 Task: Look for space in Deinze, Belgium from 2nd June, 2023 to 15th June, 2023 for 2 adults and 1 pet in price range Rs.10000 to Rs.15000. Place can be entire place with 1  bedroom having 1 bed and 1 bathroom. Property type can be house, flat, guest house, hotel. Amenities needed are: heating. Booking option can be shelf check-in. Required host language is English.
Action: Mouse moved to (468, 89)
Screenshot: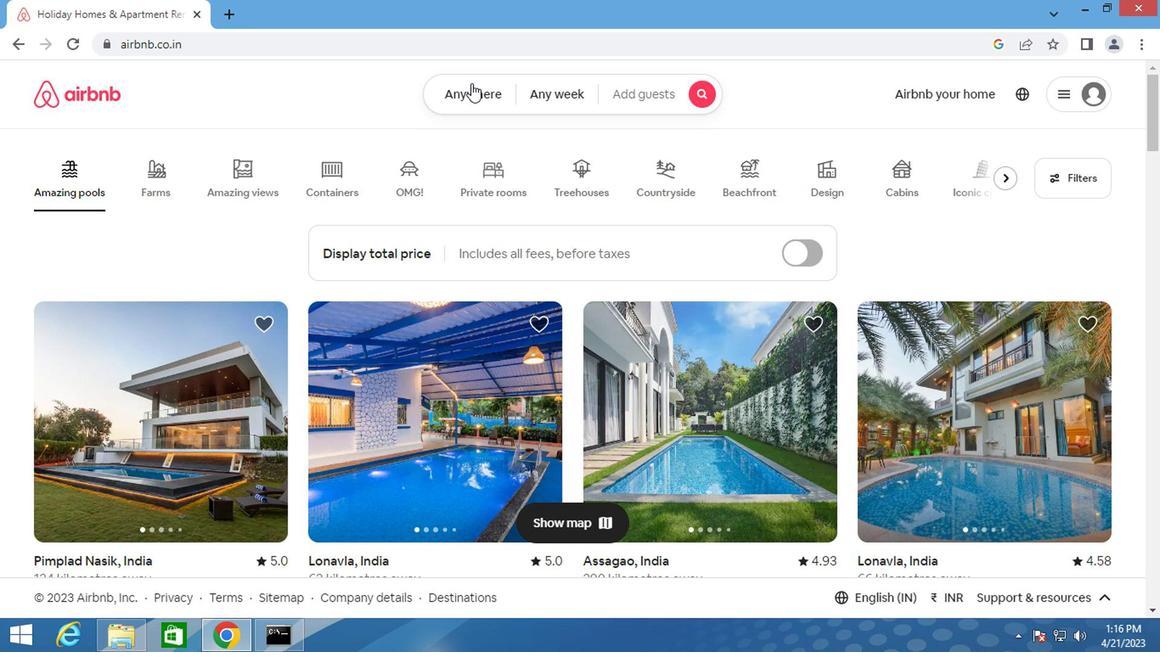 
Action: Mouse pressed left at (468, 89)
Screenshot: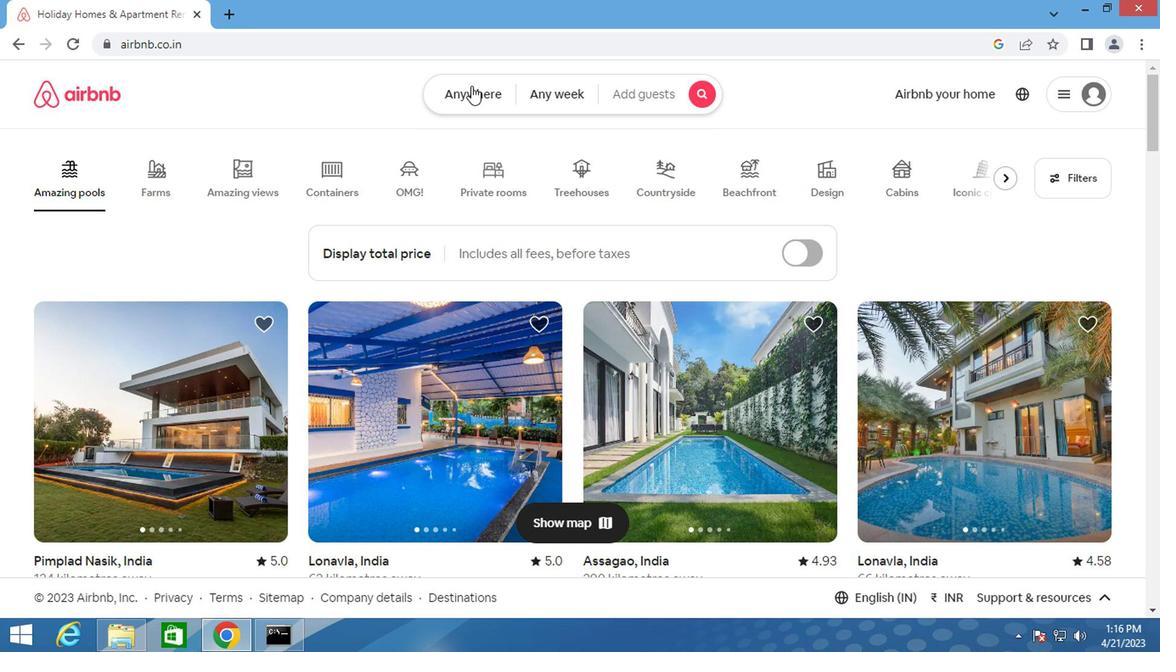 
Action: Mouse moved to (303, 155)
Screenshot: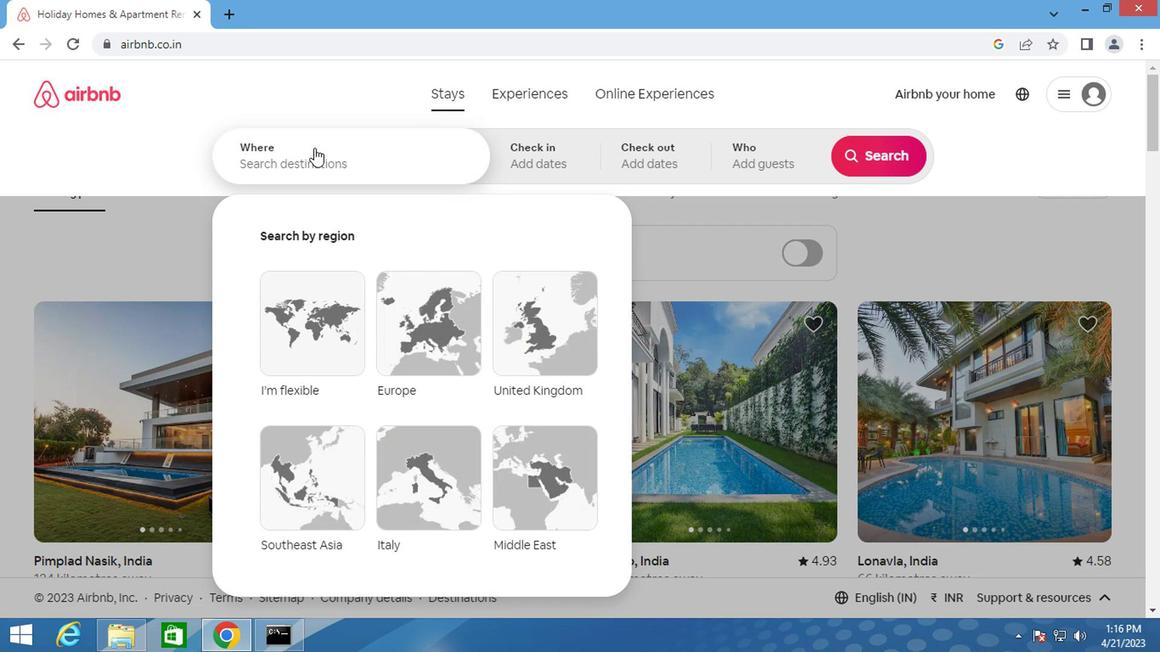 
Action: Mouse pressed left at (303, 155)
Screenshot: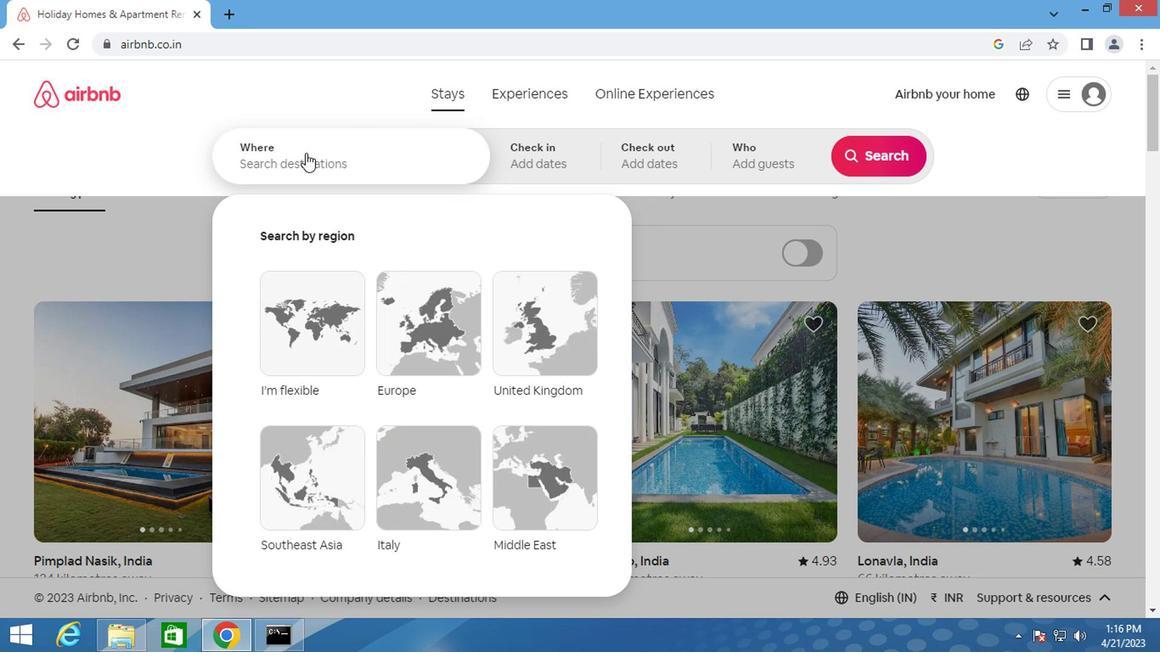 
Action: Mouse moved to (304, 155)
Screenshot: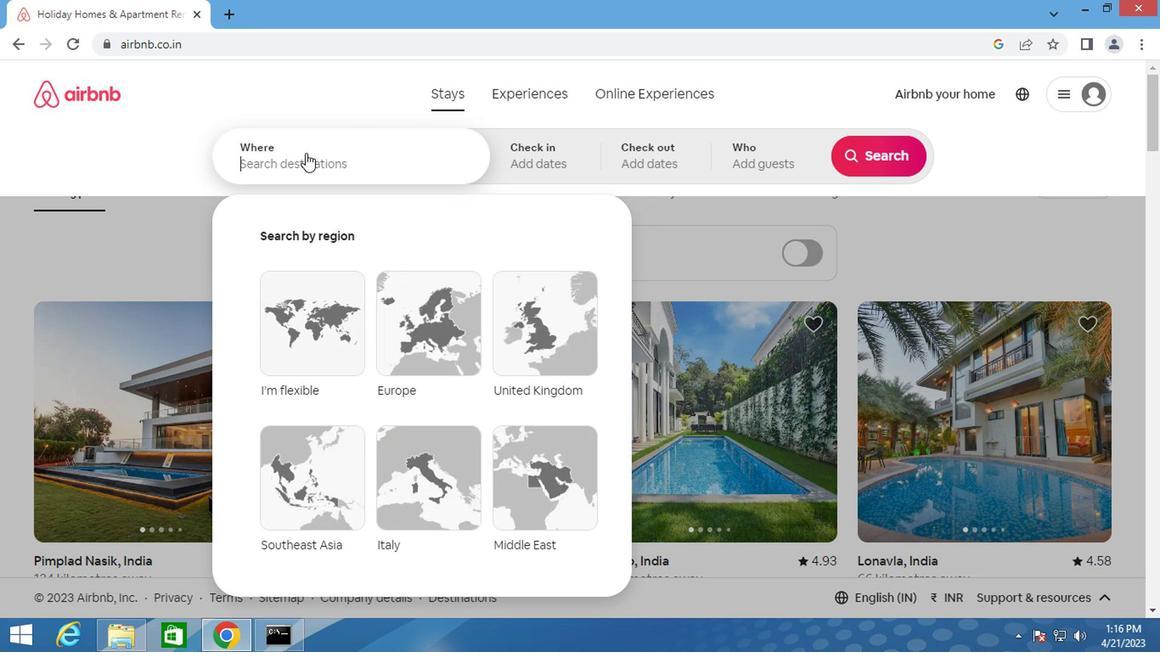 
Action: Key pressed <Key.shift>DEINZW<Key.backspace>E,<Key.shift>BELGIUM<Key.enter>
Screenshot: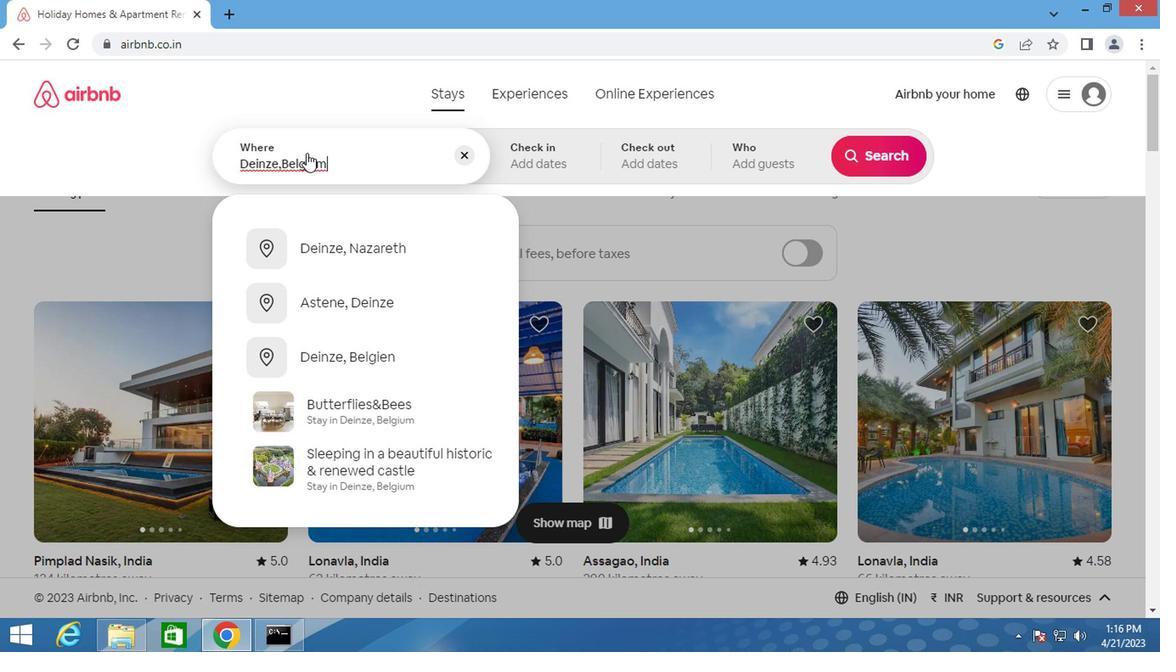 
Action: Mouse moved to (862, 286)
Screenshot: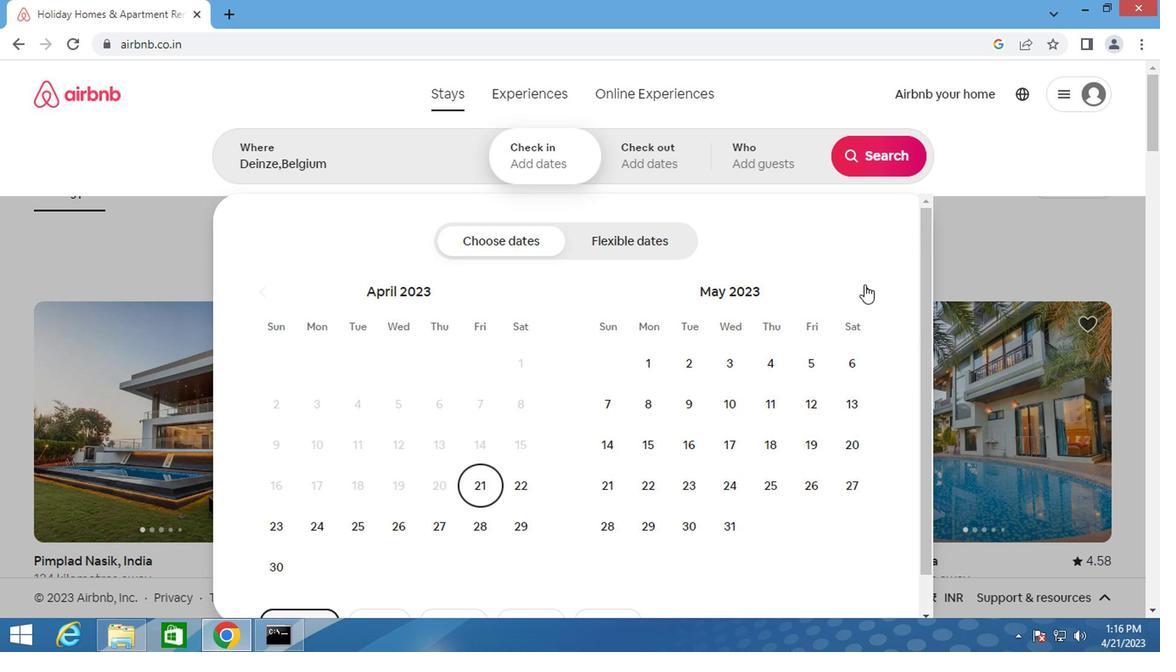 
Action: Mouse pressed left at (862, 286)
Screenshot: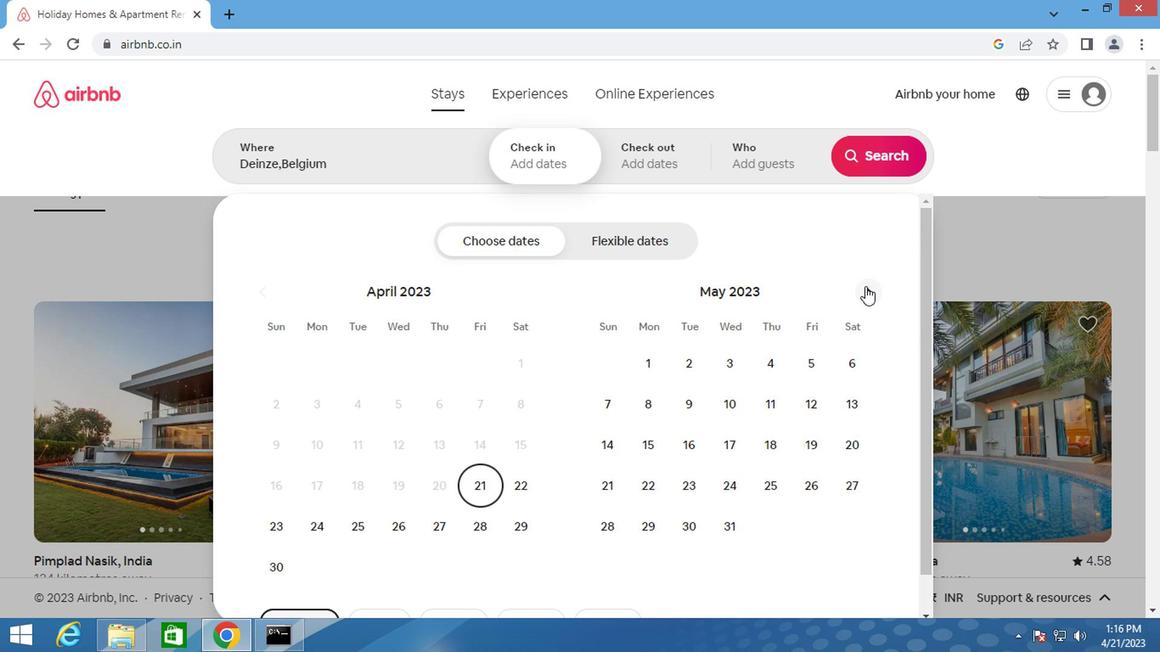 
Action: Mouse moved to (808, 367)
Screenshot: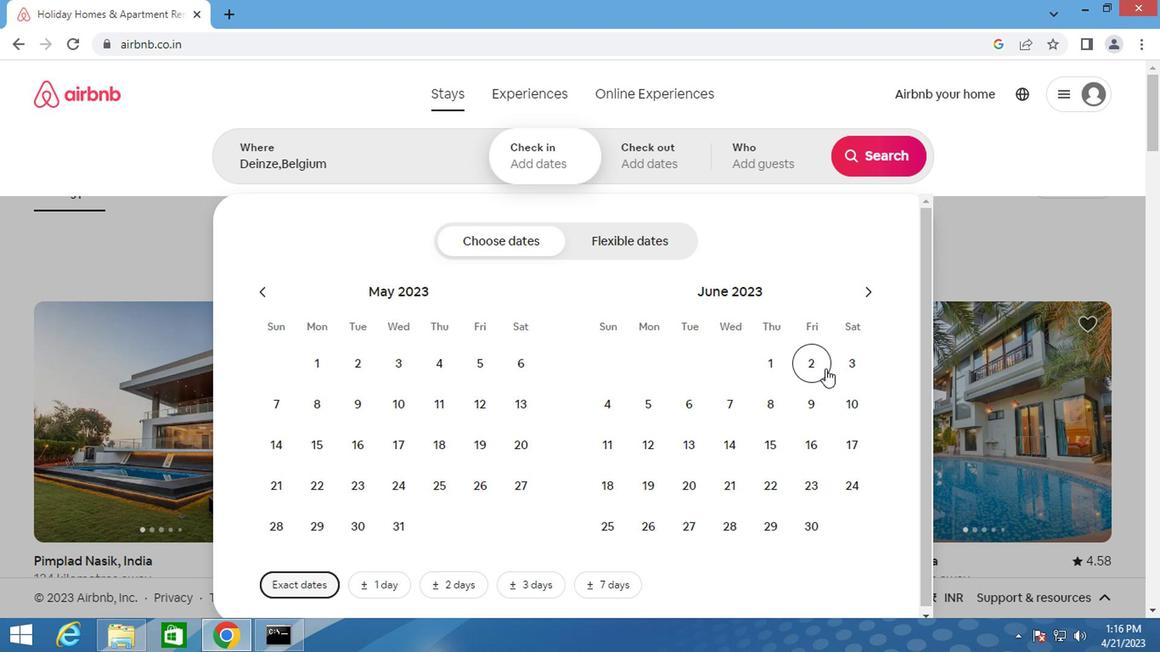 
Action: Mouse pressed left at (808, 367)
Screenshot: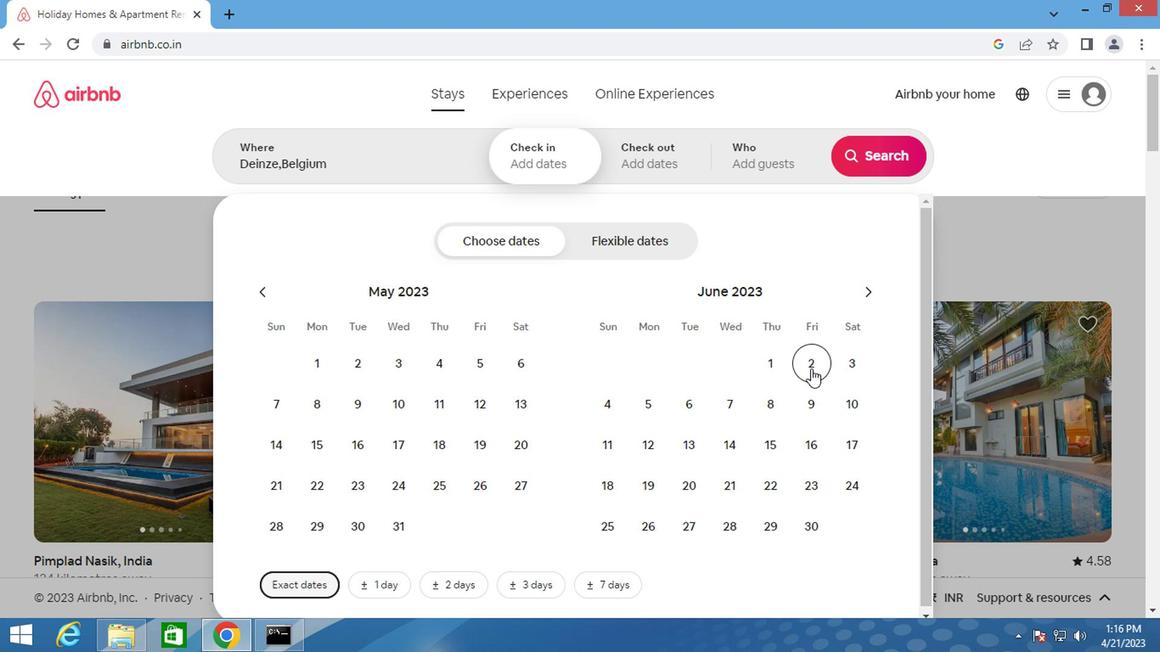 
Action: Mouse moved to (772, 432)
Screenshot: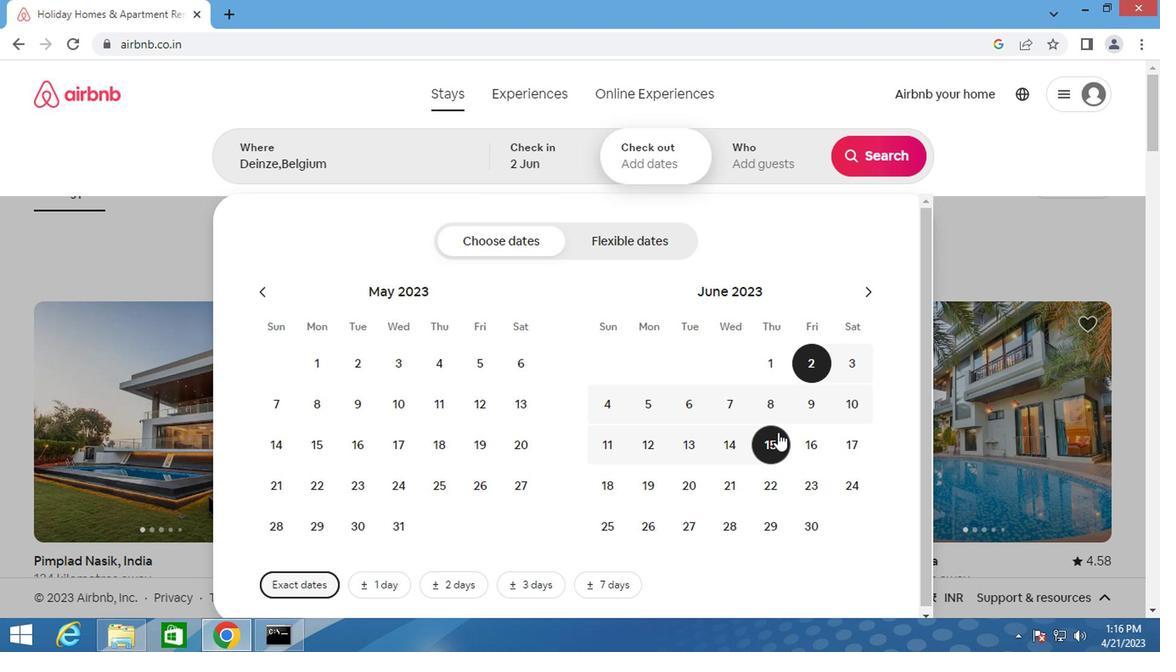 
Action: Mouse pressed left at (772, 432)
Screenshot: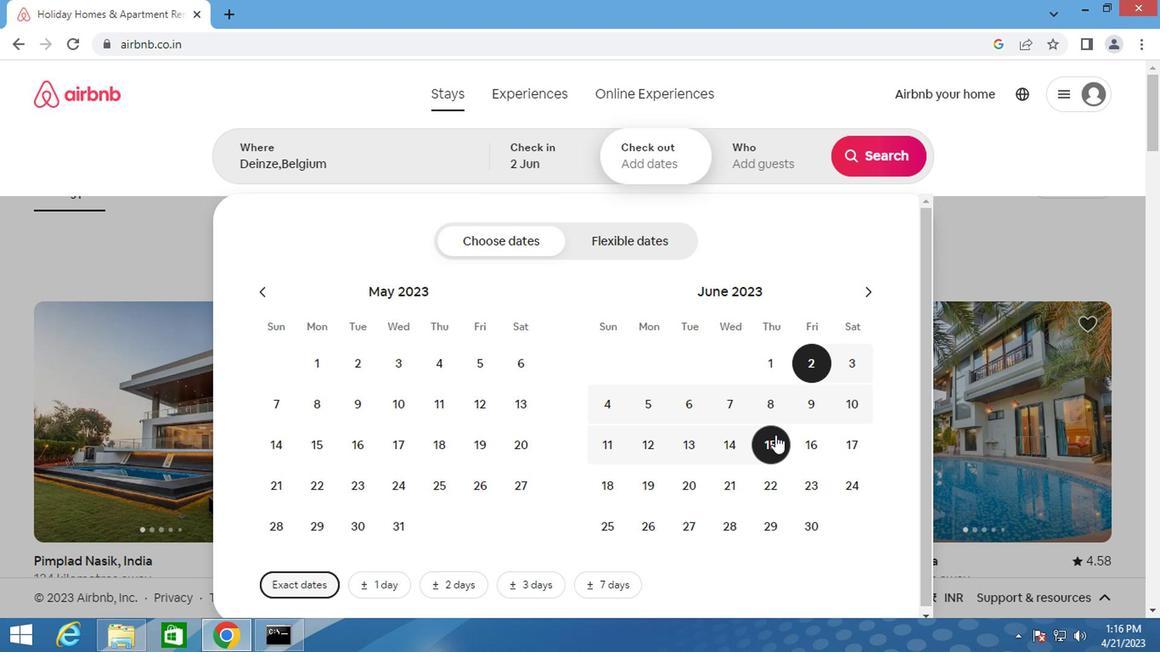 
Action: Mouse moved to (748, 166)
Screenshot: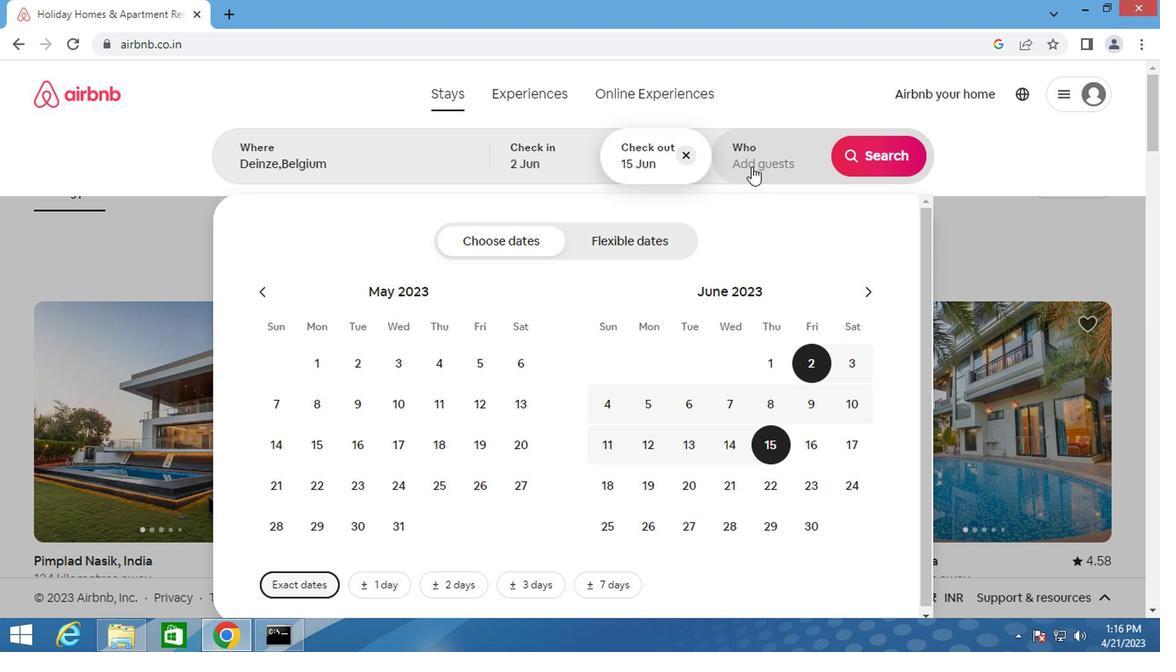 
Action: Mouse pressed left at (748, 166)
Screenshot: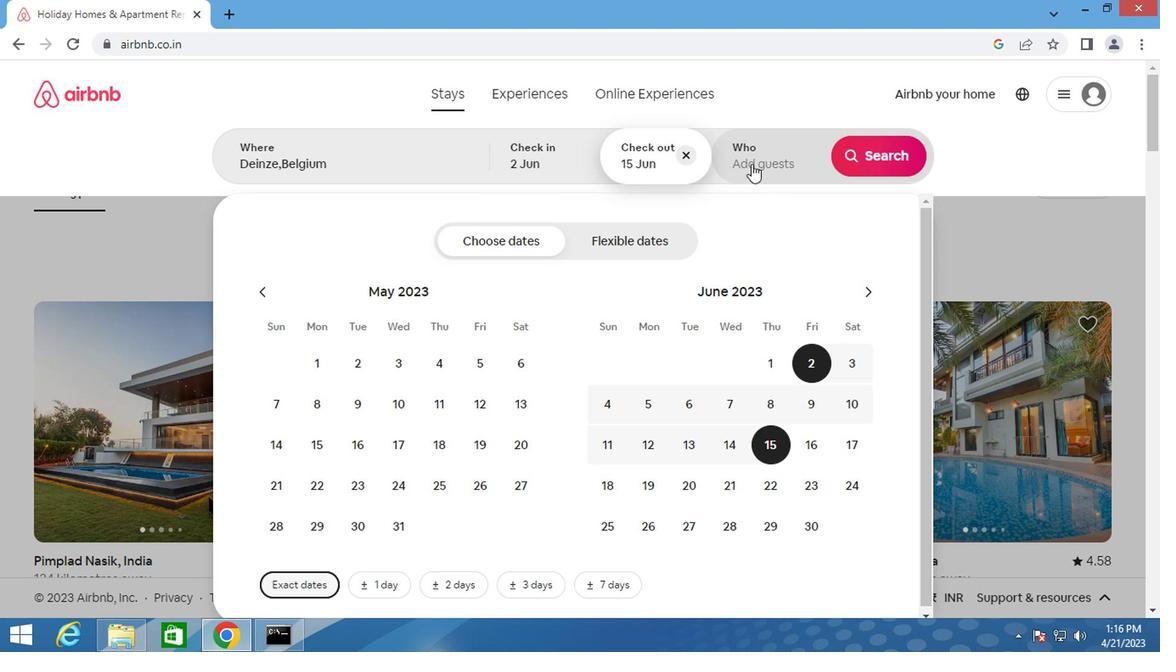 
Action: Mouse moved to (882, 245)
Screenshot: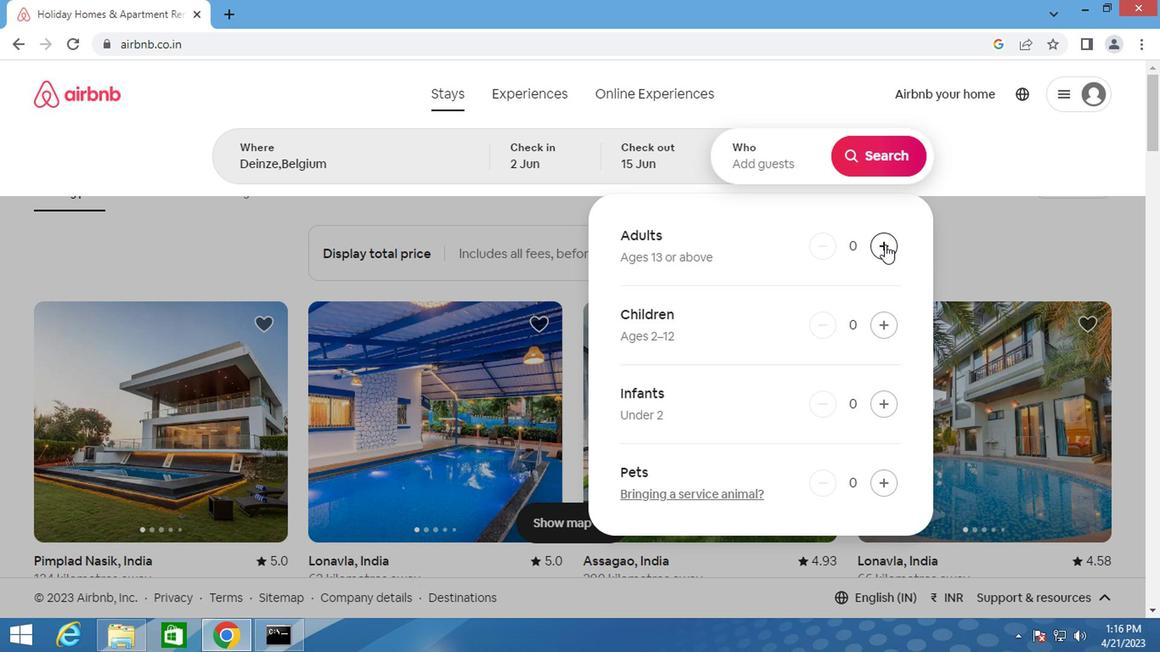 
Action: Mouse pressed left at (882, 245)
Screenshot: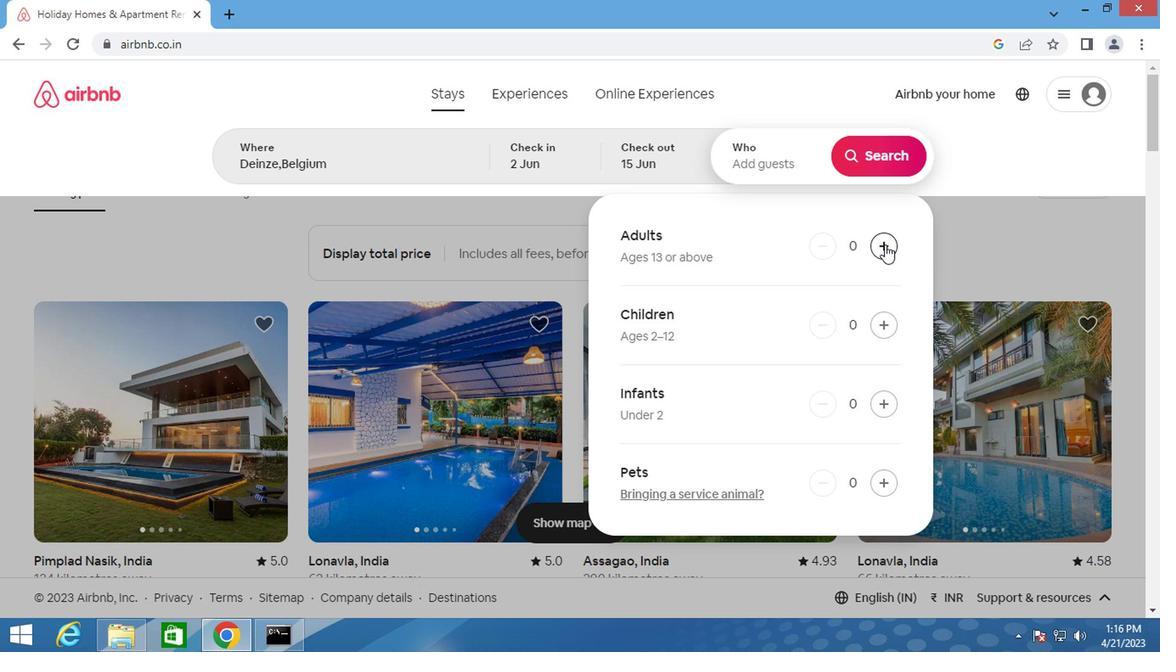 
Action: Mouse pressed left at (882, 245)
Screenshot: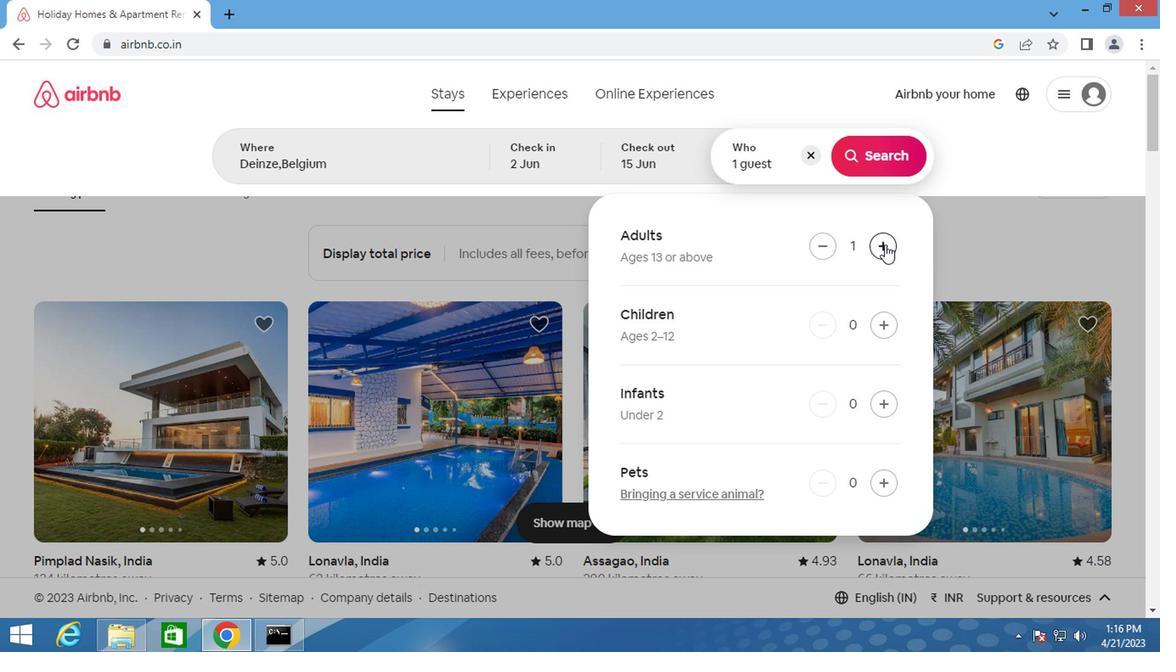 
Action: Mouse moved to (880, 475)
Screenshot: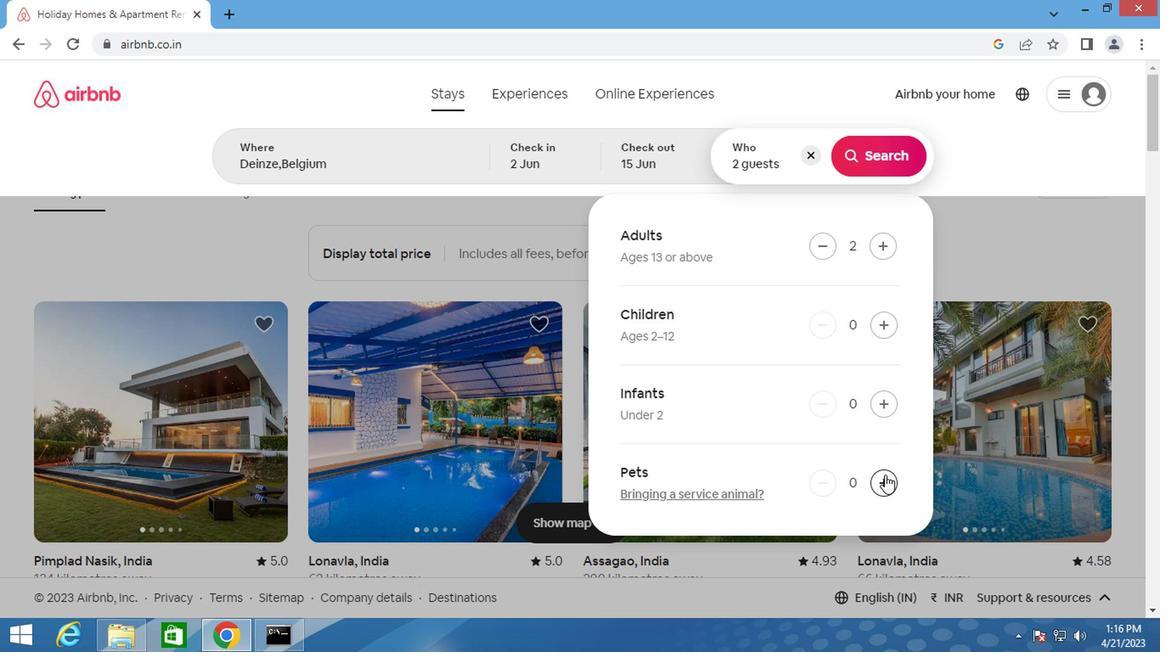 
Action: Mouse pressed left at (880, 475)
Screenshot: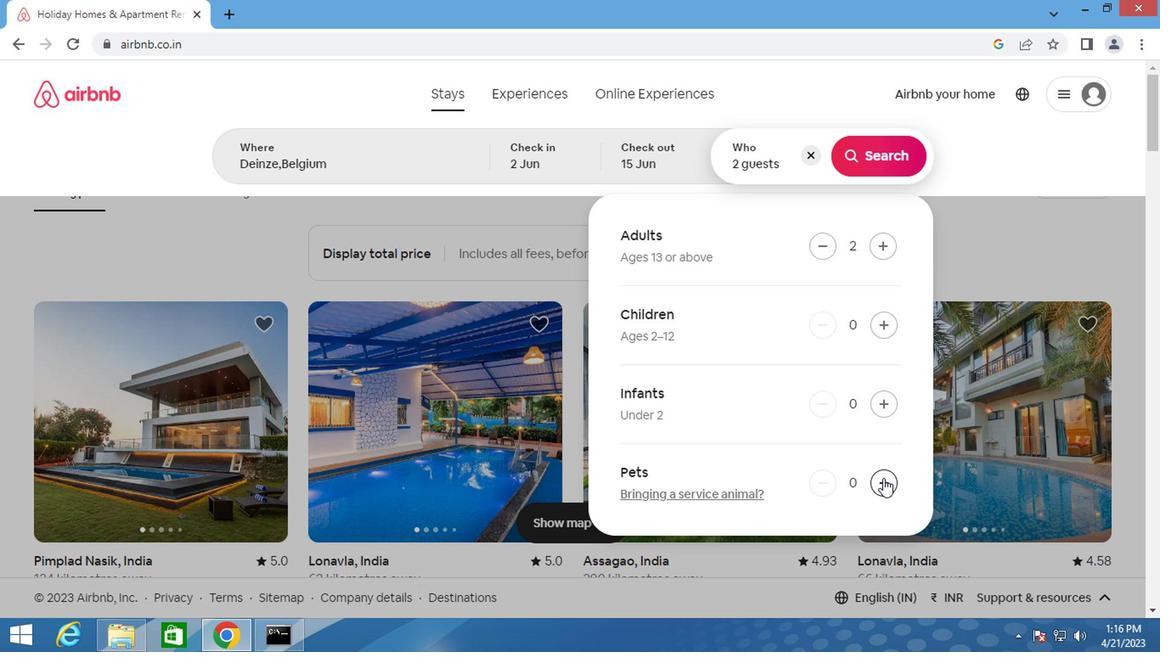 
Action: Mouse moved to (887, 163)
Screenshot: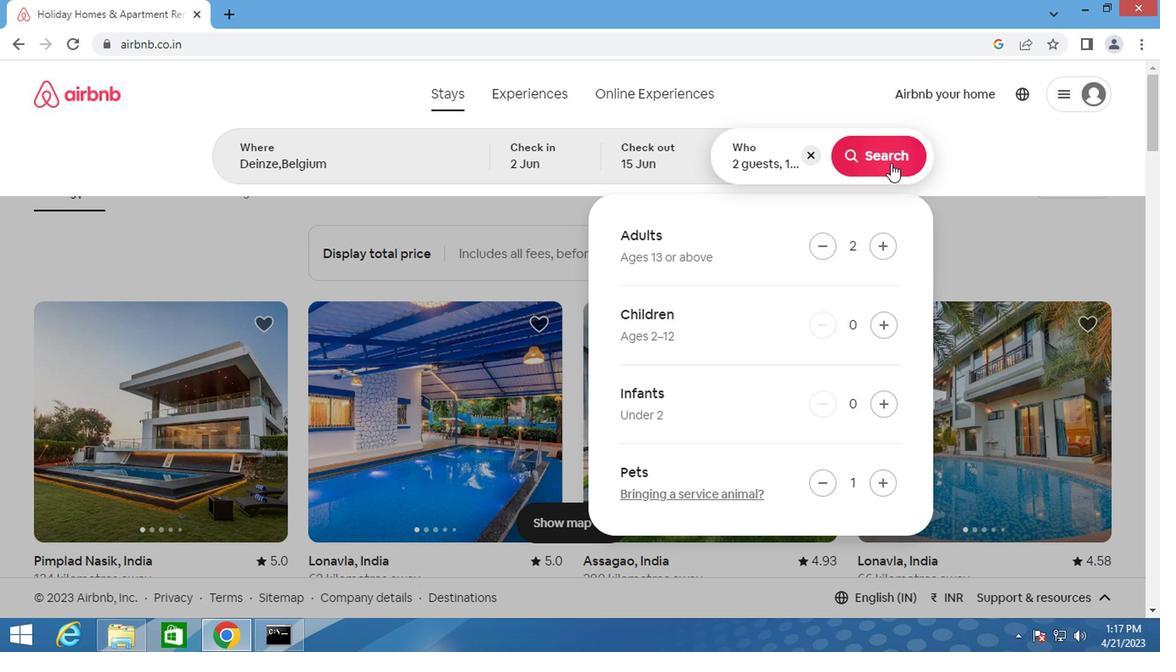 
Action: Mouse pressed left at (887, 163)
Screenshot: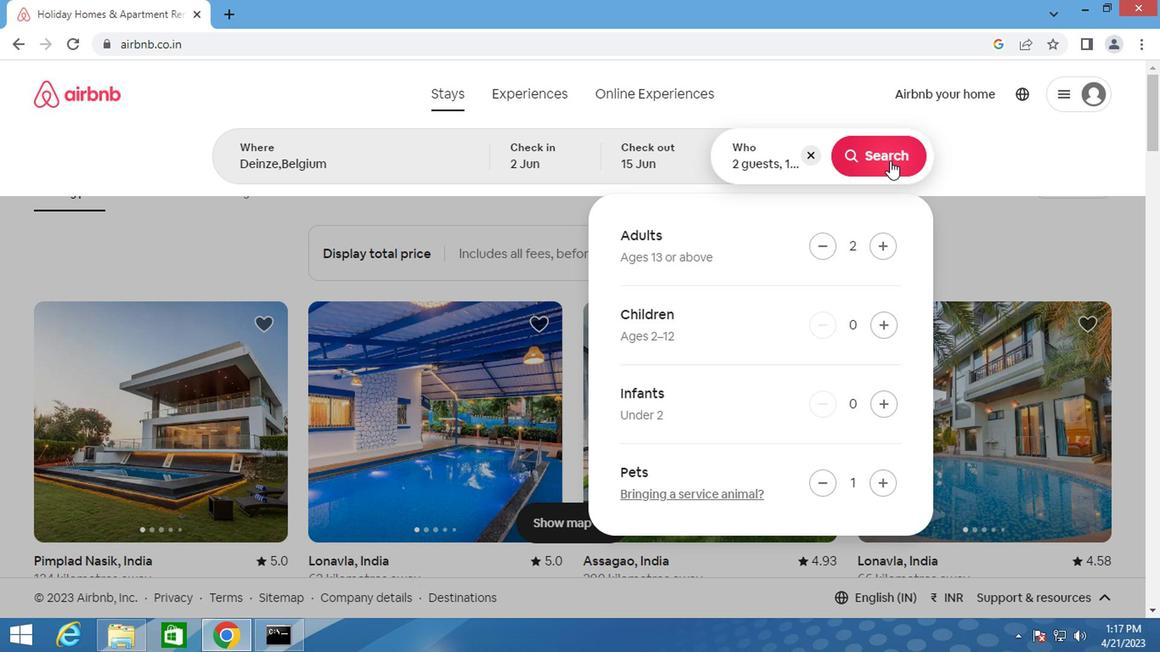 
Action: Mouse moved to (1095, 164)
Screenshot: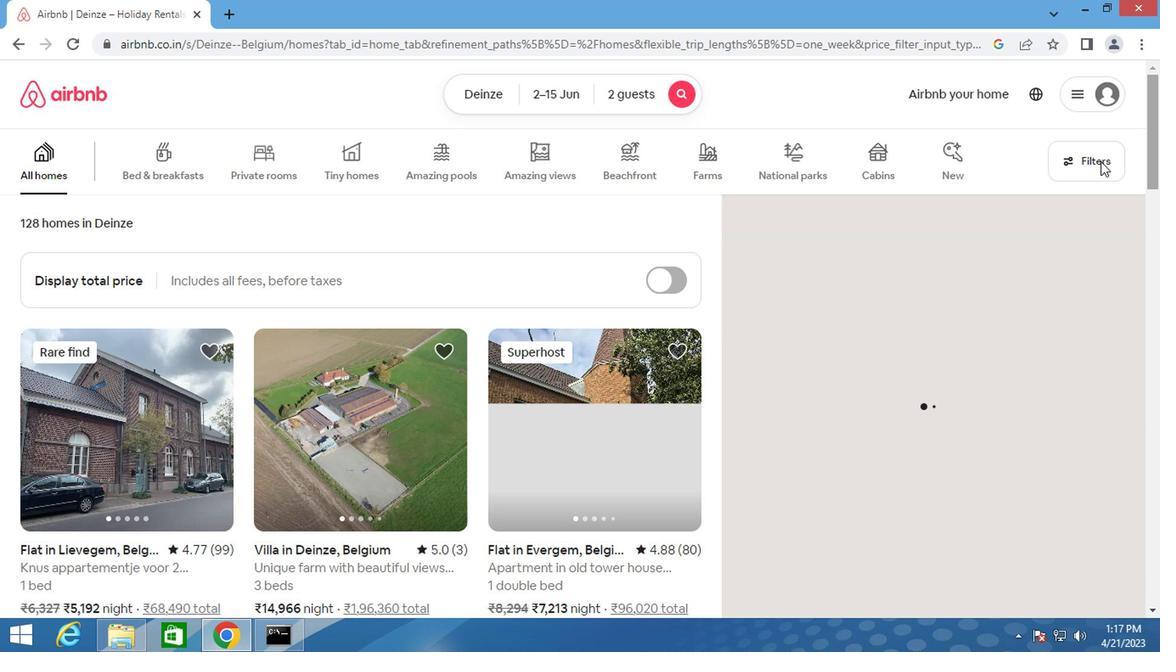 
Action: Mouse pressed left at (1095, 164)
Screenshot: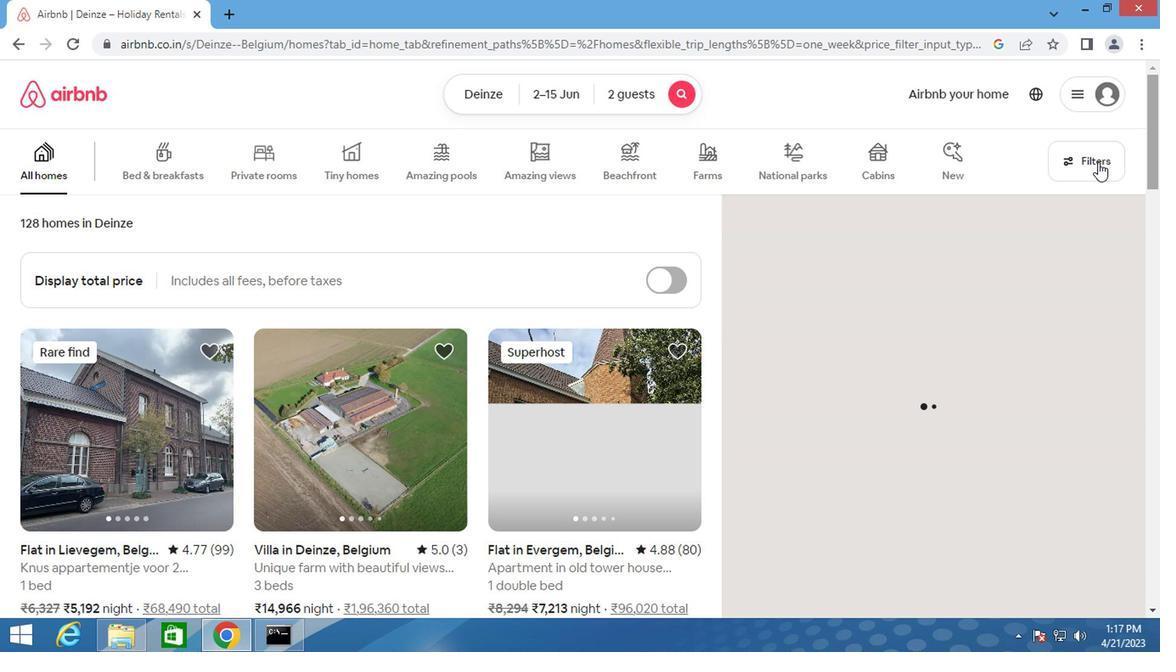 
Action: Mouse moved to (325, 376)
Screenshot: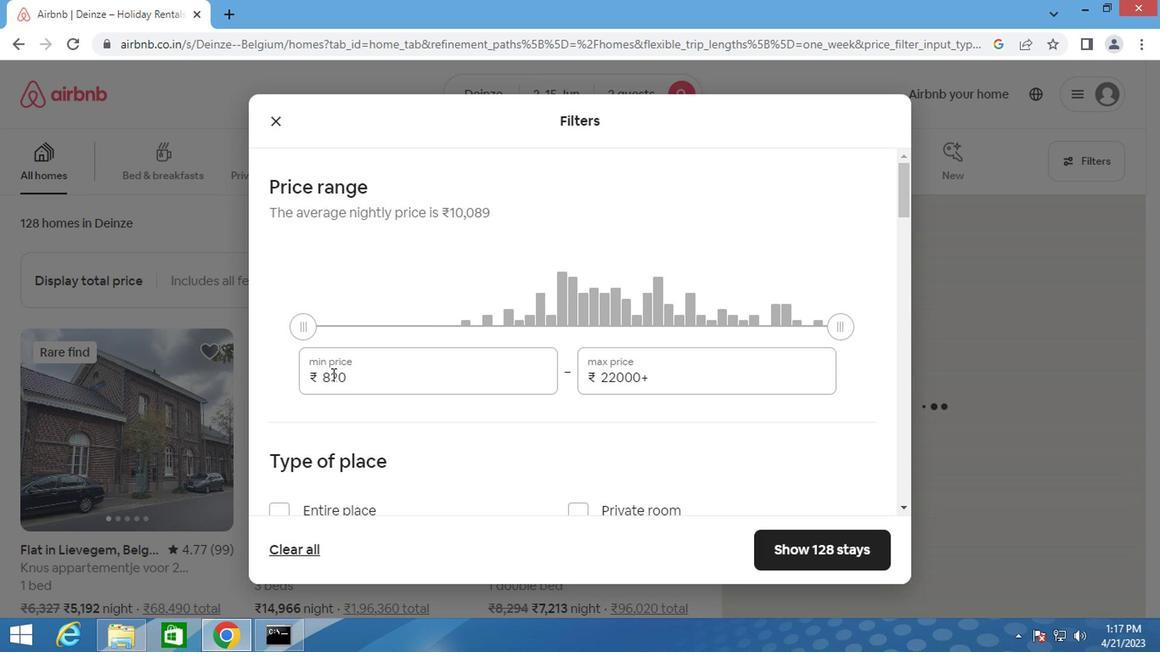 
Action: Mouse pressed left at (325, 376)
Screenshot: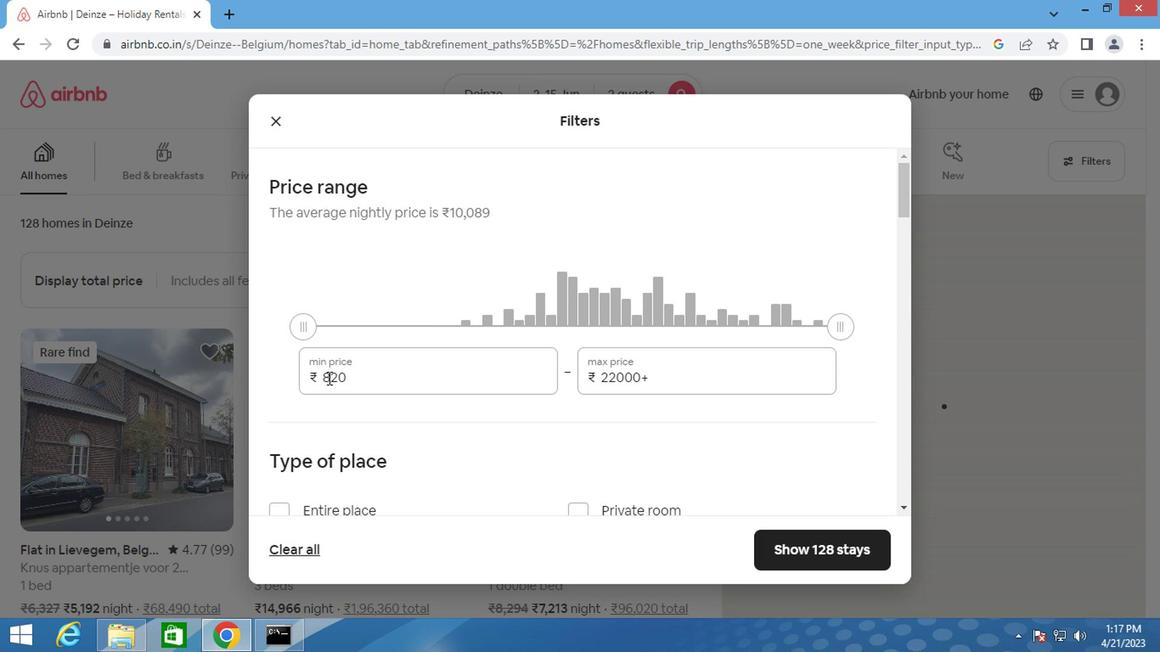 
Action: Mouse pressed left at (325, 376)
Screenshot: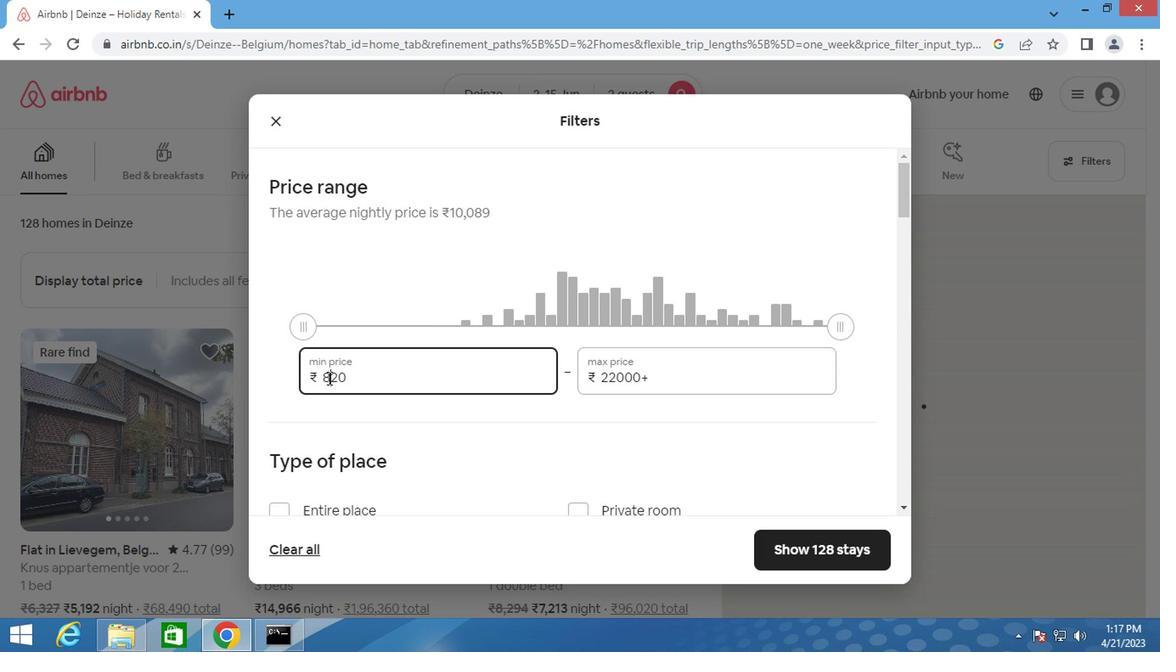 
Action: Mouse moved to (336, 358)
Screenshot: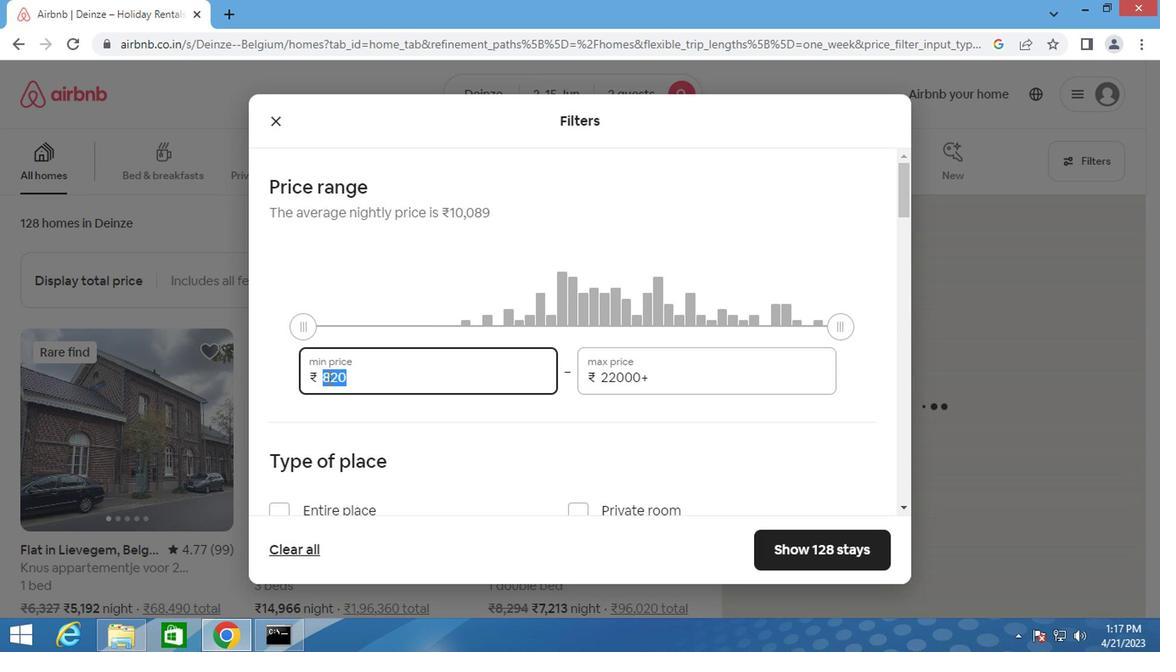 
Action: Key pressed <Key.backspace>10000
Screenshot: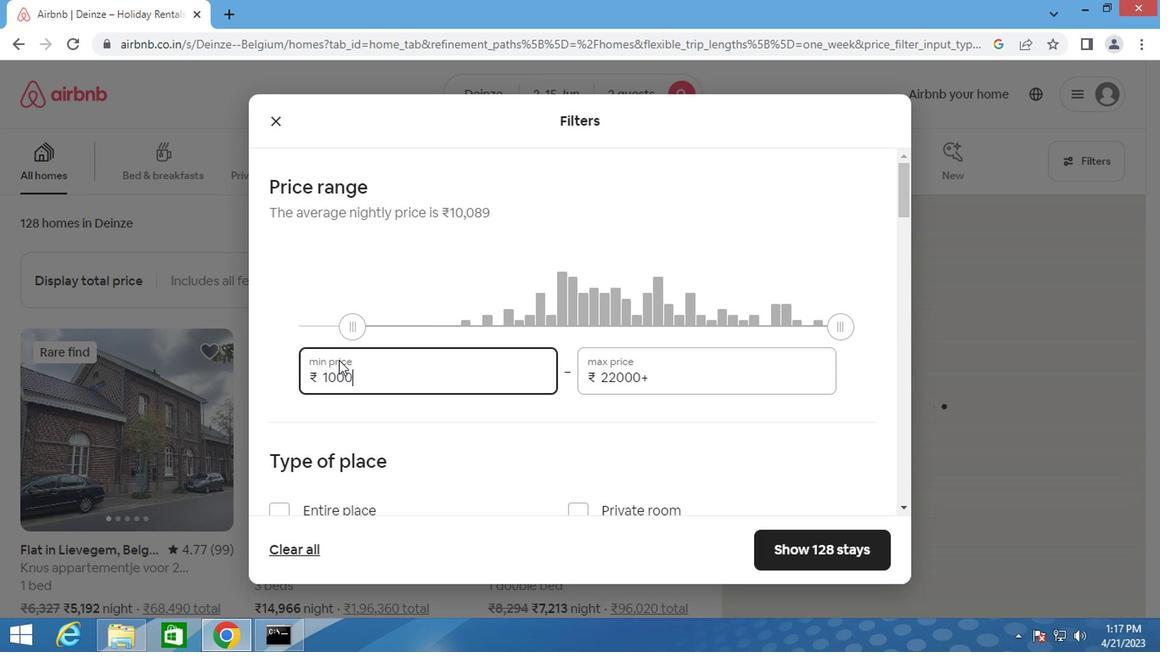 
Action: Mouse moved to (622, 373)
Screenshot: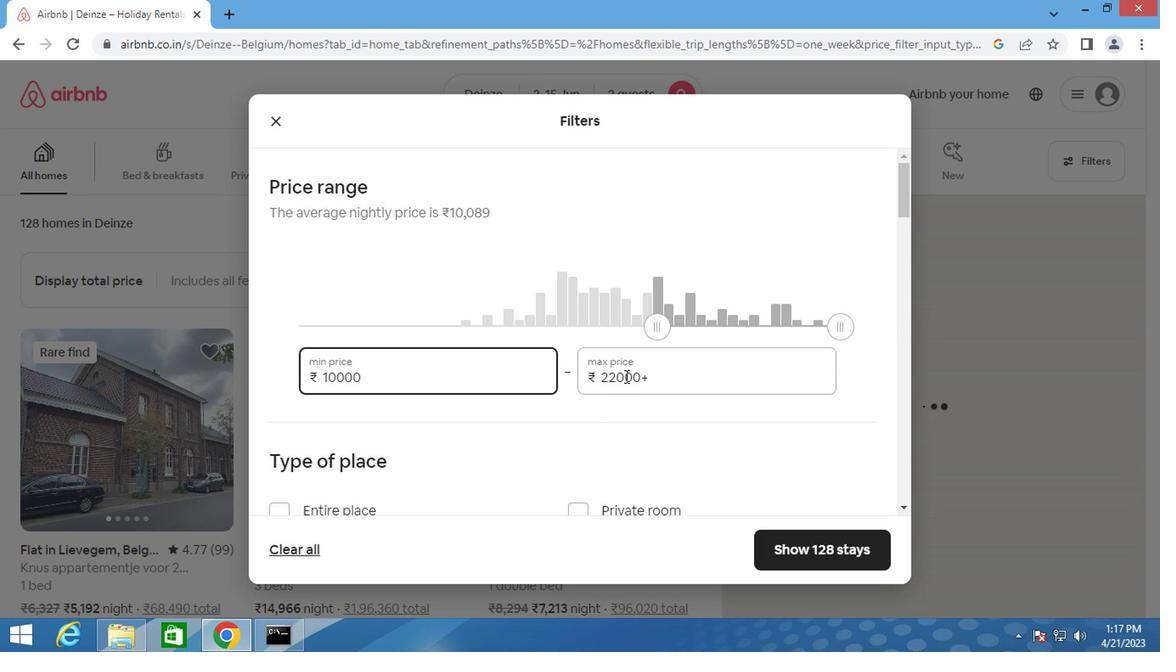 
Action: Mouse pressed left at (622, 373)
Screenshot: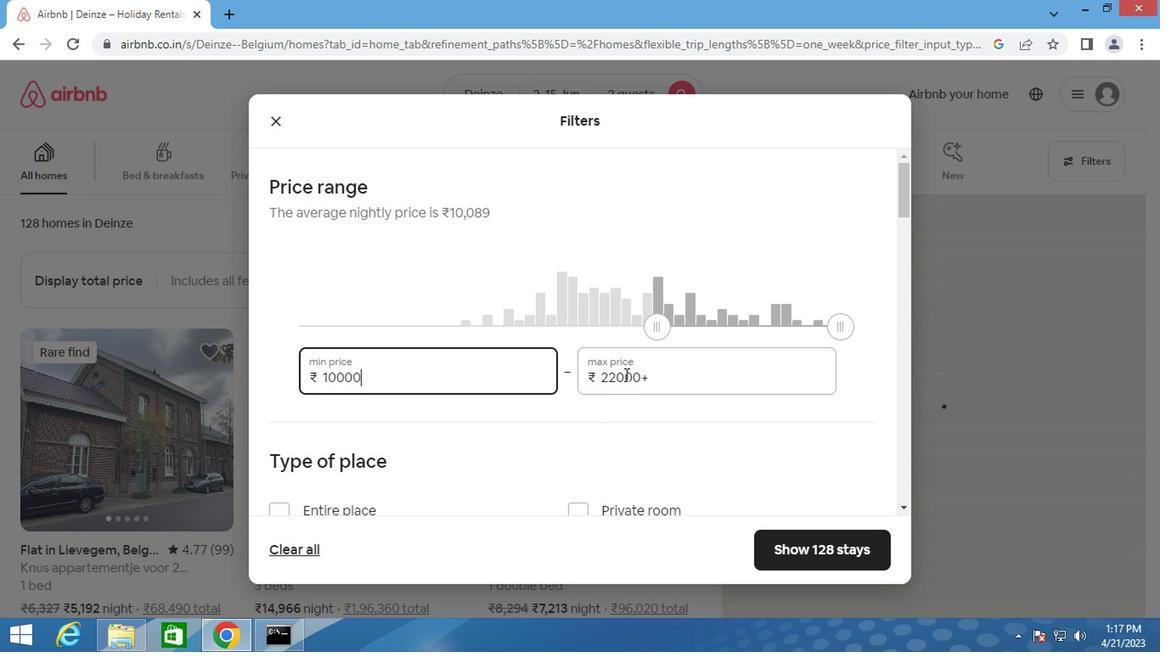 
Action: Mouse pressed left at (622, 373)
Screenshot: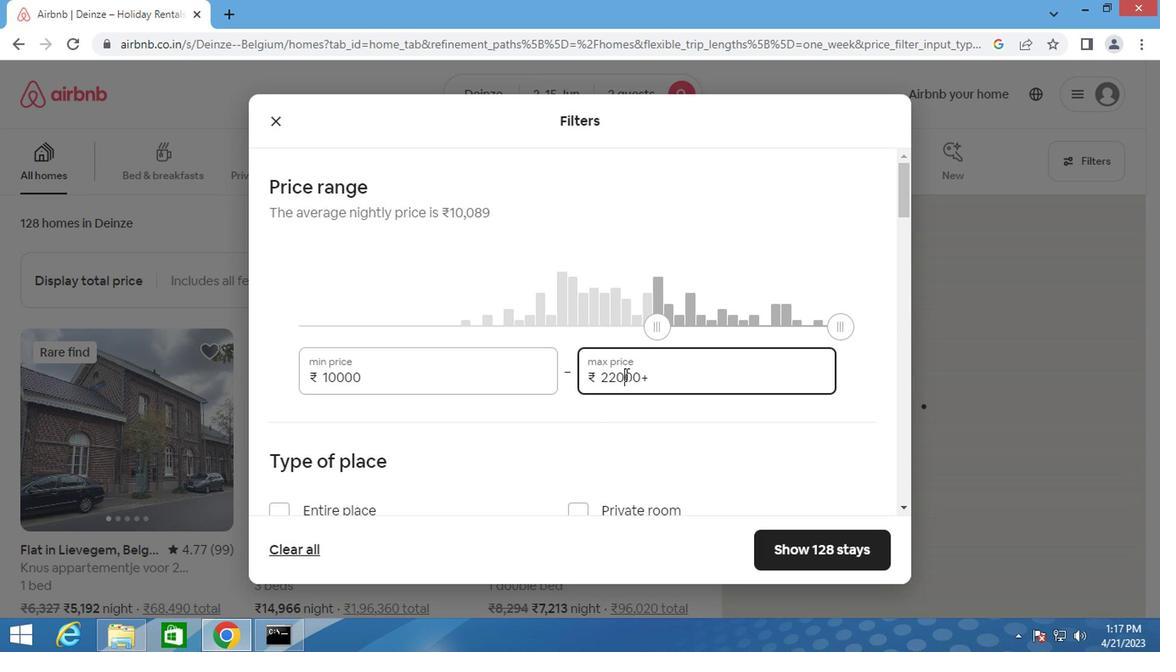 
Action: Mouse moved to (624, 370)
Screenshot: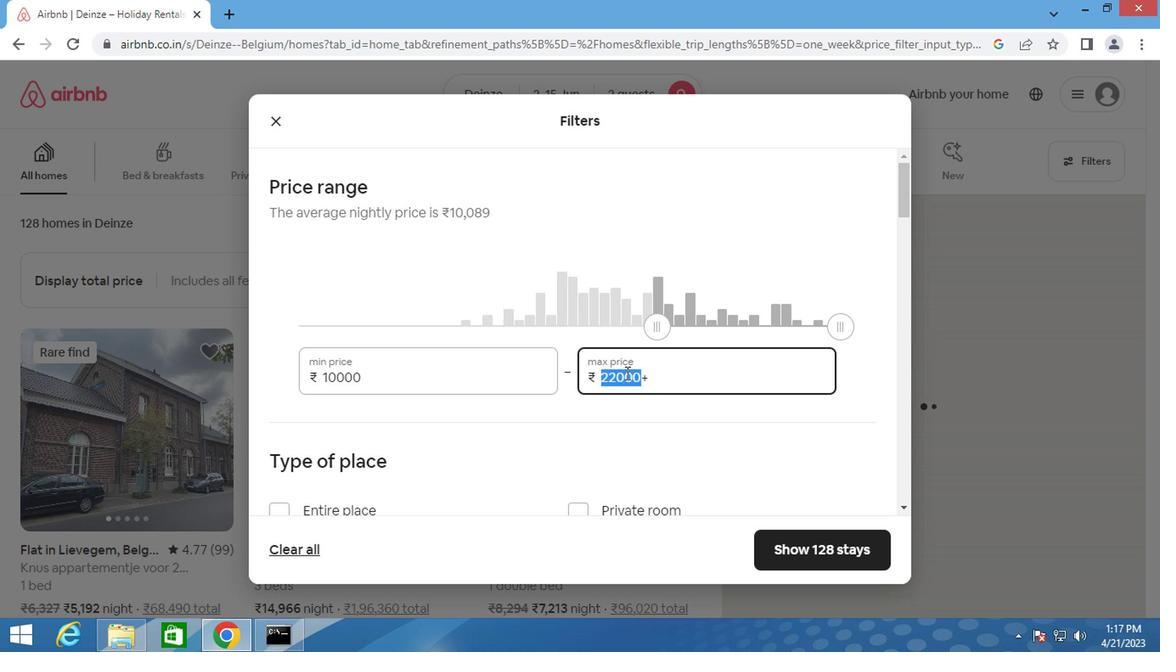 
Action: Key pressed <Key.backspace>15000
Screenshot: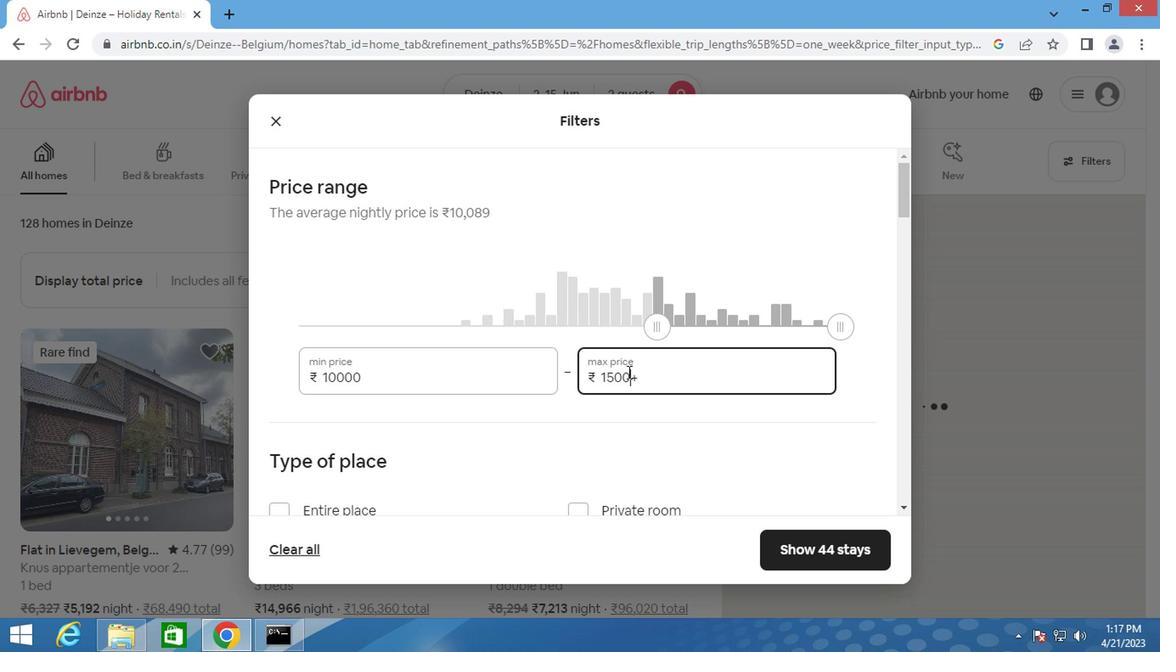 
Action: Mouse moved to (540, 409)
Screenshot: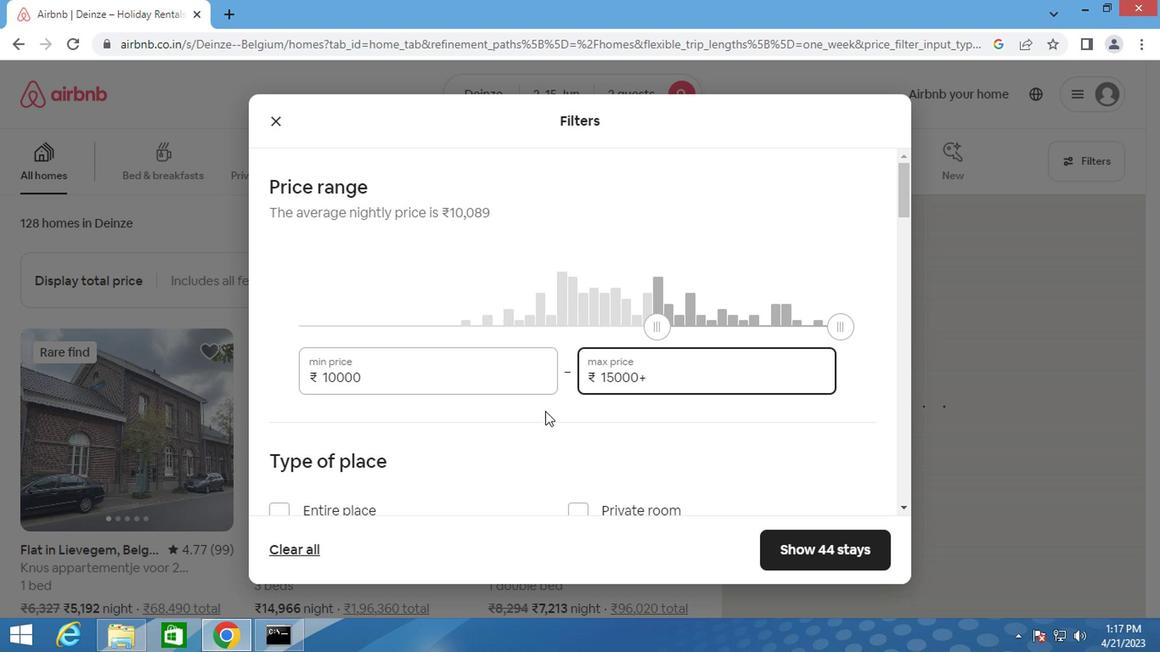 
Action: Mouse scrolled (540, 409) with delta (0, 0)
Screenshot: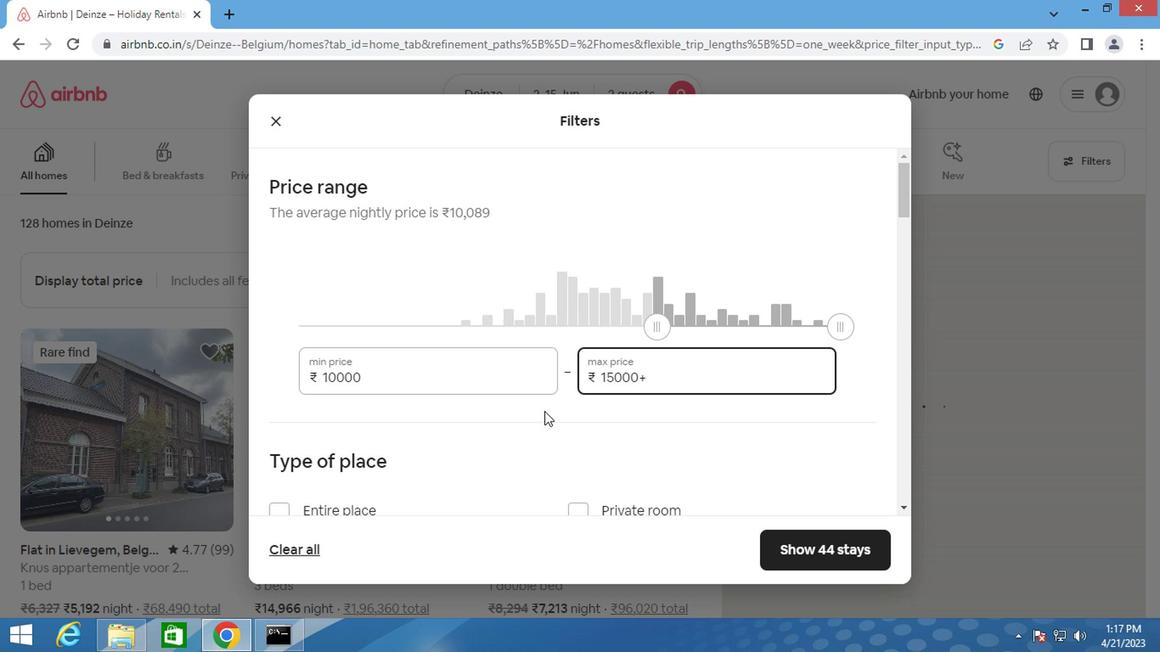 
Action: Mouse scrolled (540, 409) with delta (0, 0)
Screenshot: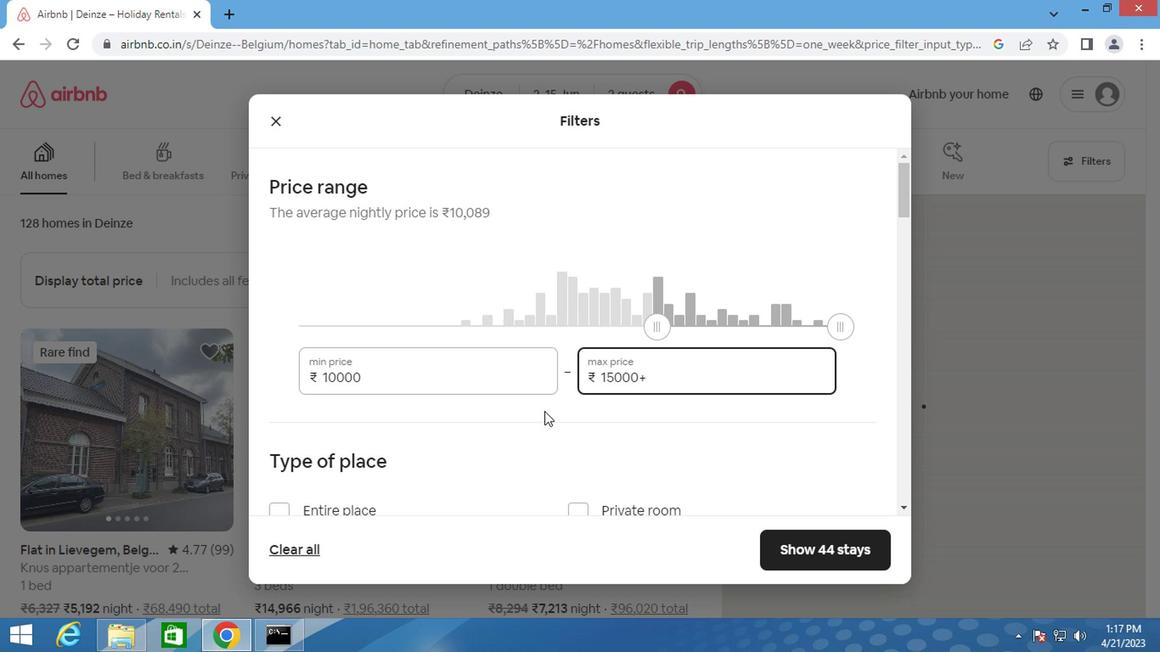 
Action: Mouse scrolled (540, 409) with delta (0, 0)
Screenshot: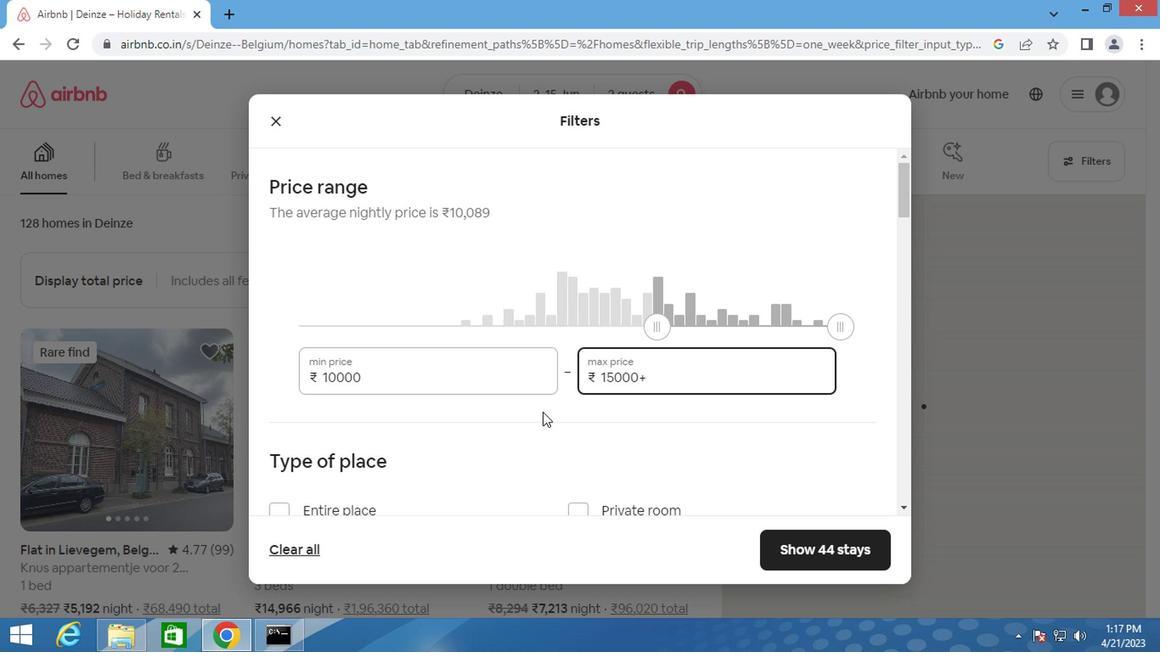 
Action: Mouse moved to (271, 255)
Screenshot: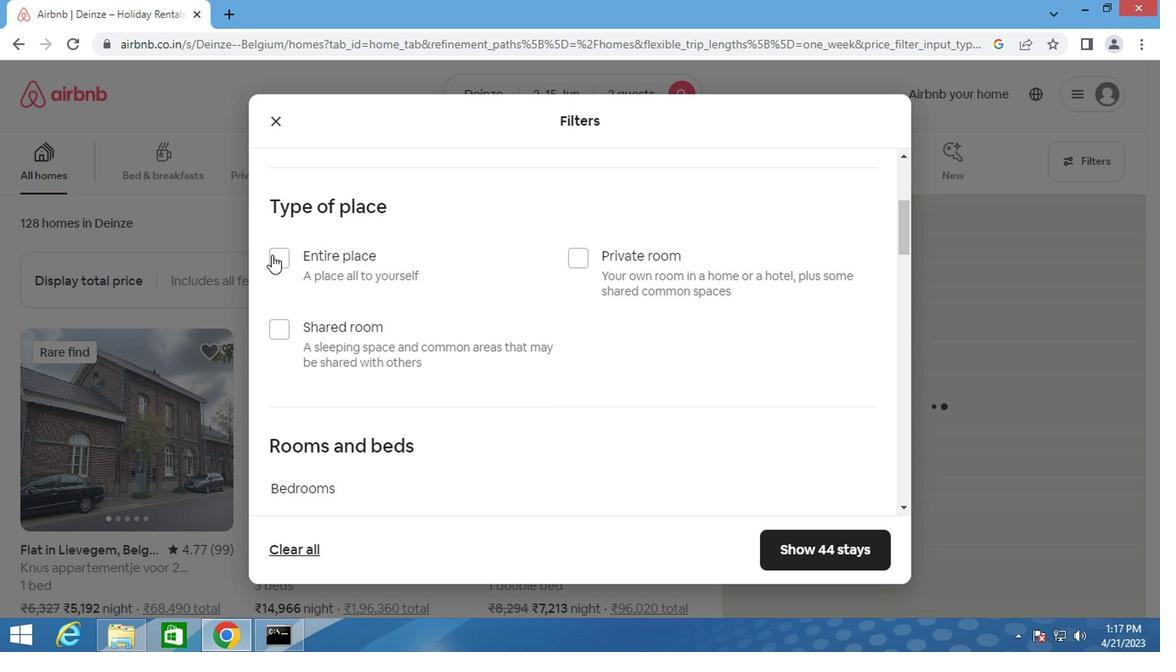
Action: Mouse pressed left at (271, 255)
Screenshot: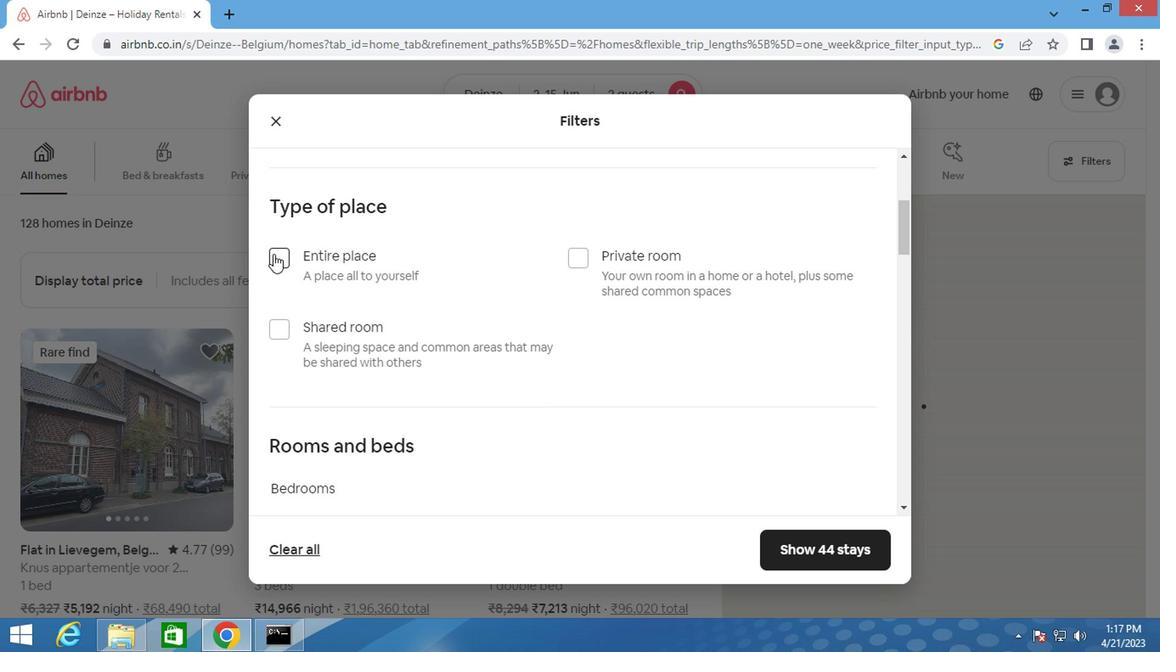 
Action: Mouse moved to (386, 264)
Screenshot: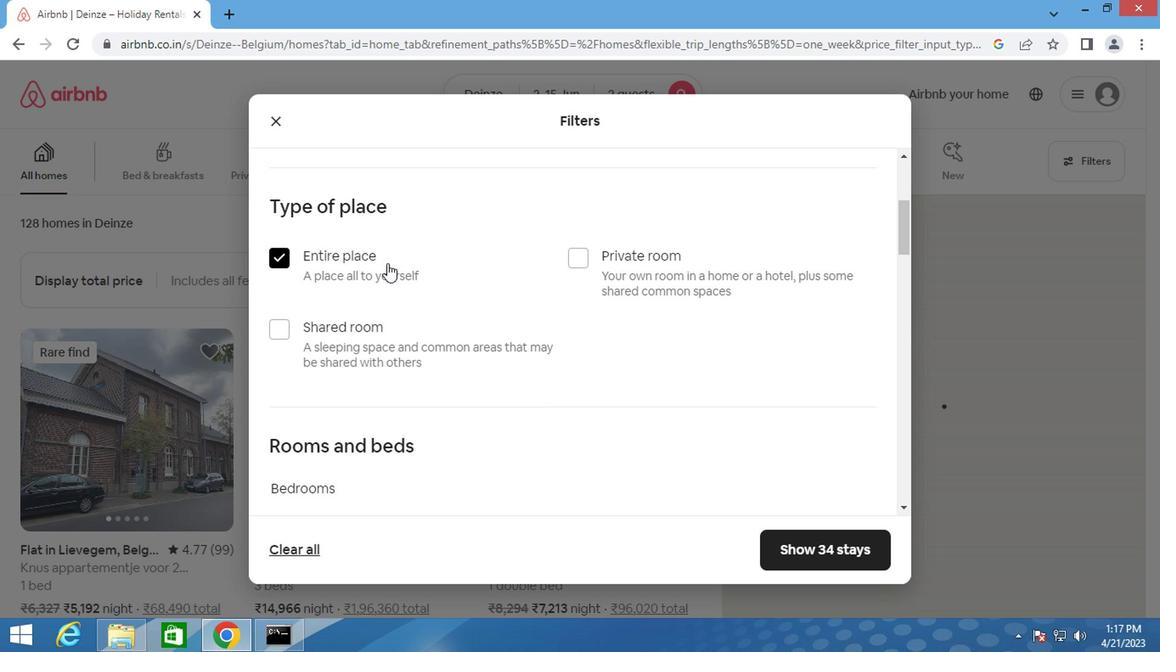 
Action: Mouse scrolled (386, 264) with delta (0, 0)
Screenshot: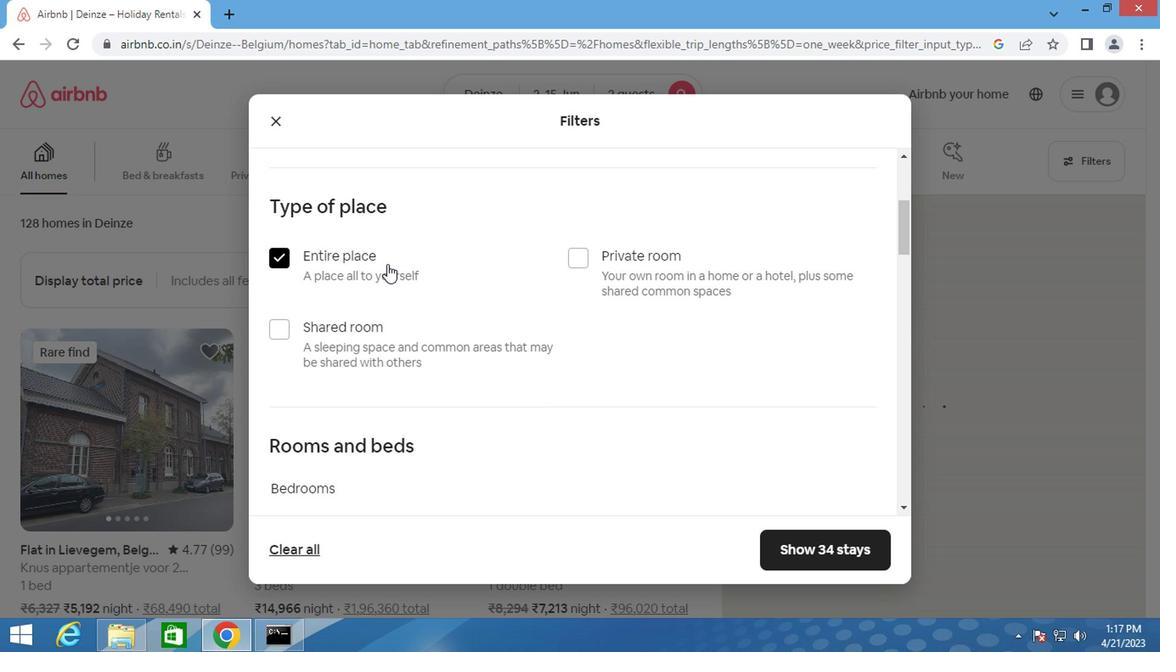 
Action: Mouse moved to (386, 265)
Screenshot: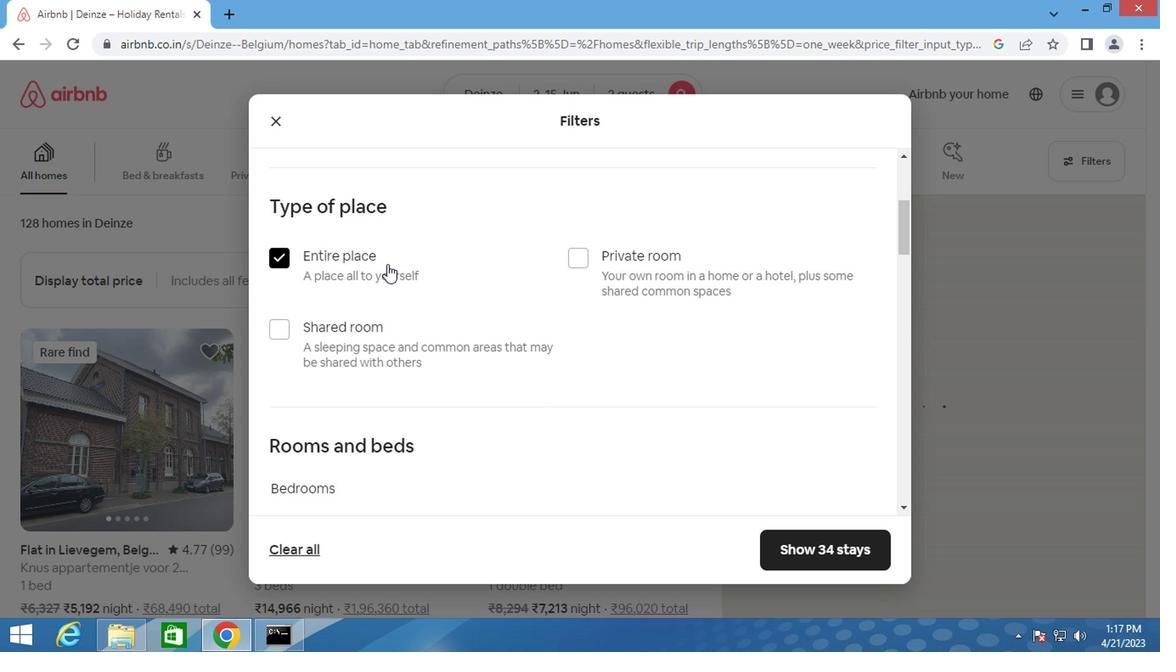 
Action: Mouse scrolled (386, 264) with delta (0, -1)
Screenshot: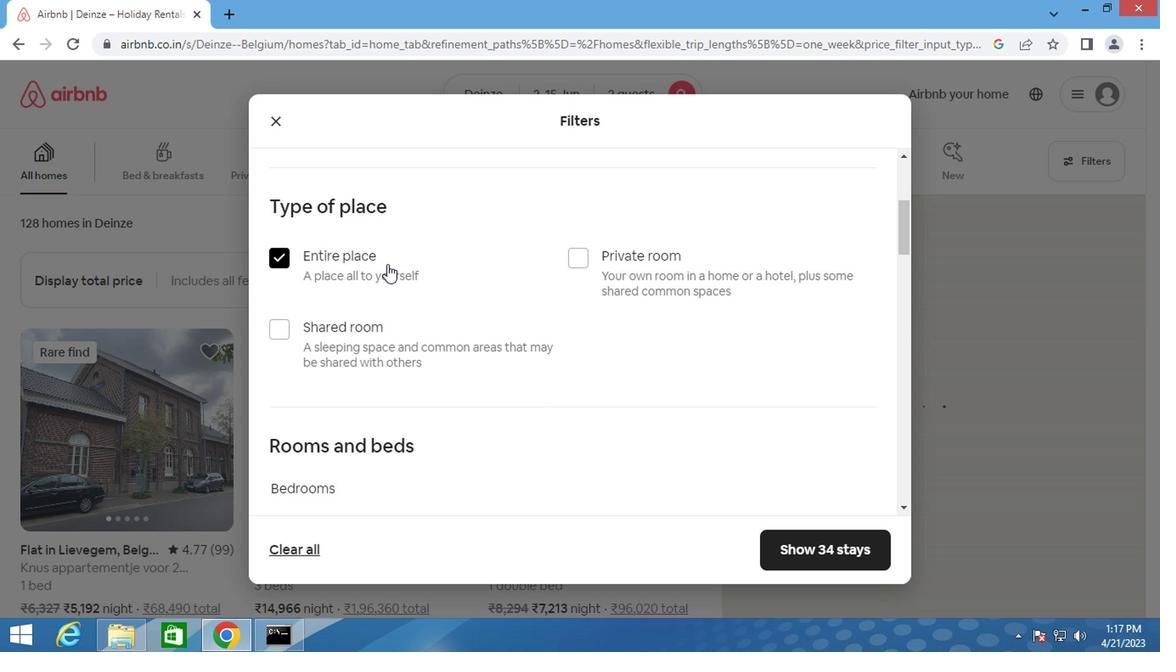 
Action: Mouse scrolled (386, 264) with delta (0, -1)
Screenshot: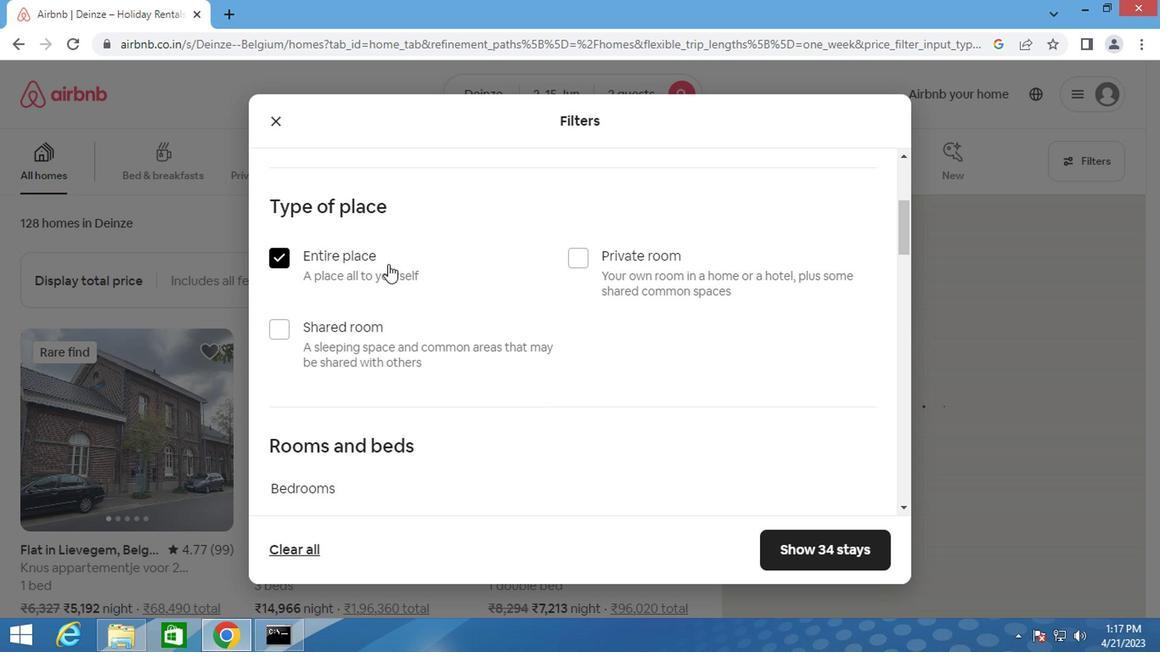
Action: Mouse moved to (357, 274)
Screenshot: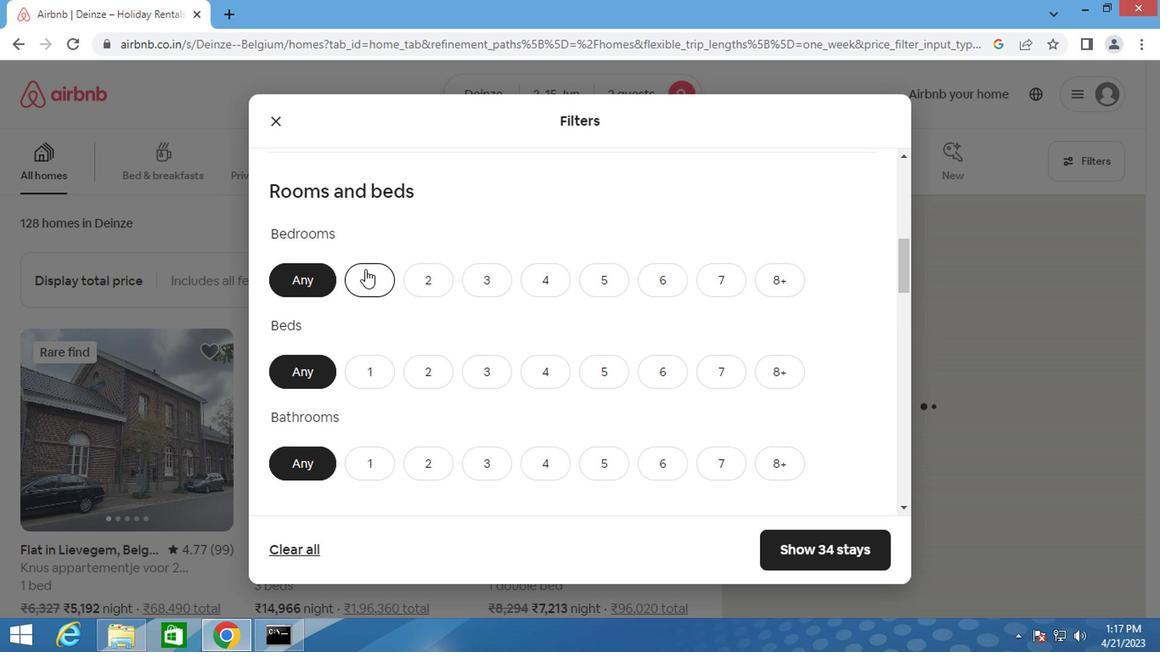 
Action: Mouse pressed left at (357, 274)
Screenshot: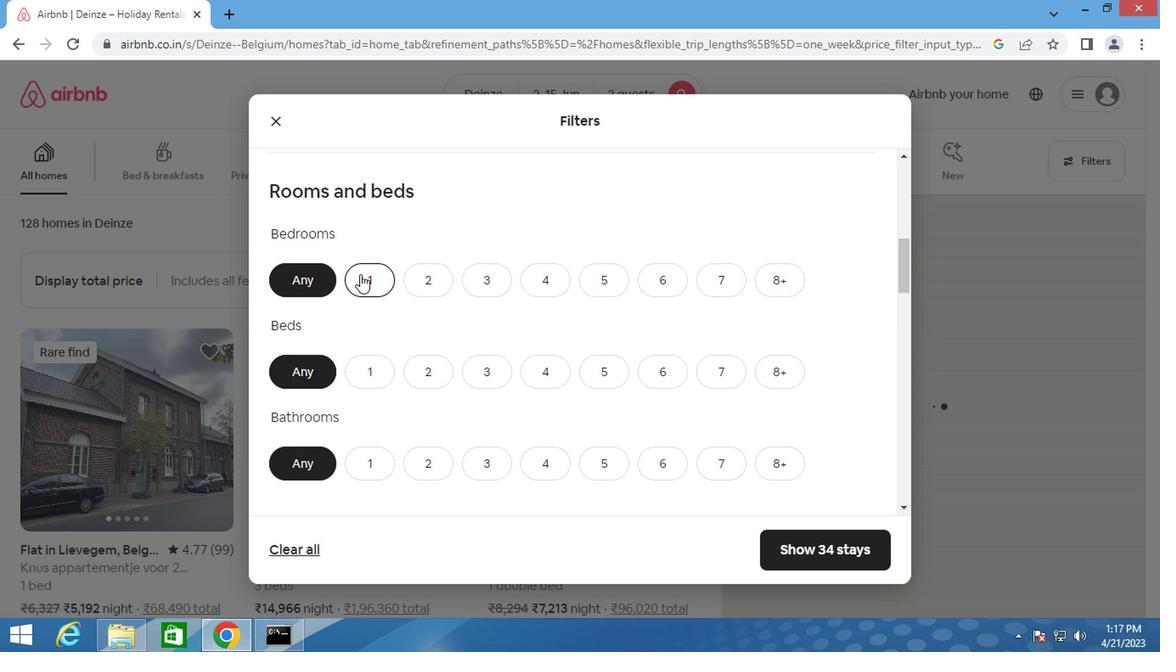 
Action: Mouse moved to (353, 361)
Screenshot: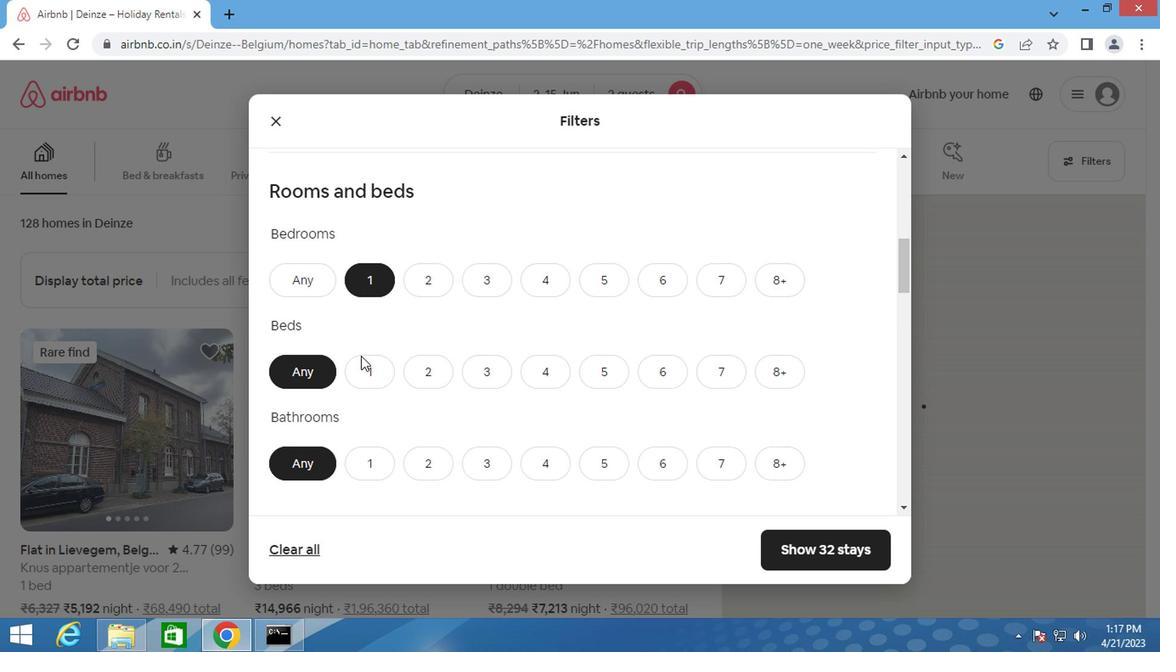 
Action: Mouse pressed left at (353, 361)
Screenshot: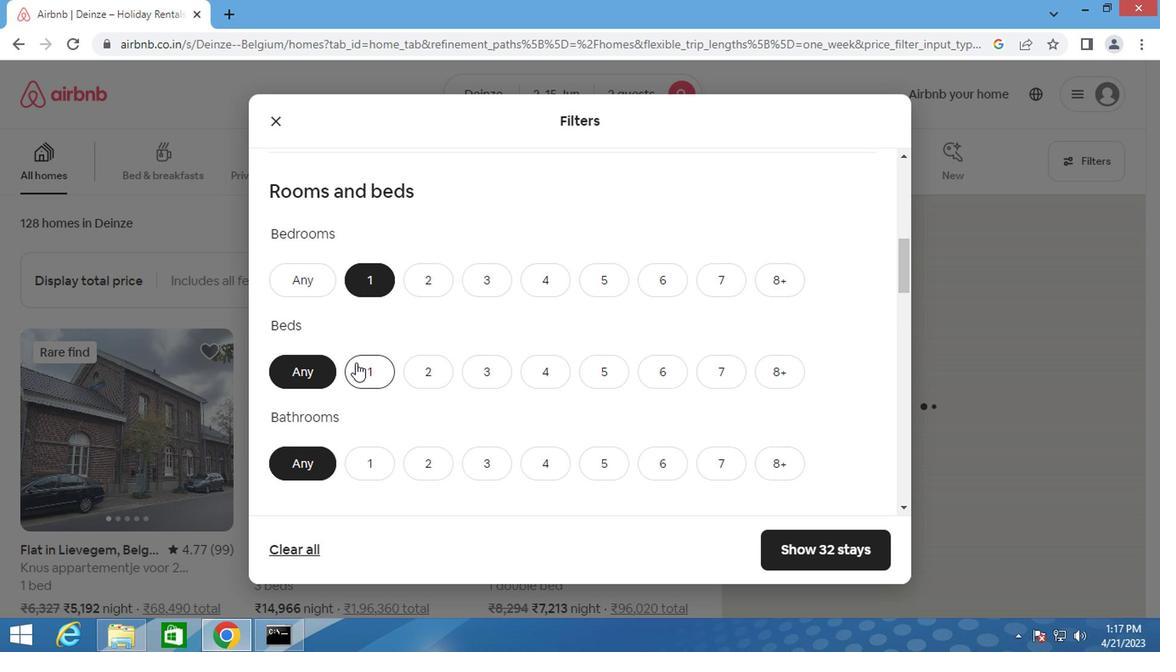 
Action: Mouse moved to (358, 449)
Screenshot: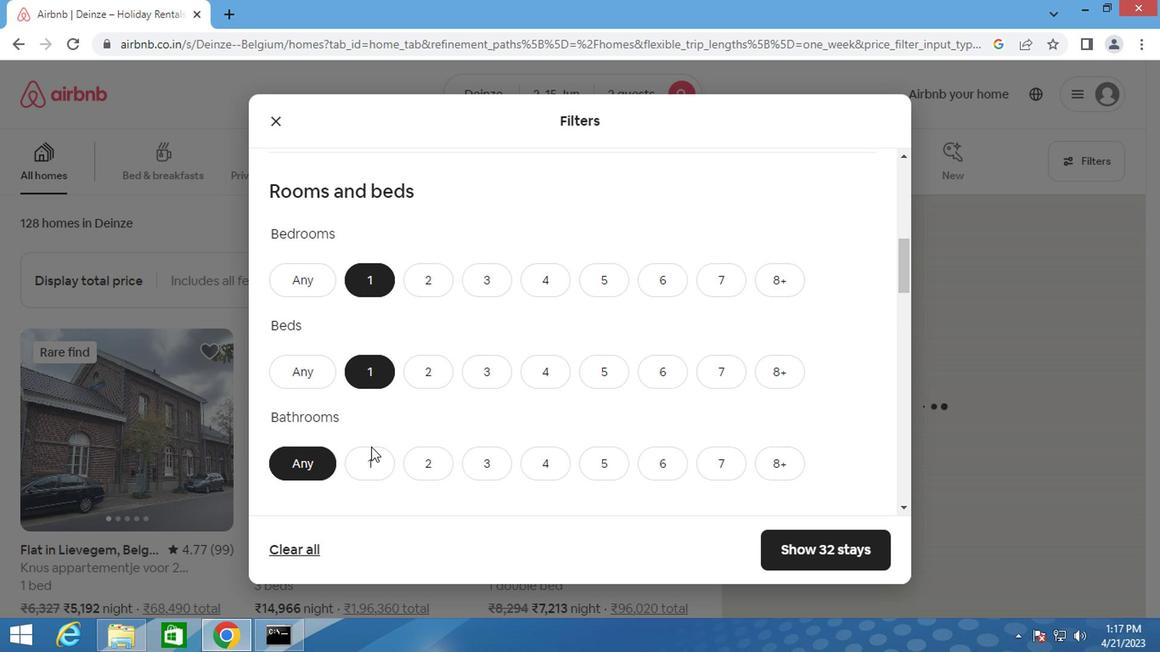 
Action: Mouse pressed left at (358, 449)
Screenshot: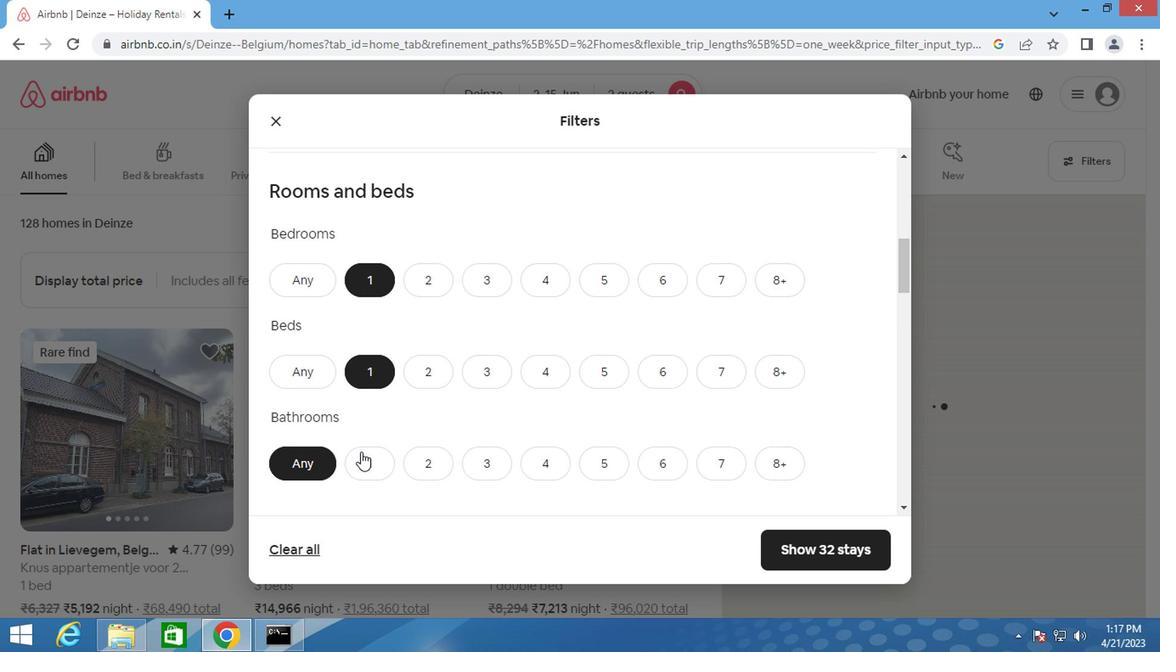 
Action: Mouse moved to (392, 400)
Screenshot: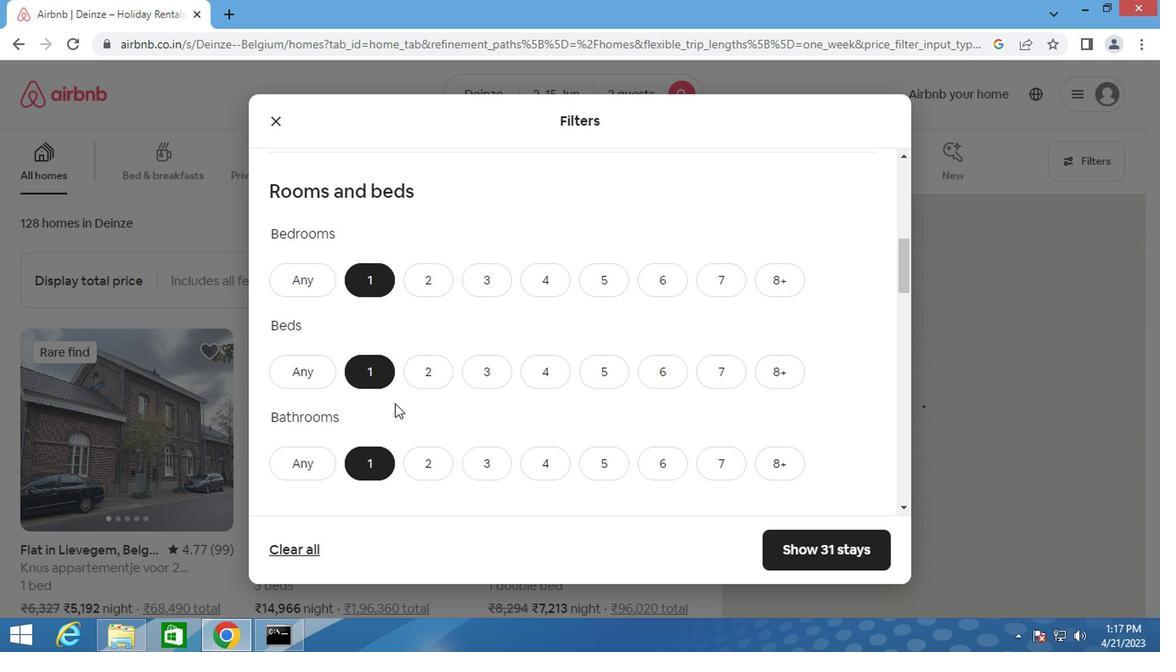 
Action: Mouse scrolled (392, 400) with delta (0, 0)
Screenshot: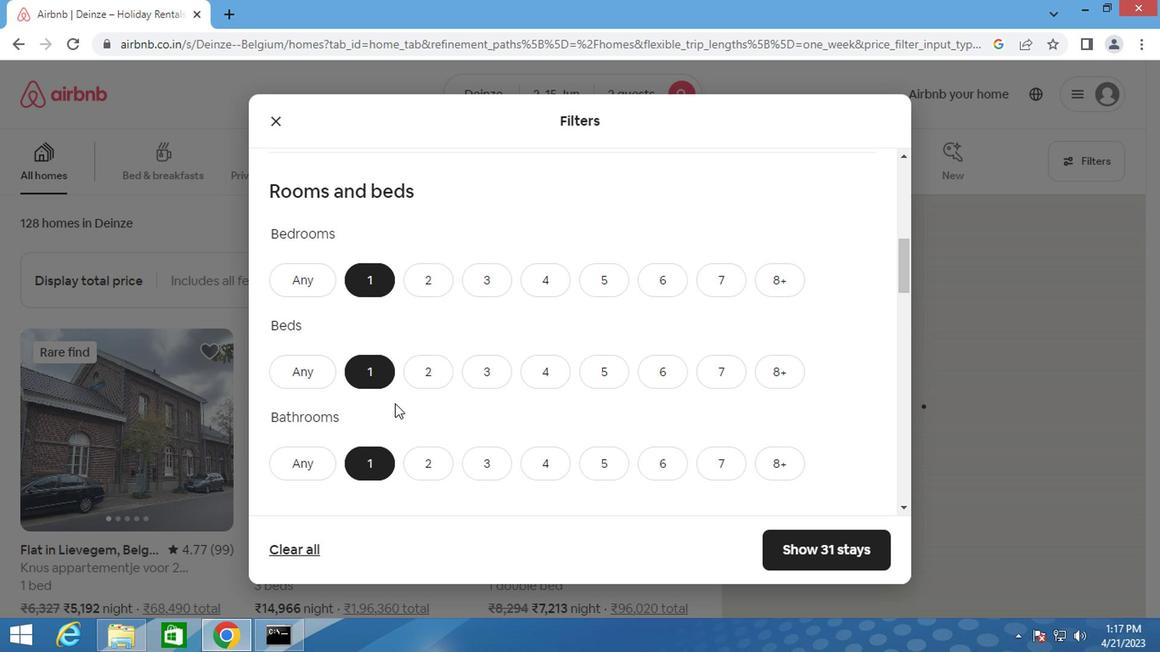 
Action: Mouse scrolled (392, 400) with delta (0, 0)
Screenshot: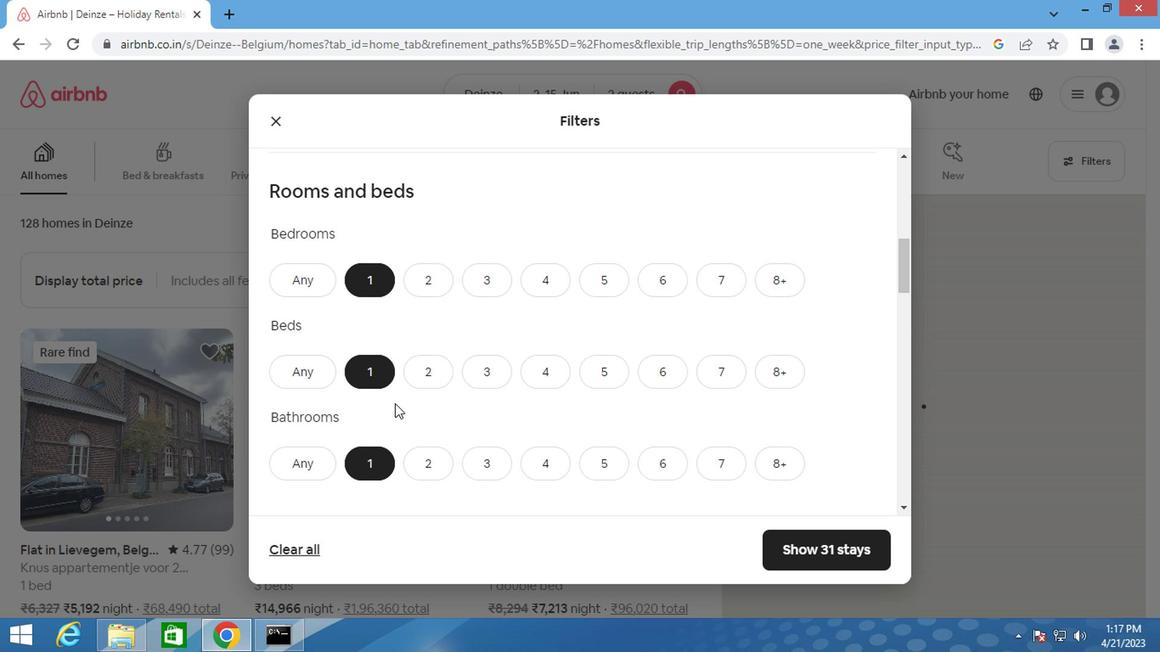 
Action: Mouse scrolled (392, 400) with delta (0, 0)
Screenshot: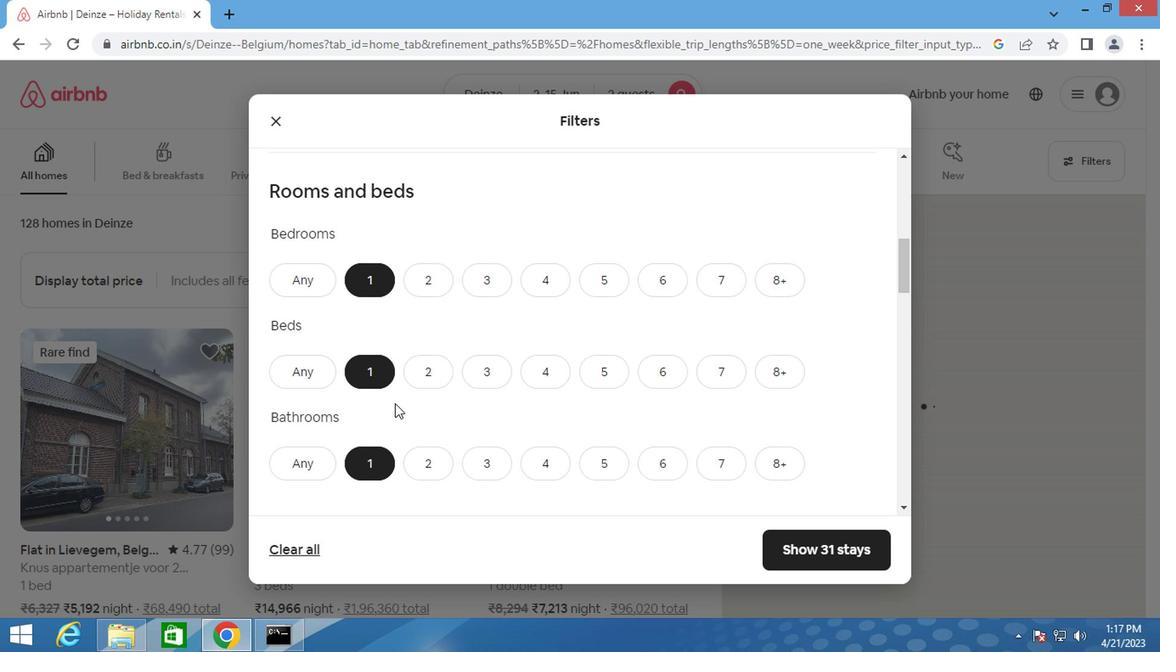 
Action: Mouse moved to (360, 420)
Screenshot: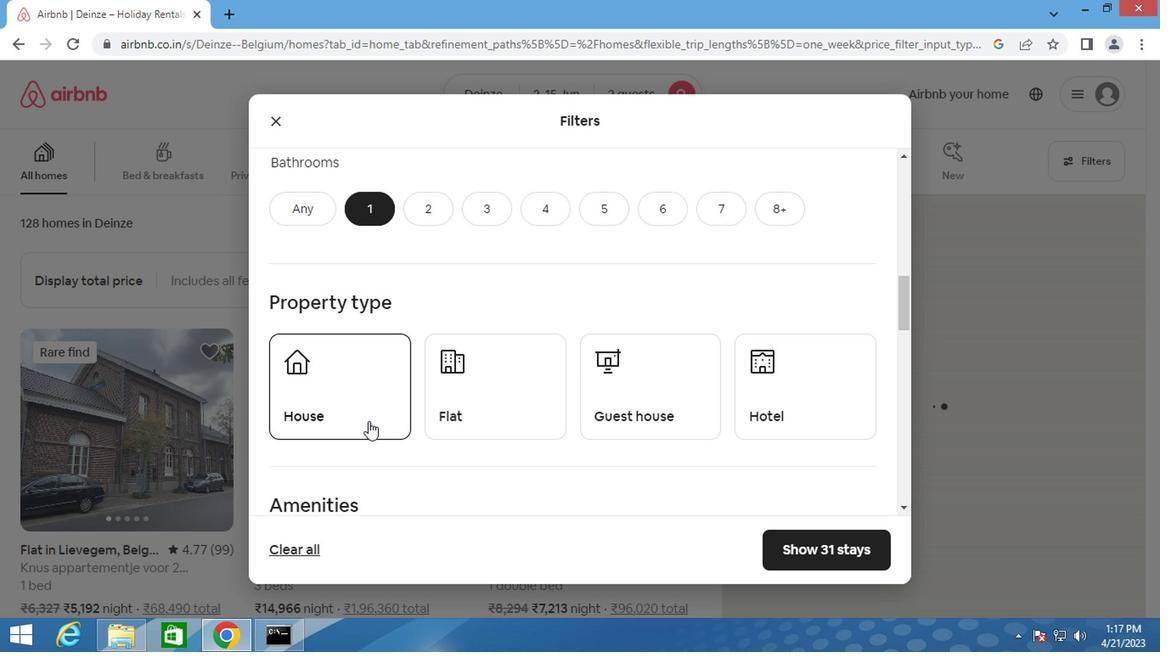 
Action: Mouse pressed left at (360, 420)
Screenshot: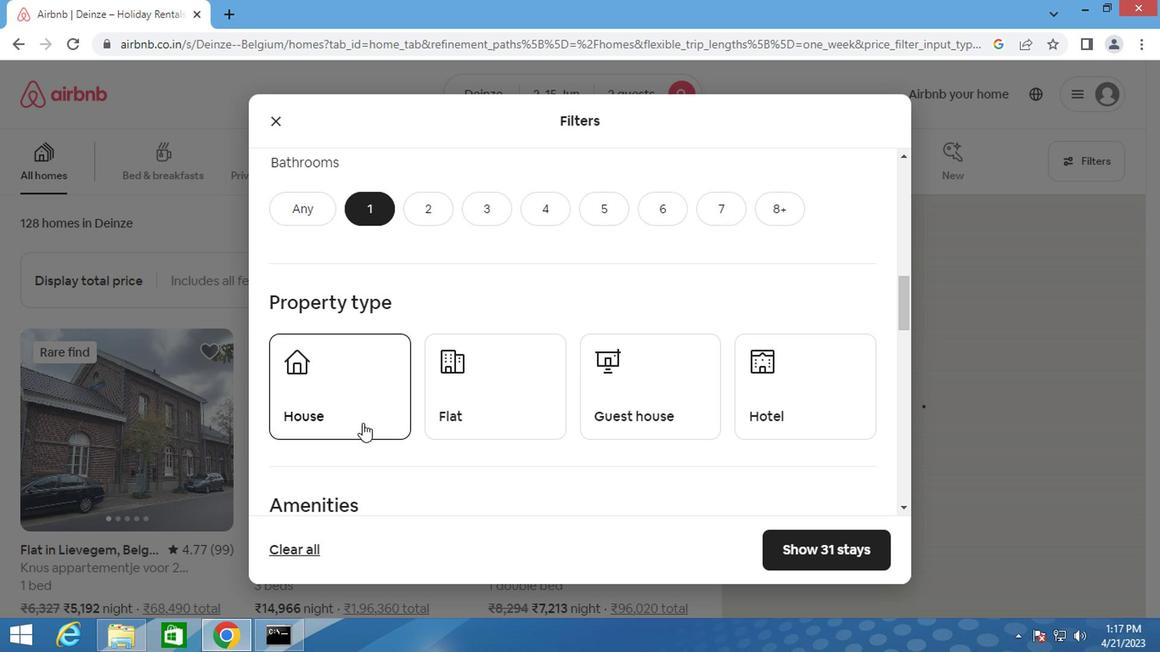
Action: Mouse moved to (485, 397)
Screenshot: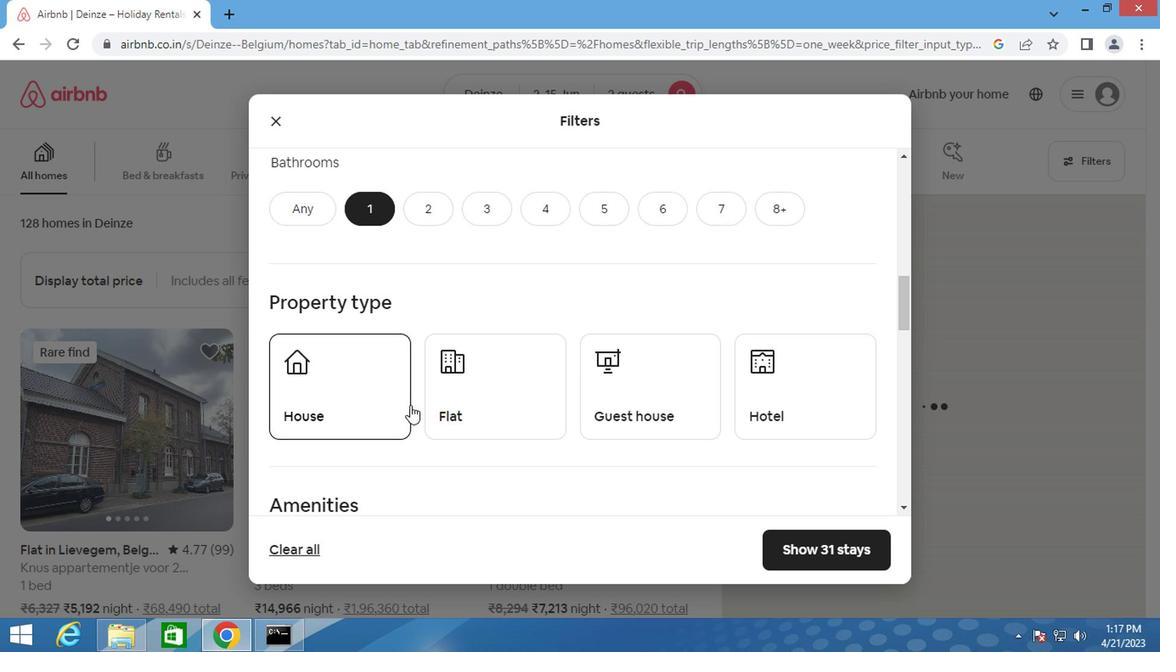 
Action: Mouse pressed left at (485, 397)
Screenshot: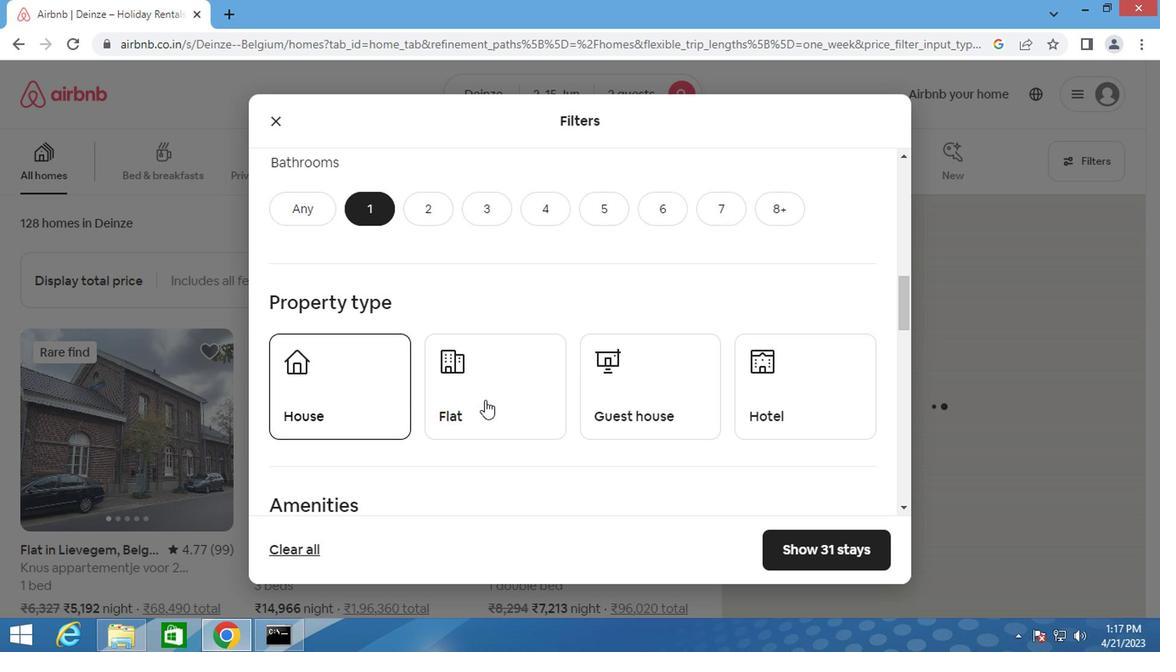 
Action: Mouse moved to (598, 396)
Screenshot: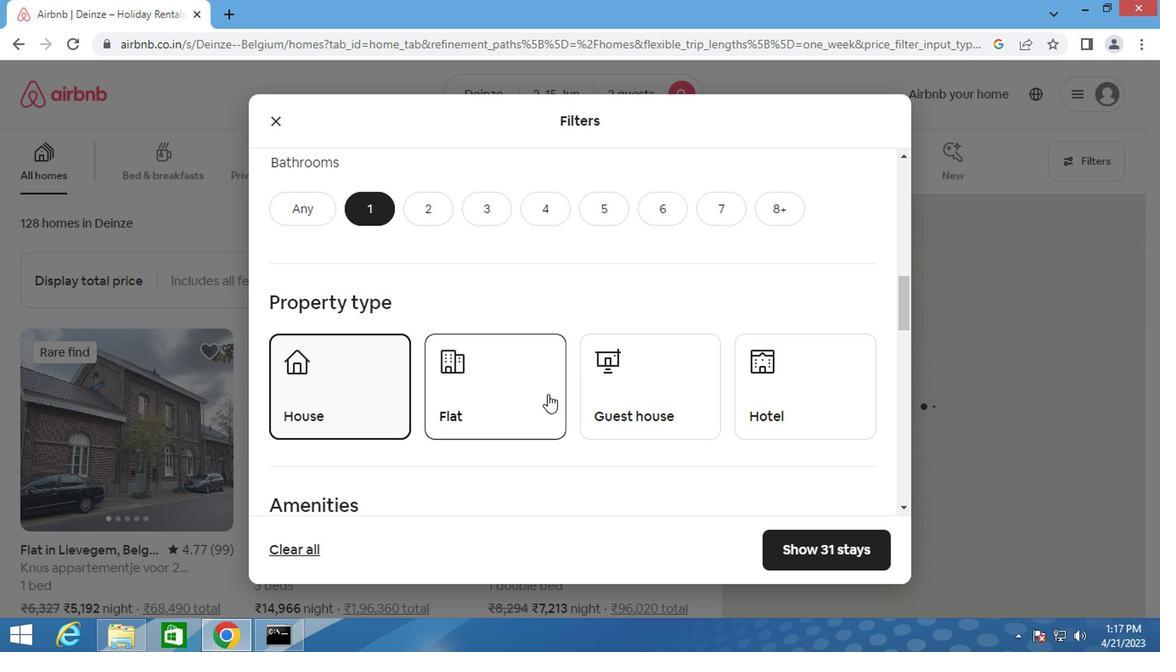 
Action: Mouse pressed left at (598, 396)
Screenshot: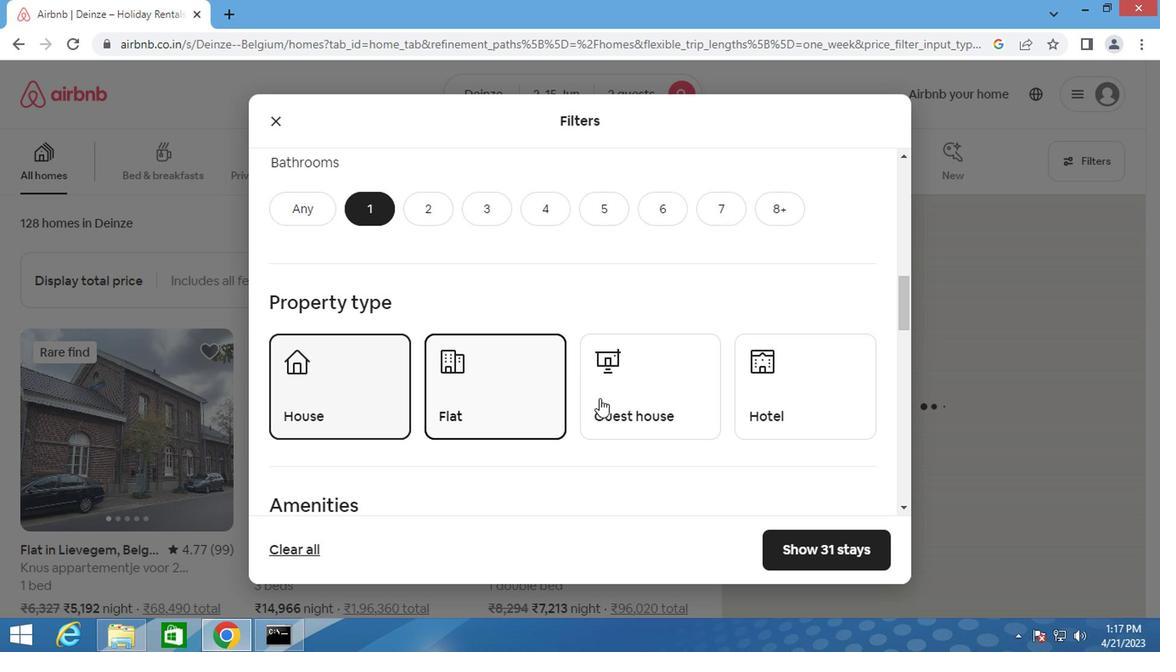 
Action: Mouse moved to (740, 400)
Screenshot: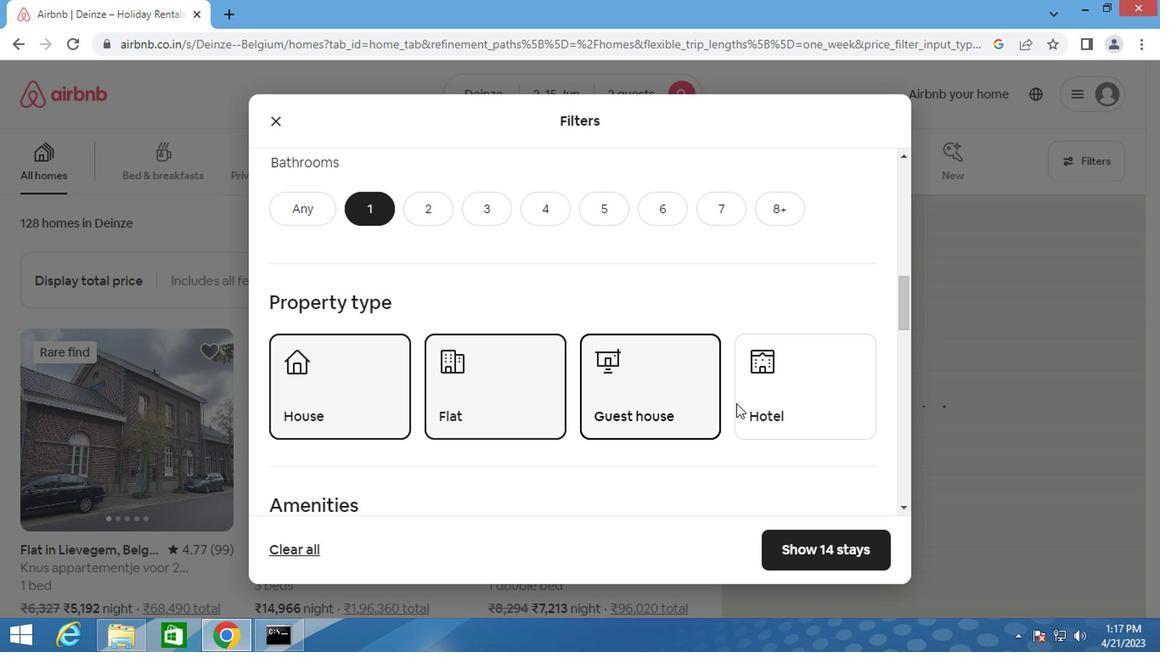 
Action: Mouse pressed left at (740, 400)
Screenshot: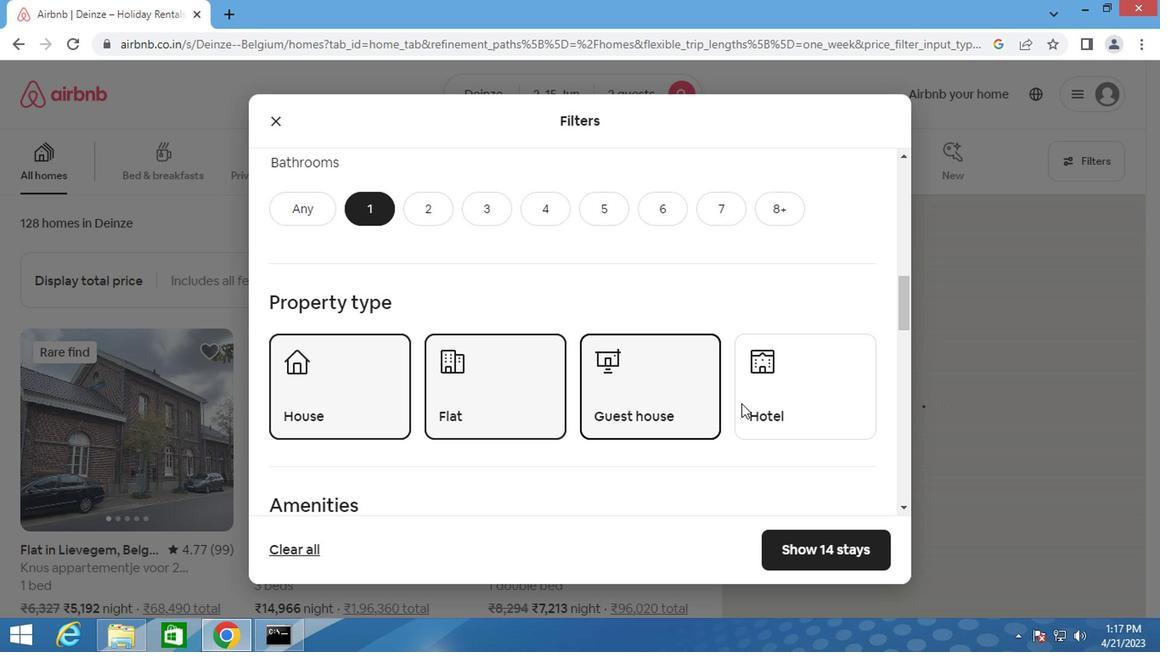 
Action: Mouse moved to (582, 406)
Screenshot: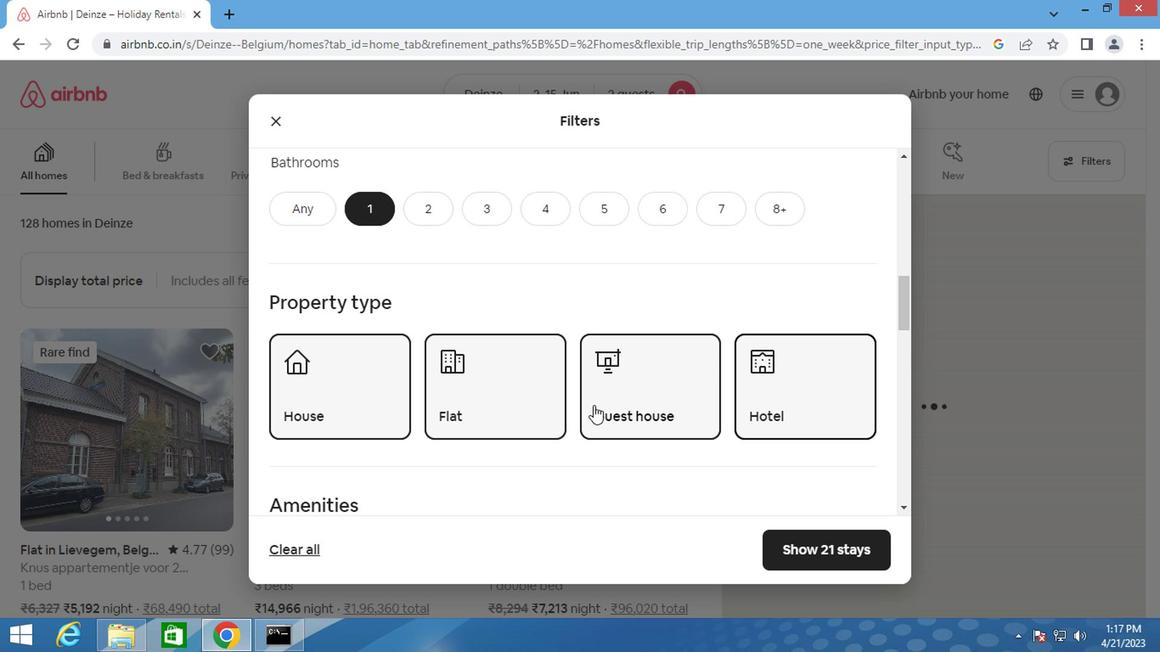 
Action: Mouse scrolled (582, 405) with delta (0, -1)
Screenshot: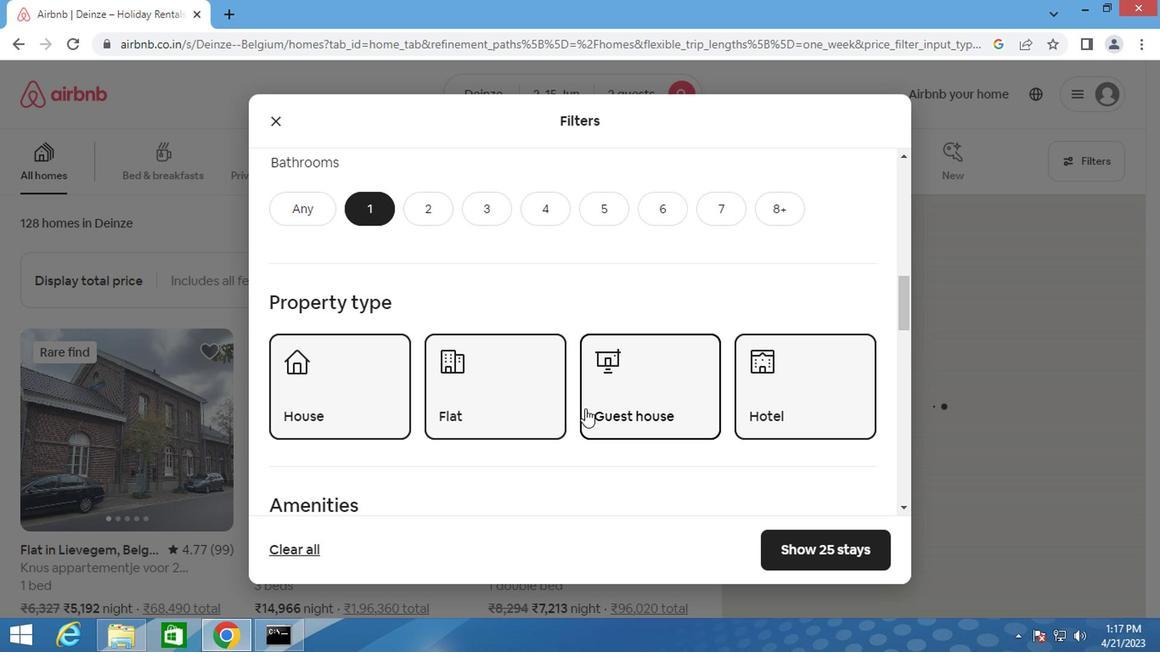 
Action: Mouse scrolled (582, 405) with delta (0, -1)
Screenshot: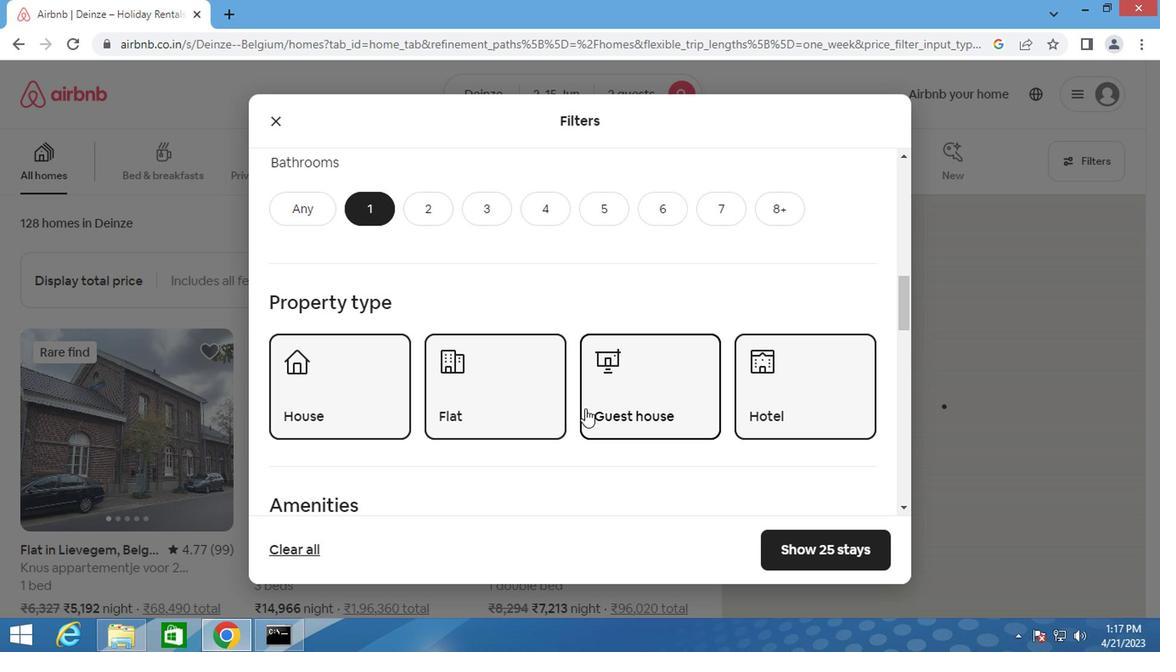 
Action: Mouse scrolled (582, 405) with delta (0, -1)
Screenshot: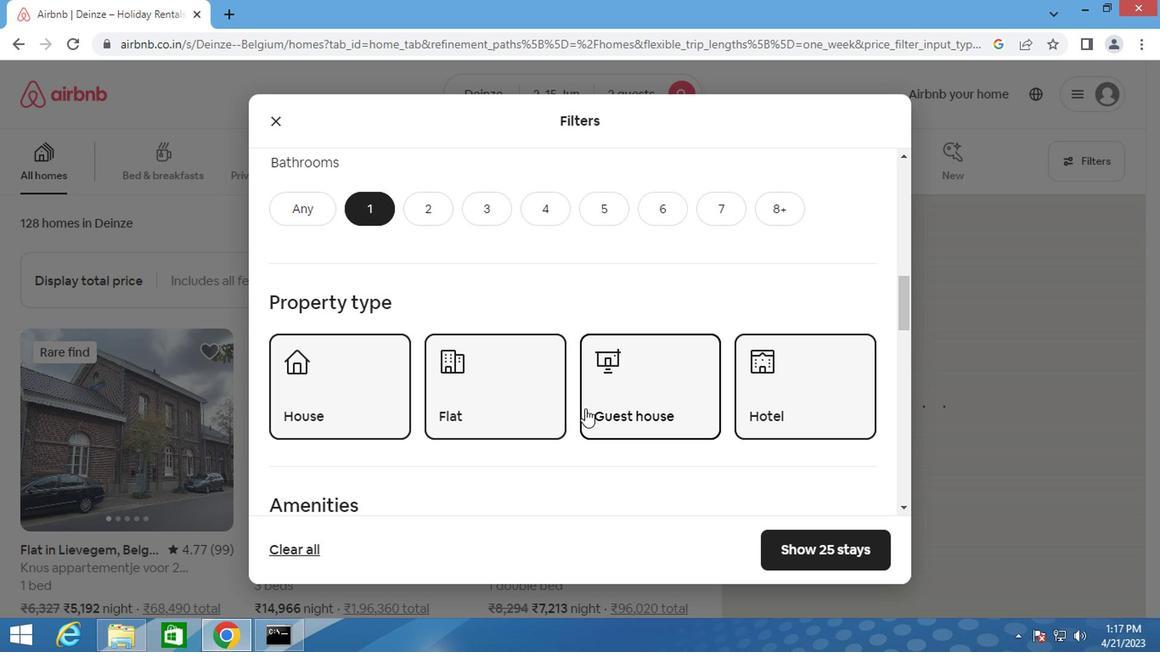 
Action: Mouse scrolled (582, 405) with delta (0, -1)
Screenshot: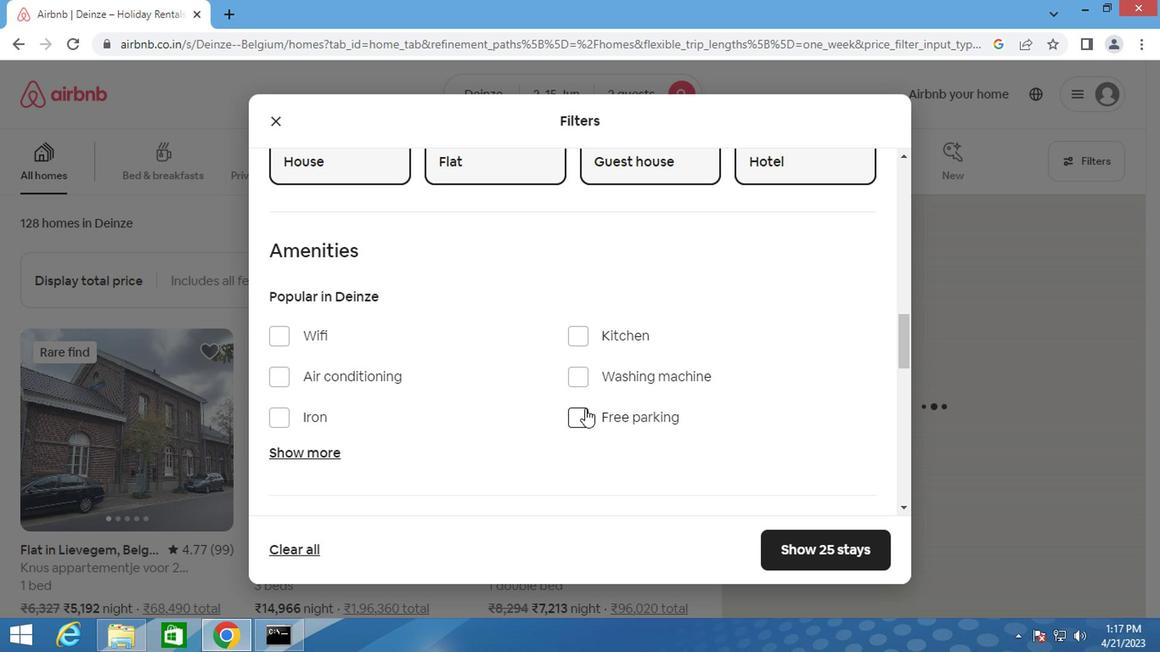 
Action: Mouse scrolled (582, 405) with delta (0, -1)
Screenshot: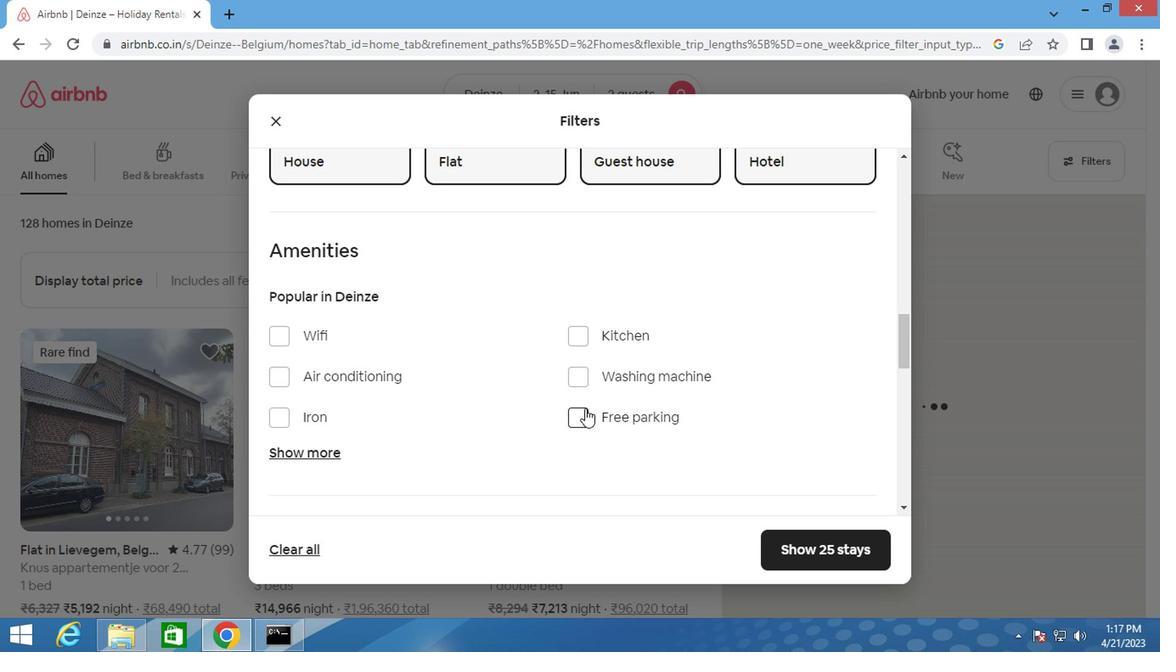 
Action: Mouse moved to (311, 279)
Screenshot: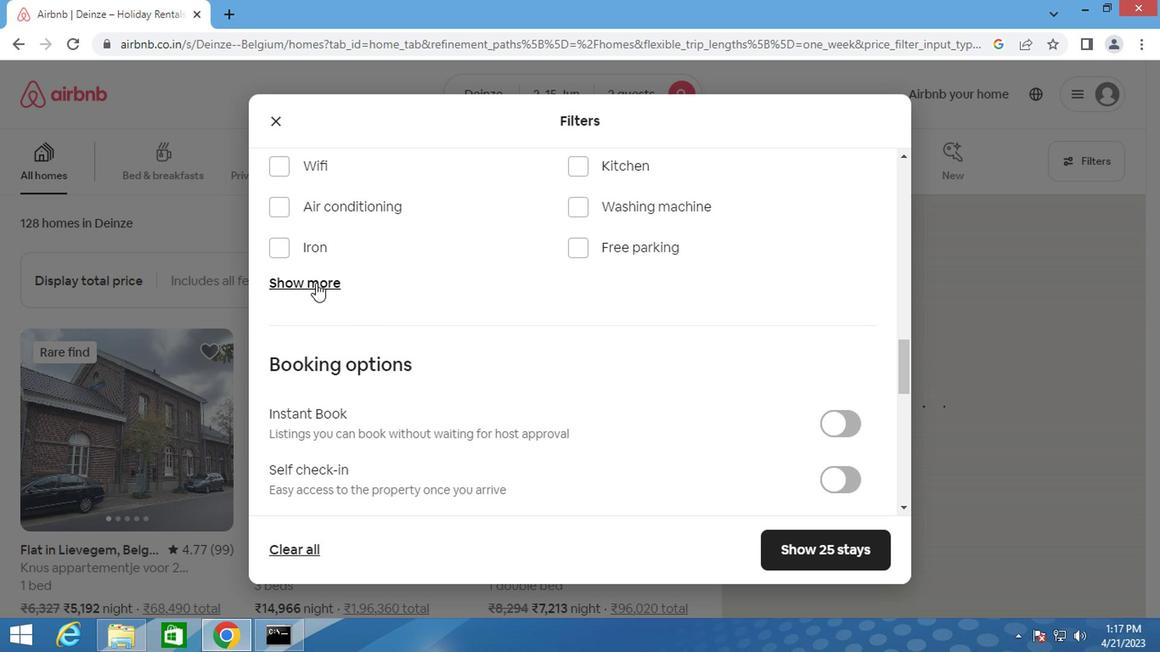 
Action: Mouse pressed left at (311, 279)
Screenshot: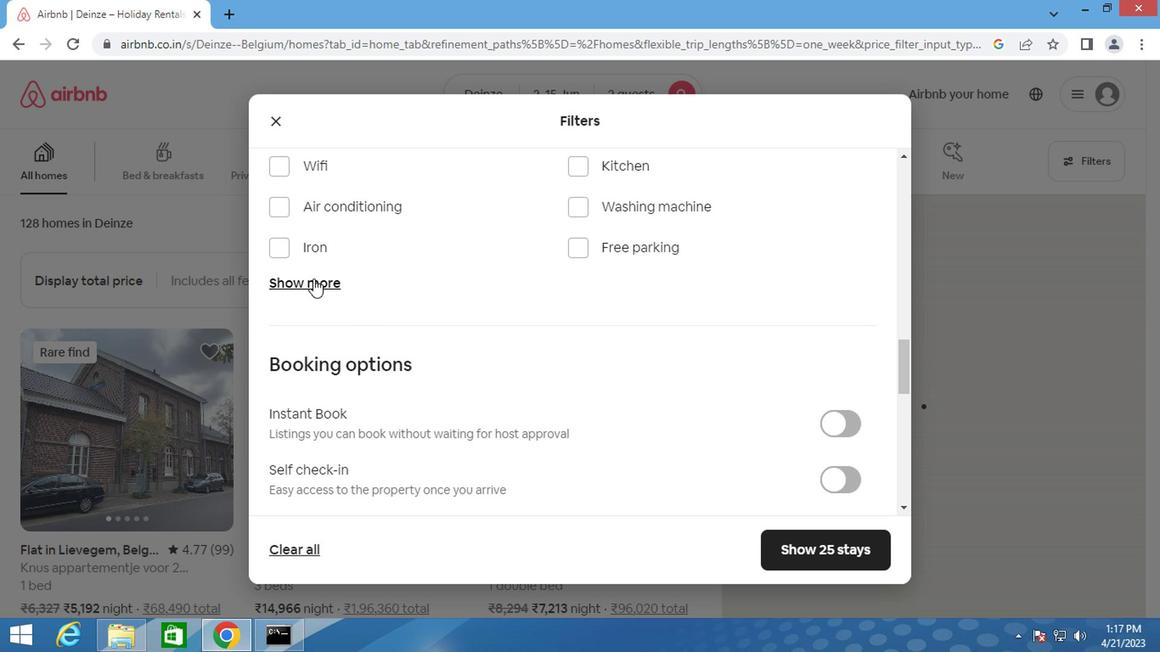 
Action: Mouse moved to (571, 345)
Screenshot: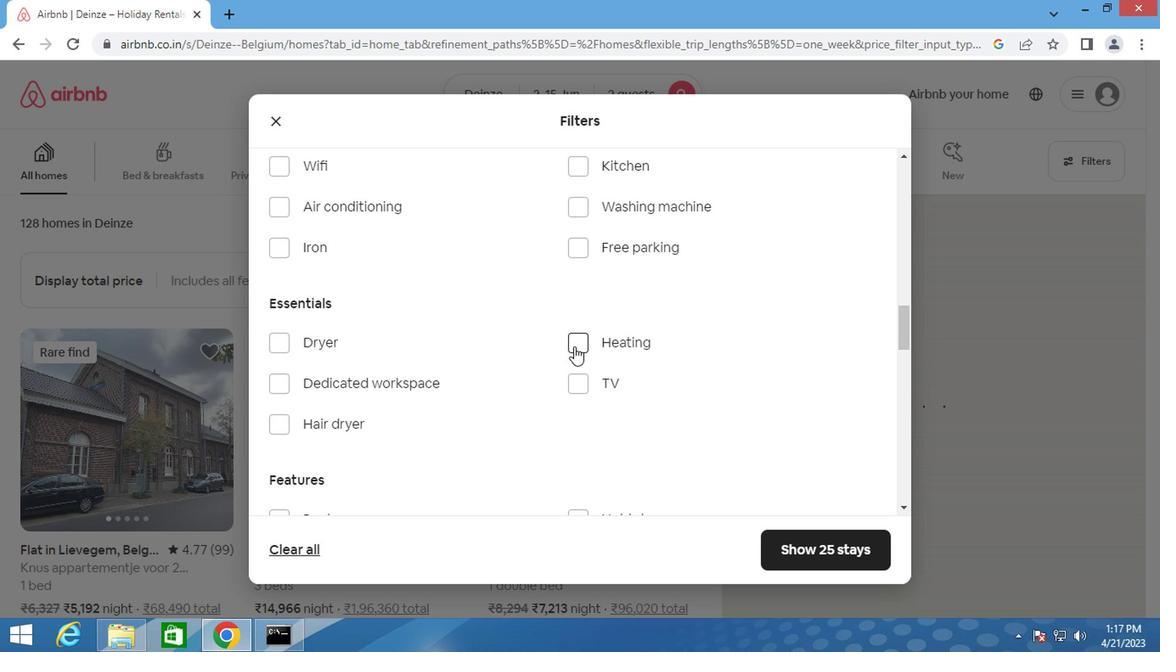 
Action: Mouse pressed left at (571, 345)
Screenshot: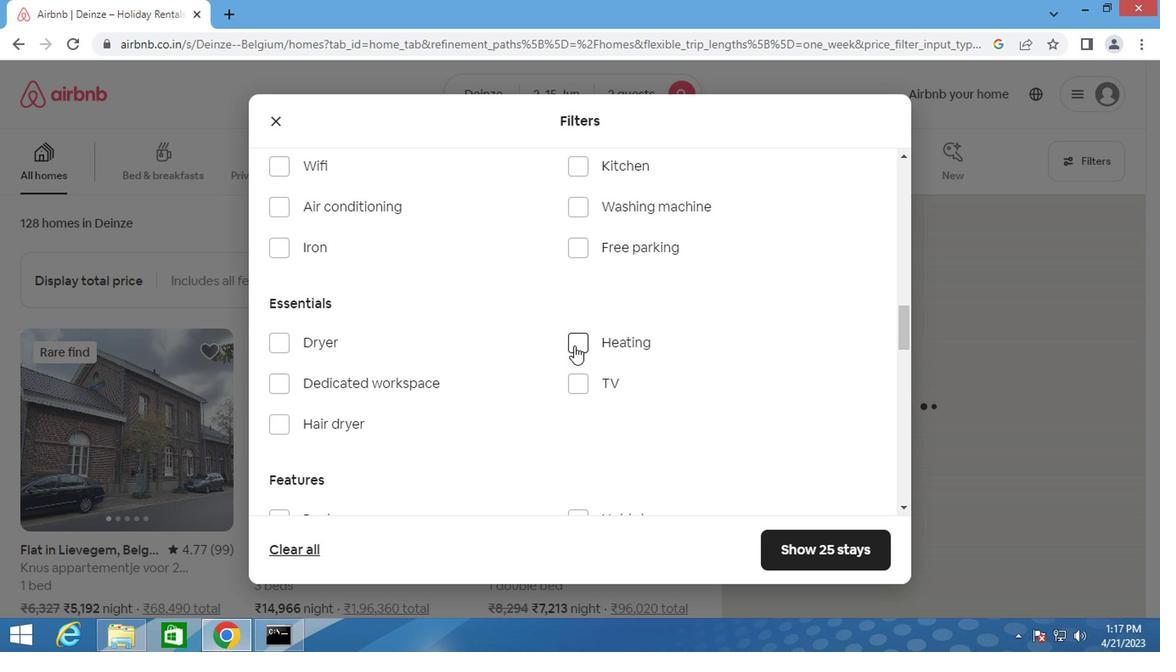 
Action: Mouse moved to (474, 369)
Screenshot: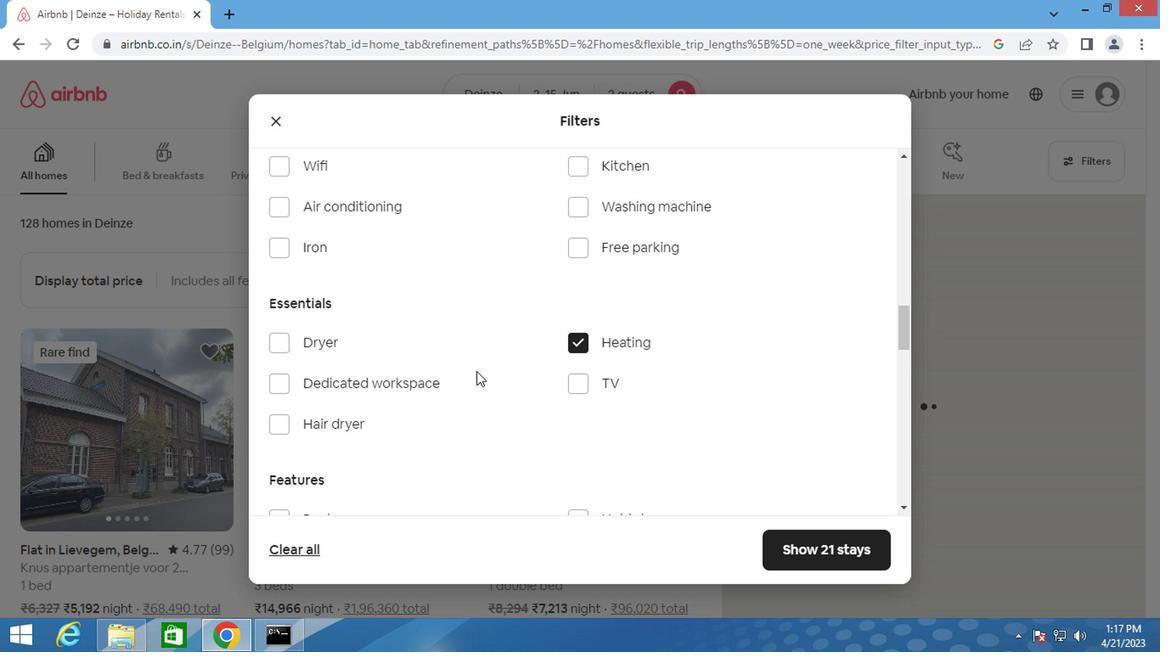 
Action: Mouse scrolled (474, 369) with delta (0, 0)
Screenshot: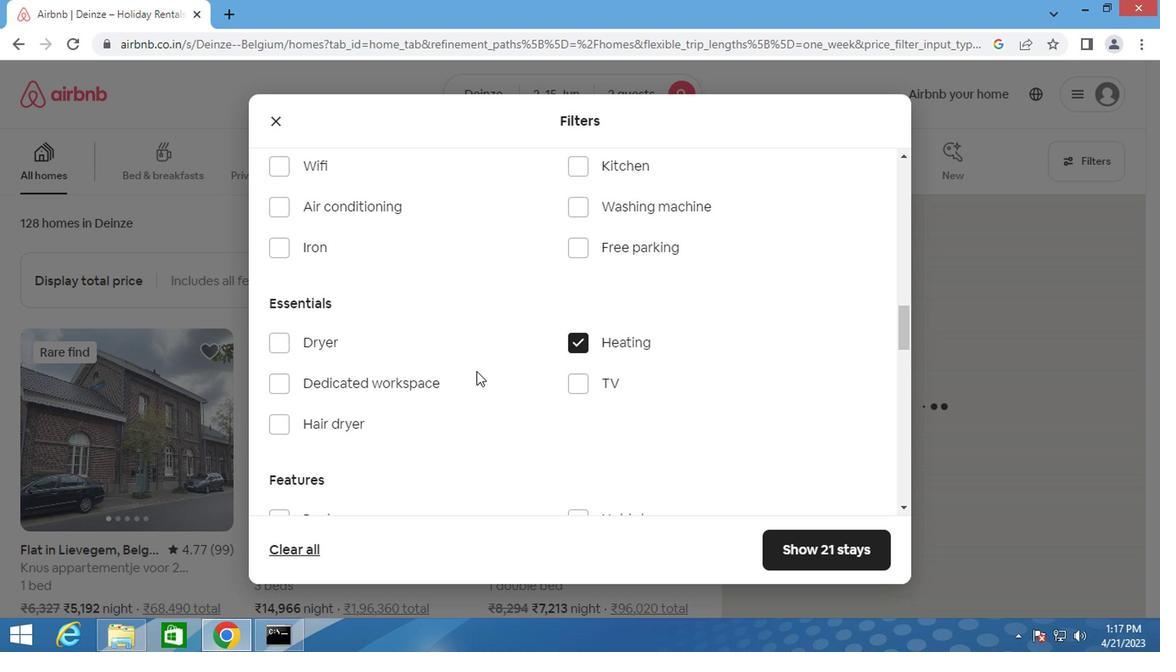 
Action: Mouse scrolled (474, 369) with delta (0, 0)
Screenshot: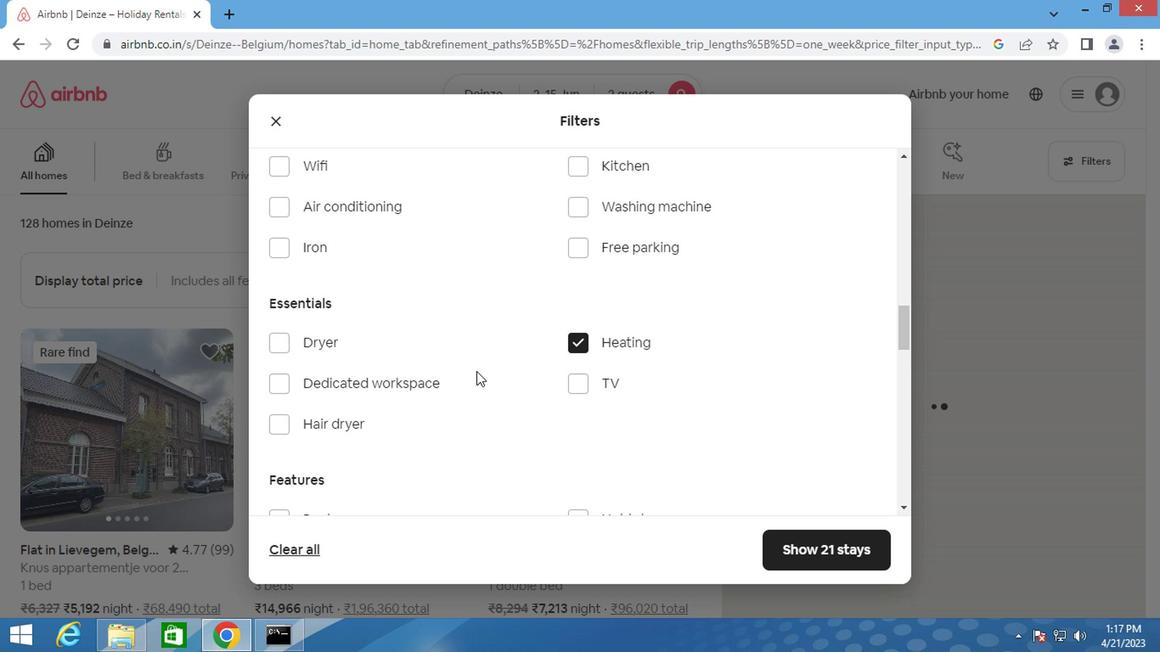 
Action: Mouse scrolled (474, 369) with delta (0, 0)
Screenshot: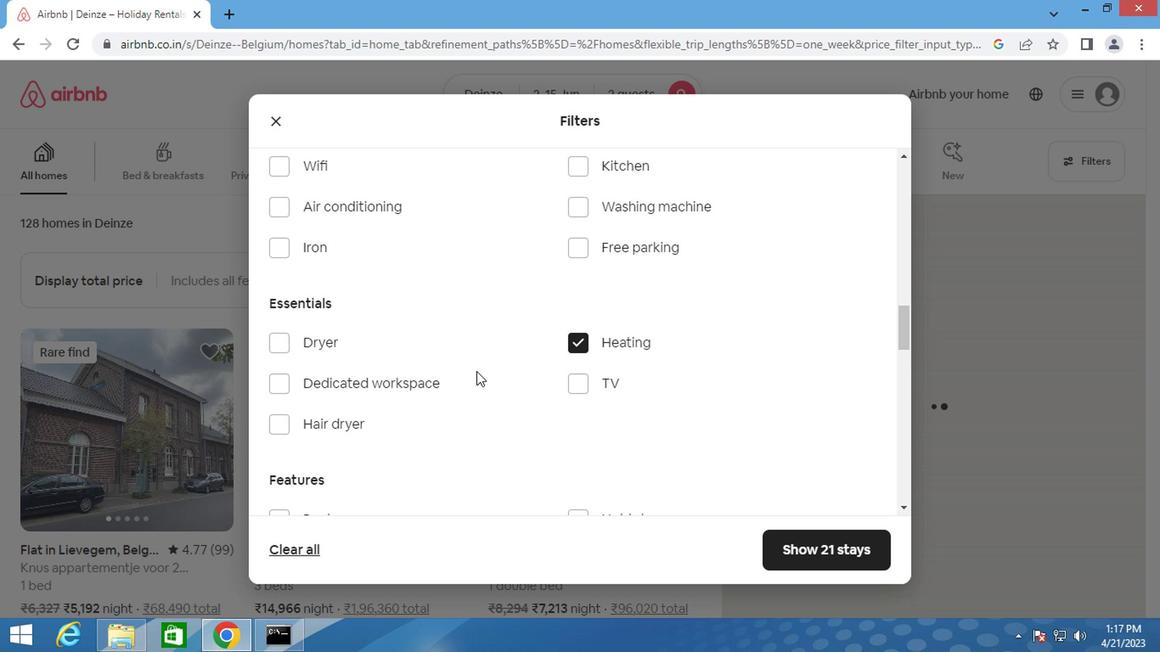 
Action: Mouse moved to (482, 365)
Screenshot: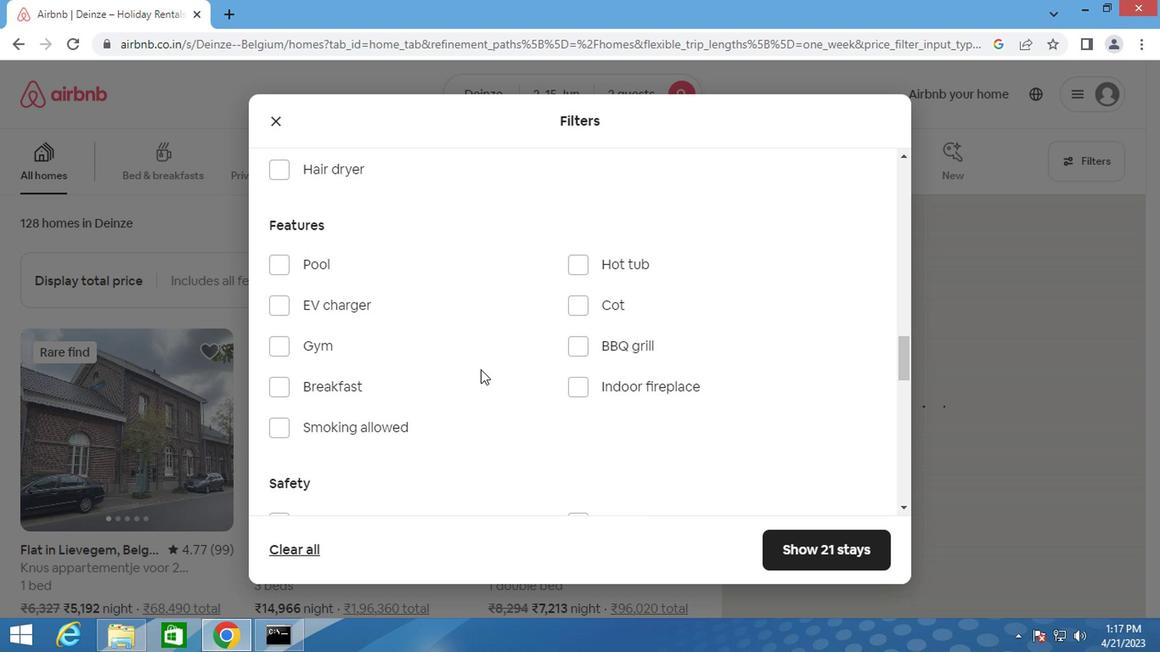 
Action: Mouse scrolled (482, 365) with delta (0, 0)
Screenshot: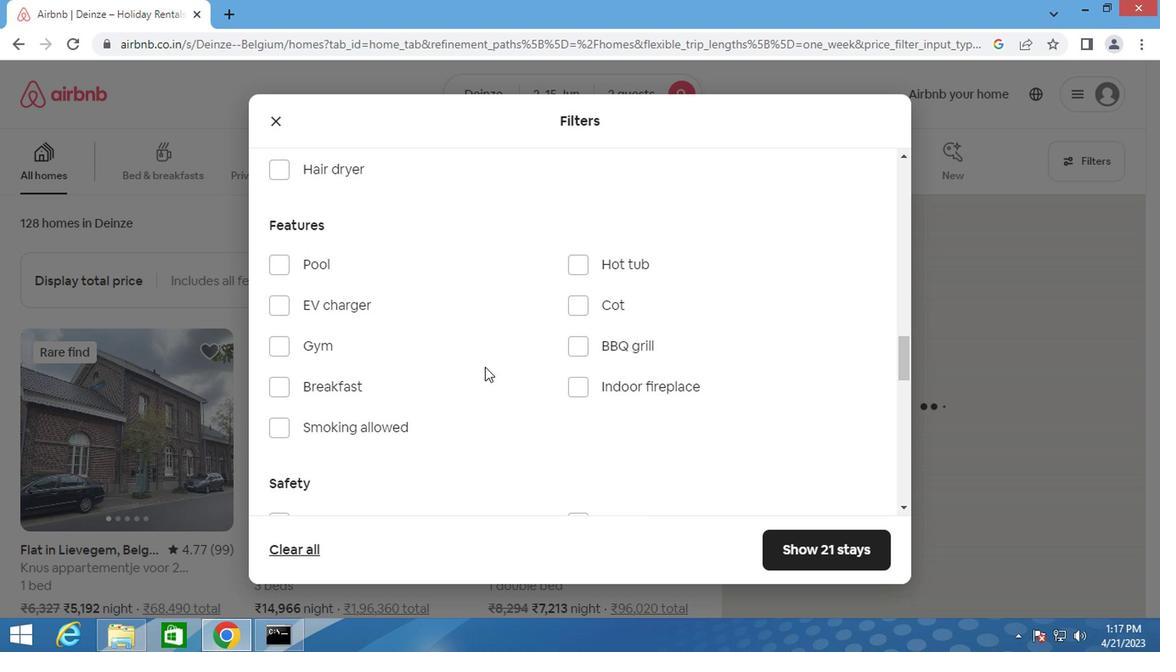 
Action: Mouse scrolled (482, 365) with delta (0, 0)
Screenshot: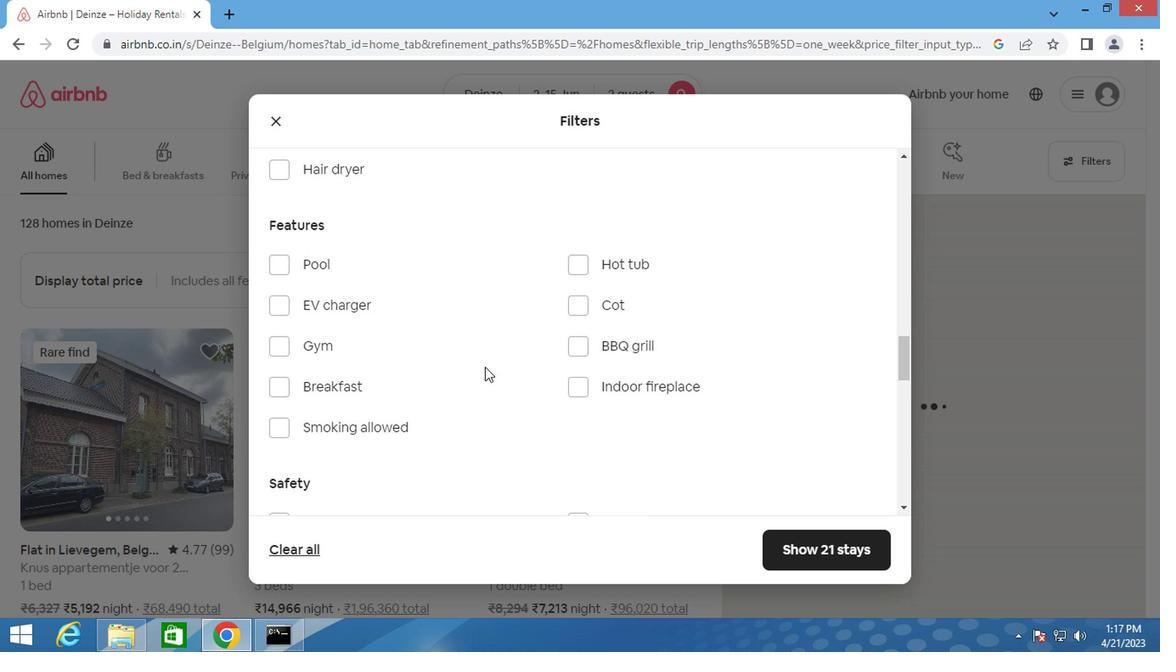 
Action: Mouse scrolled (482, 365) with delta (0, 0)
Screenshot: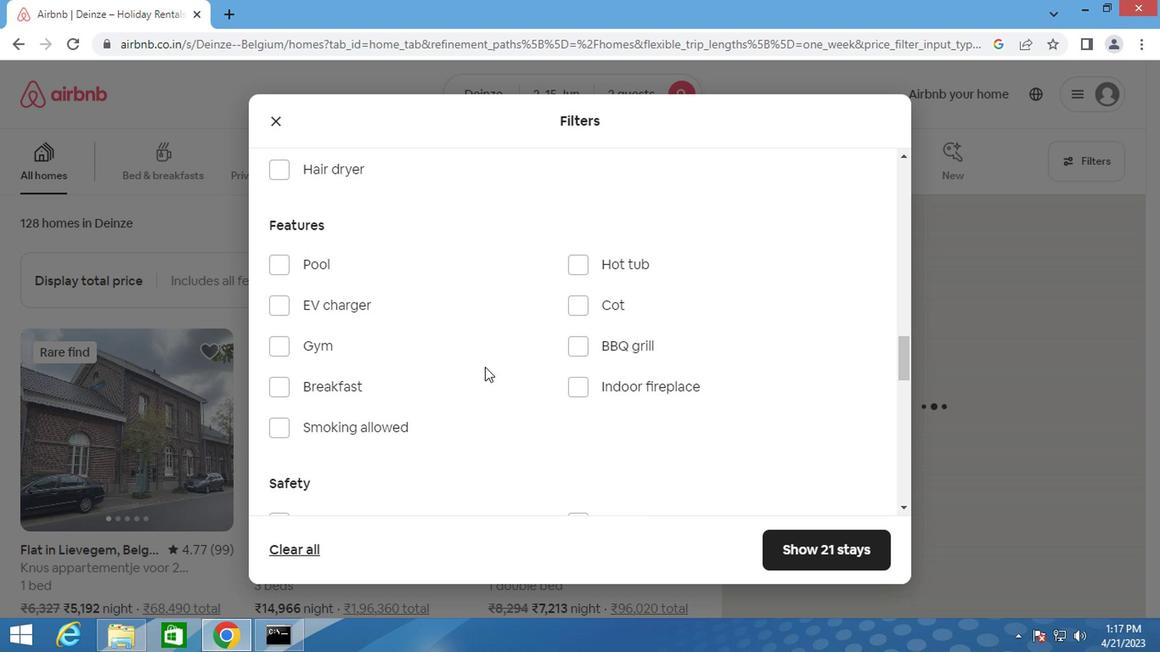 
Action: Mouse scrolled (482, 365) with delta (0, 0)
Screenshot: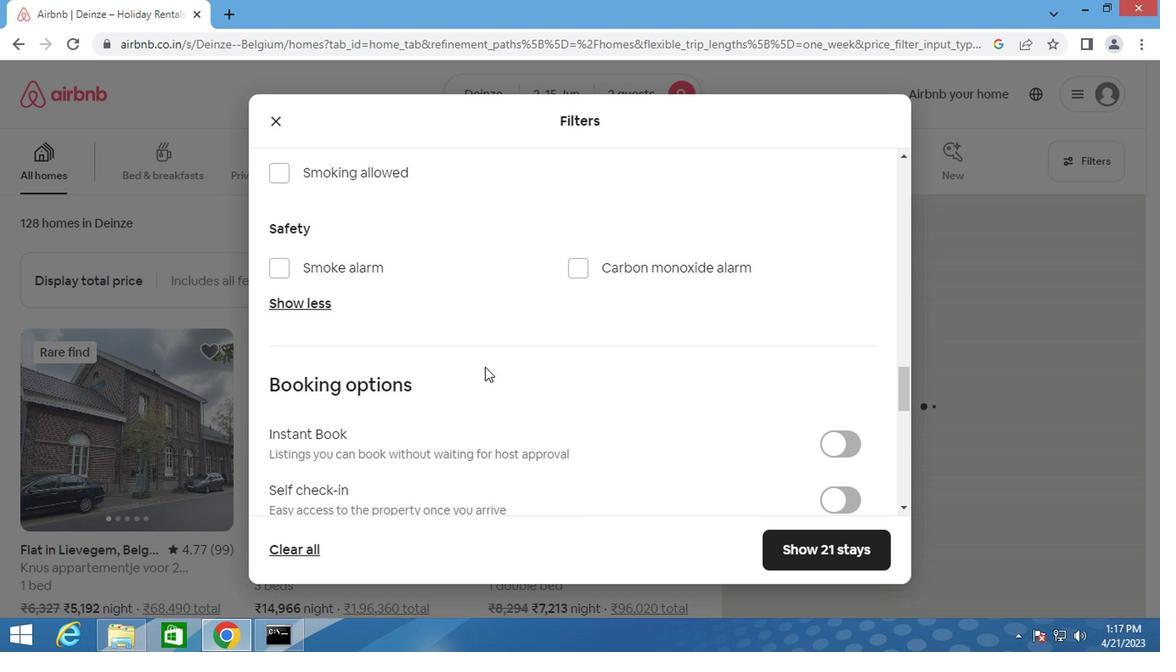 
Action: Mouse scrolled (482, 365) with delta (0, 0)
Screenshot: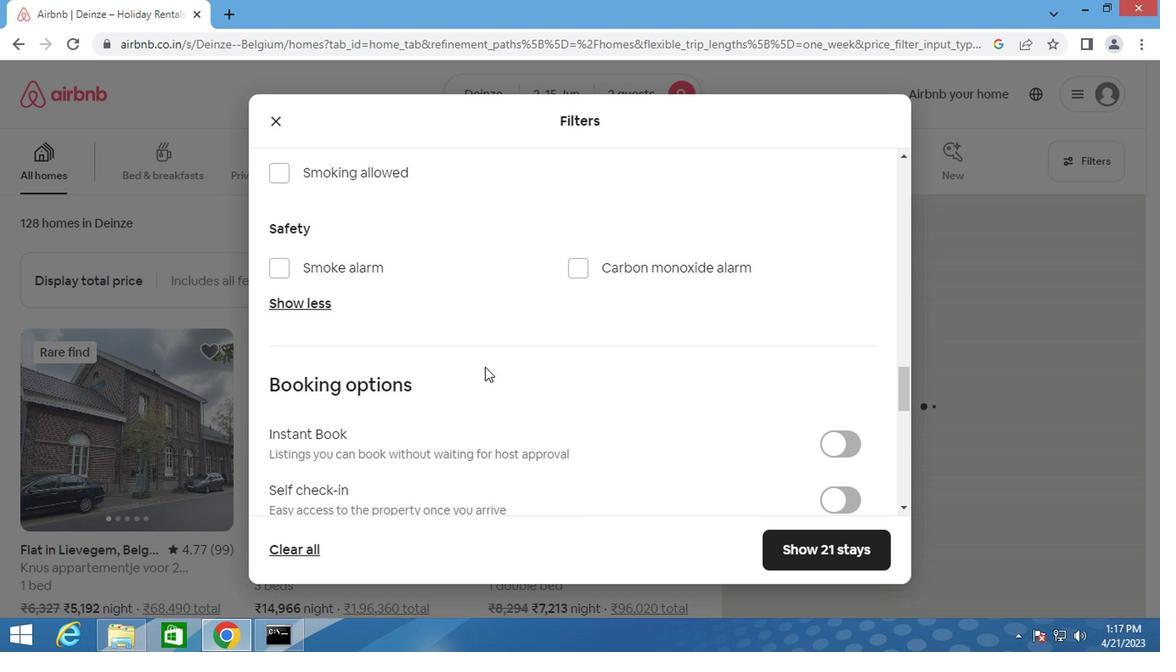 
Action: Mouse moved to (836, 328)
Screenshot: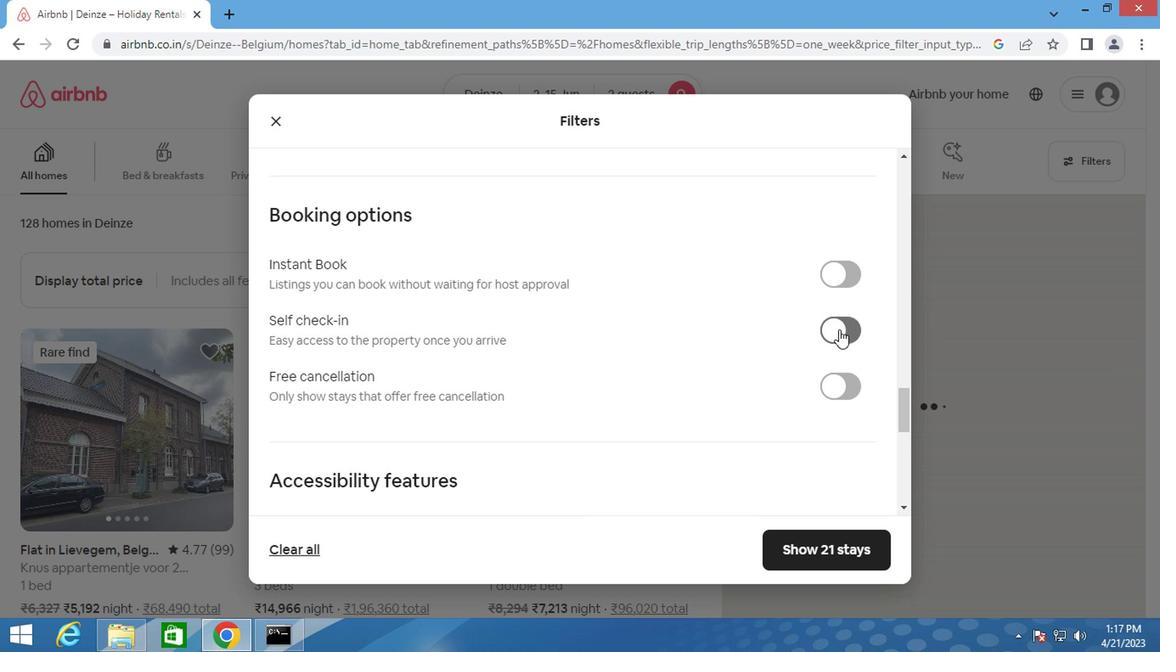 
Action: Mouse pressed left at (836, 328)
Screenshot: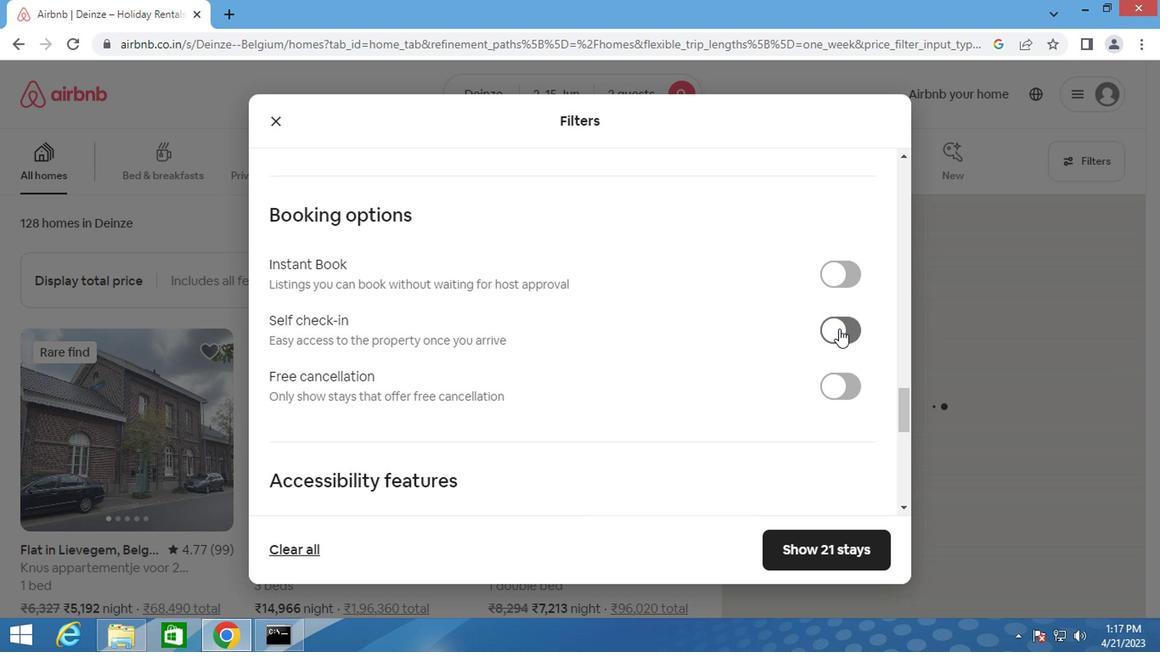 
Action: Mouse moved to (568, 339)
Screenshot: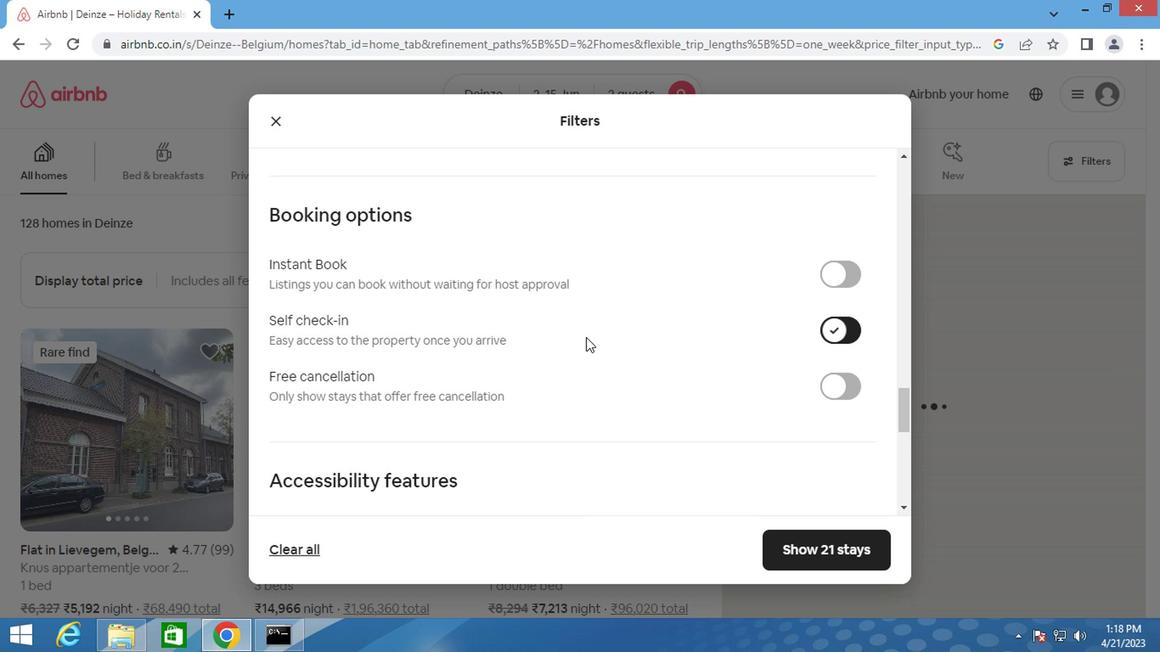 
Action: Mouse scrolled (568, 339) with delta (0, 0)
Screenshot: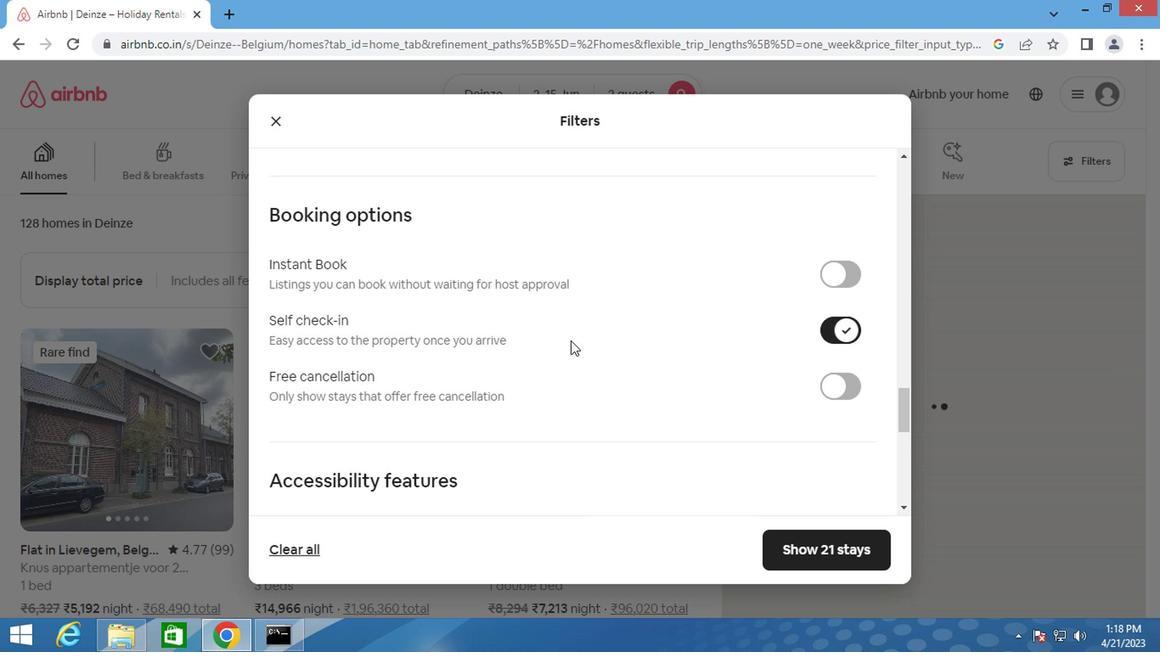 
Action: Mouse scrolled (568, 339) with delta (0, 0)
Screenshot: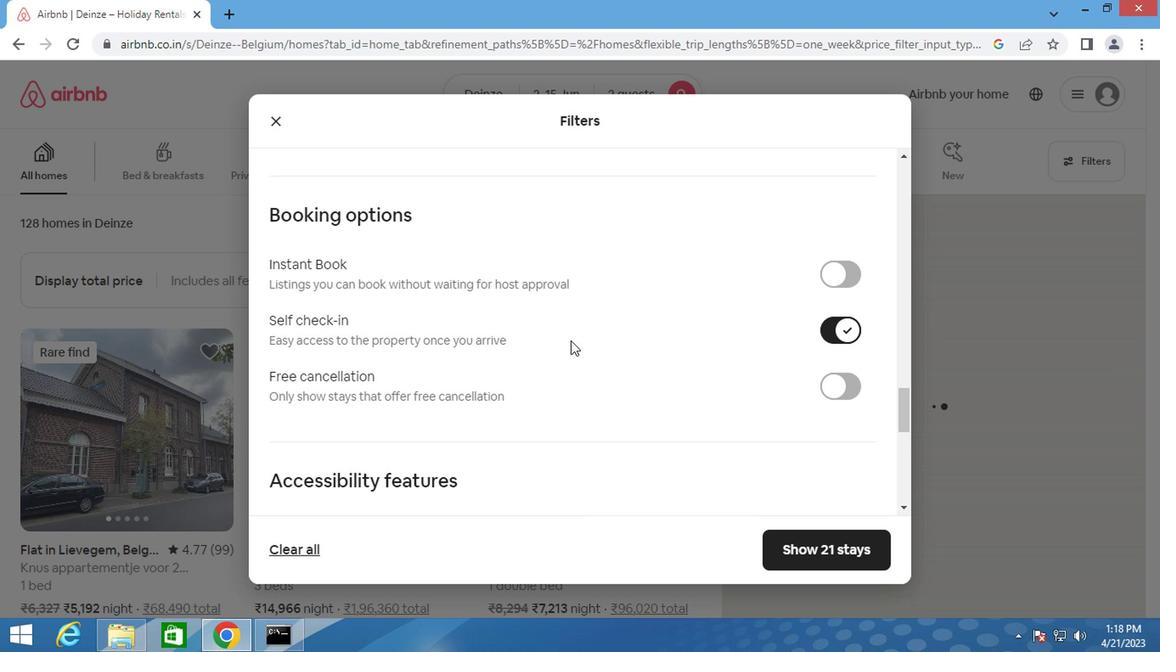 
Action: Mouse scrolled (568, 339) with delta (0, 0)
Screenshot: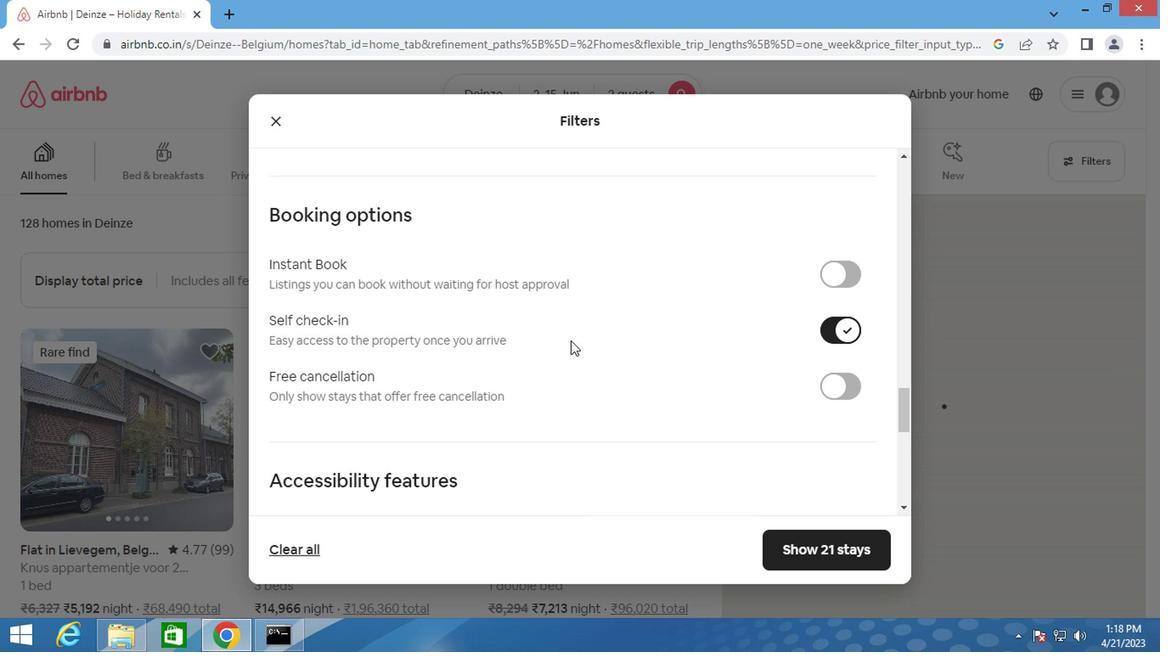 
Action: Mouse moved to (567, 339)
Screenshot: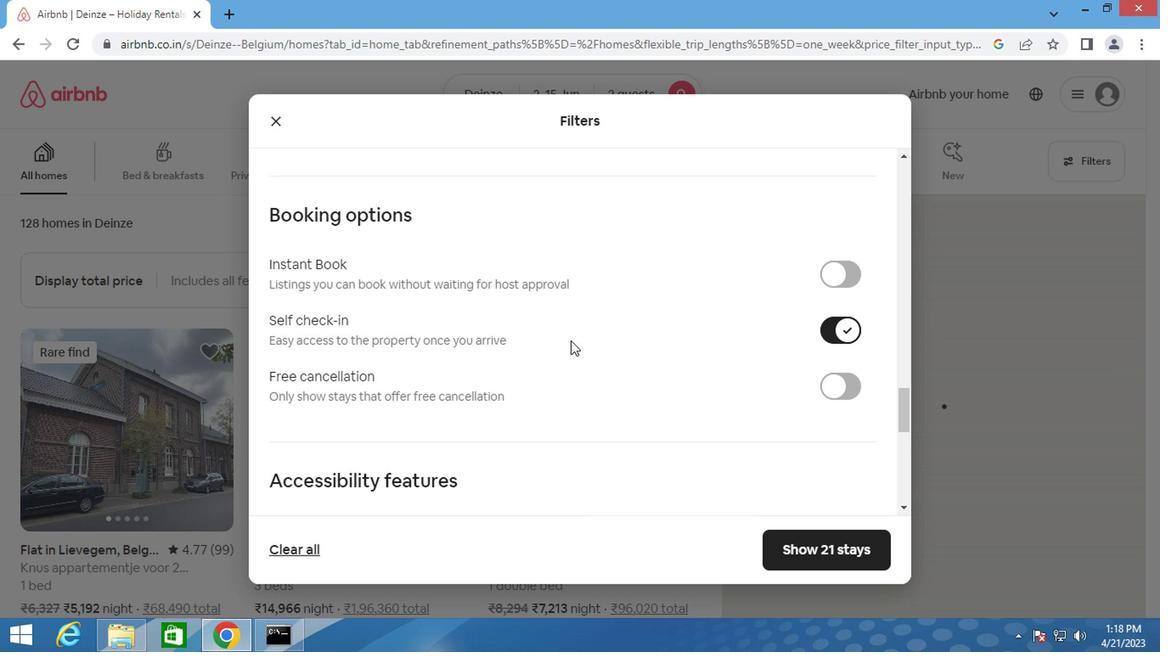 
Action: Mouse scrolled (567, 339) with delta (0, 0)
Screenshot: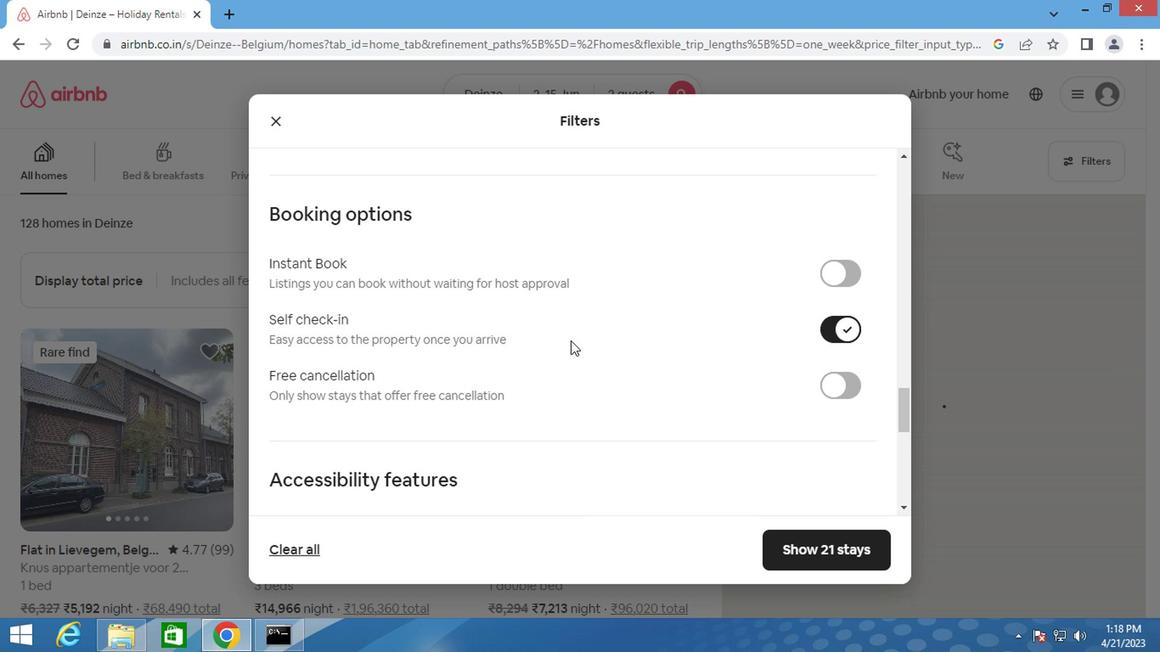 
Action: Mouse moved to (556, 340)
Screenshot: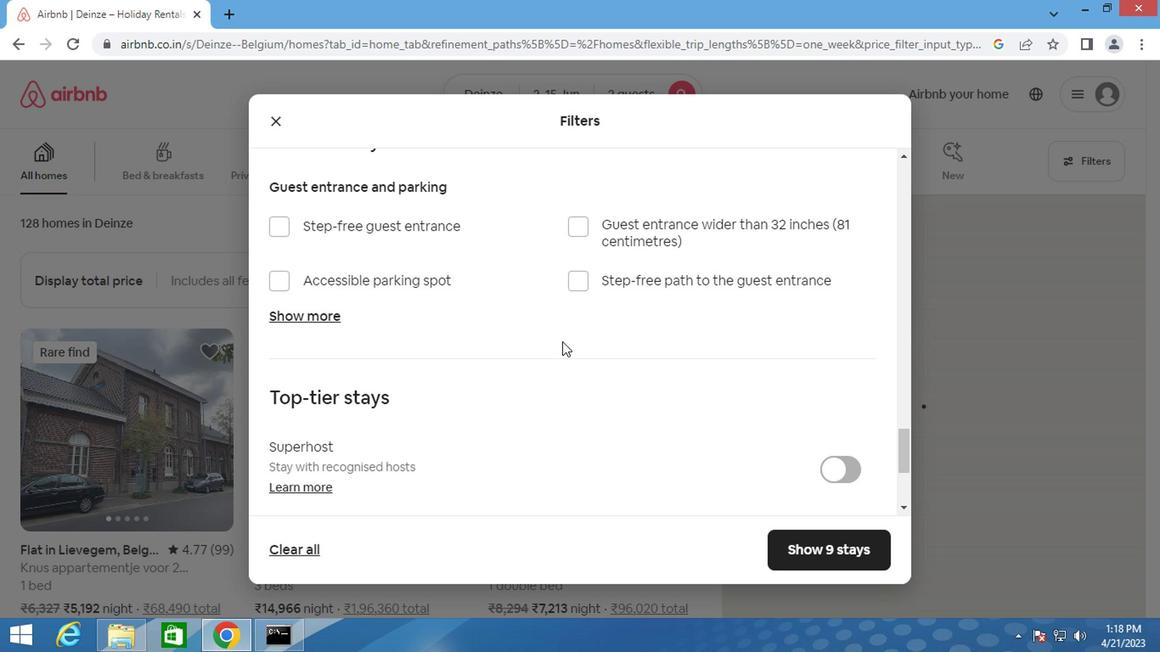 
Action: Mouse scrolled (556, 339) with delta (0, -1)
Screenshot: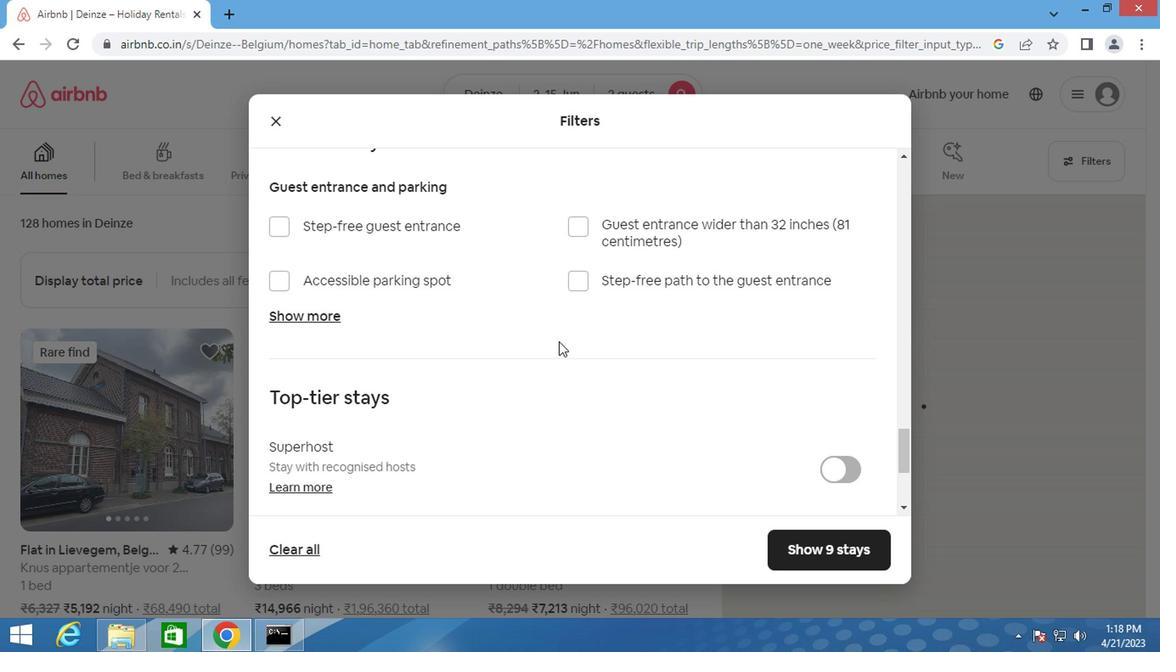 
Action: Mouse scrolled (556, 339) with delta (0, -1)
Screenshot: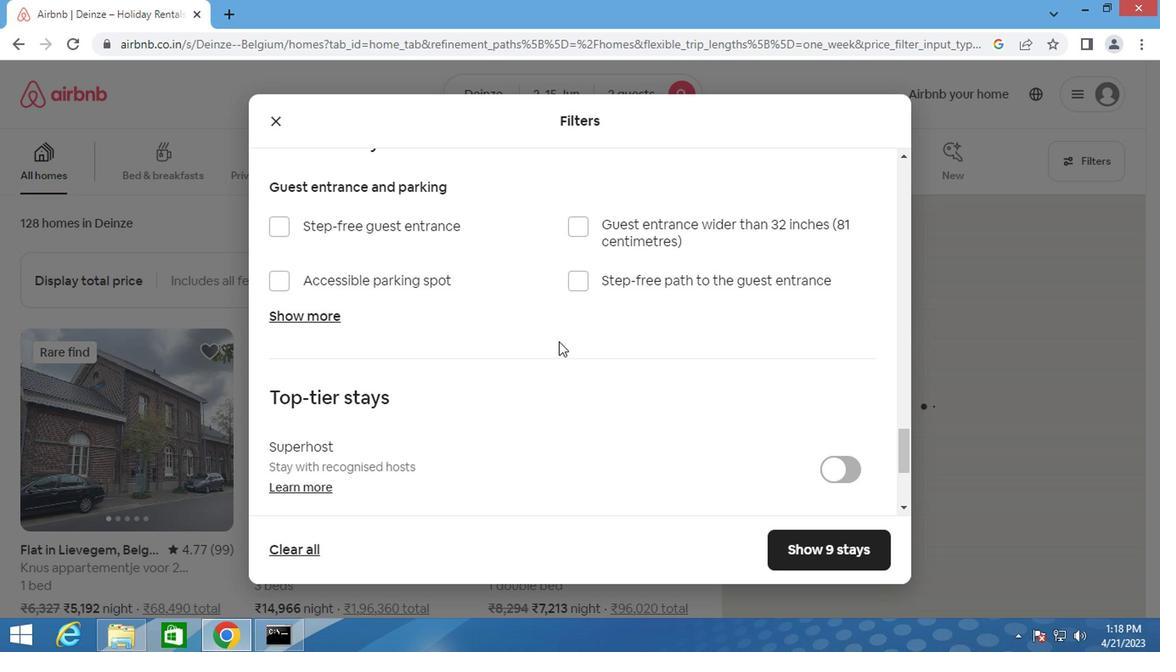 
Action: Mouse scrolled (556, 339) with delta (0, -1)
Screenshot: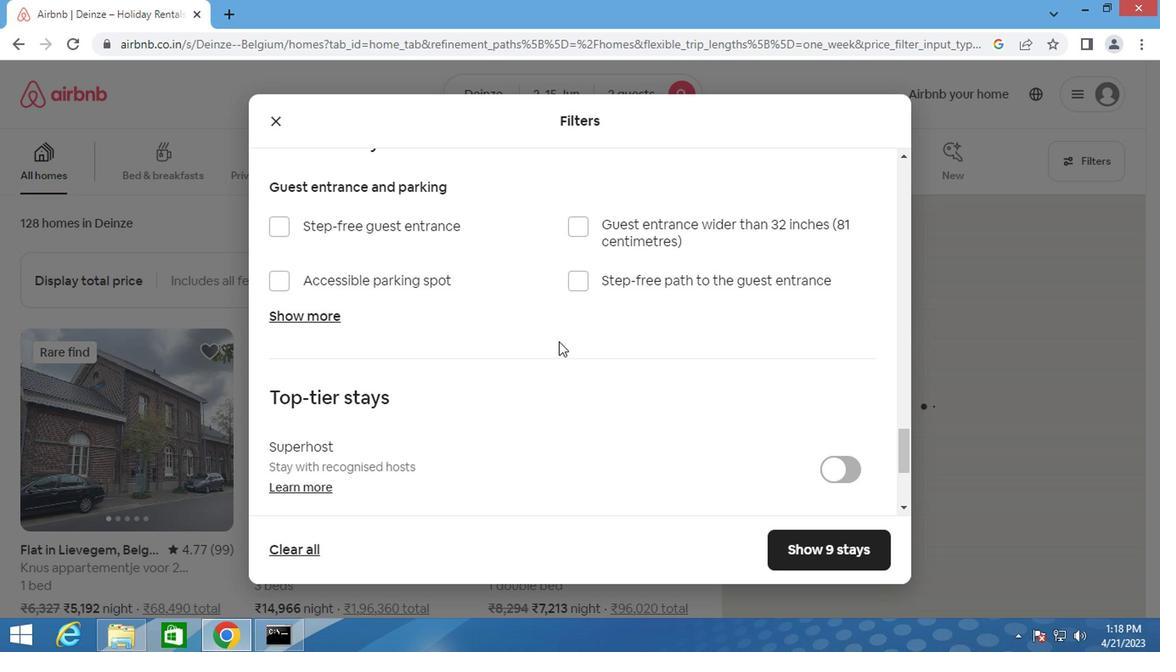 
Action: Mouse scrolled (556, 339) with delta (0, -1)
Screenshot: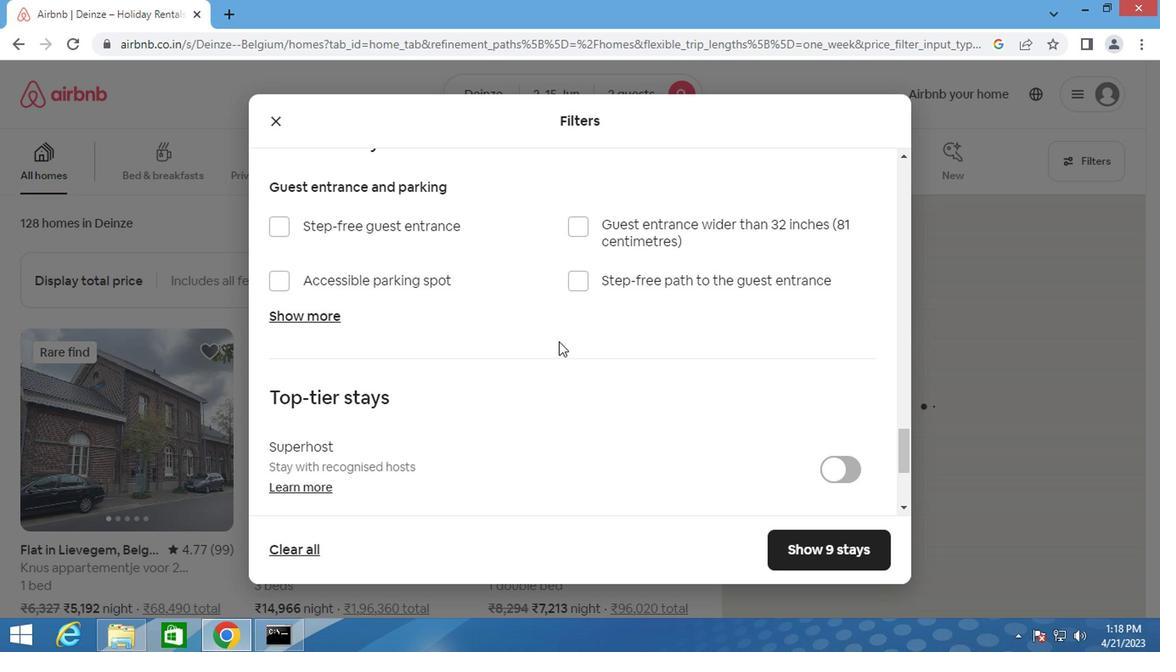 
Action: Mouse scrolled (556, 339) with delta (0, -1)
Screenshot: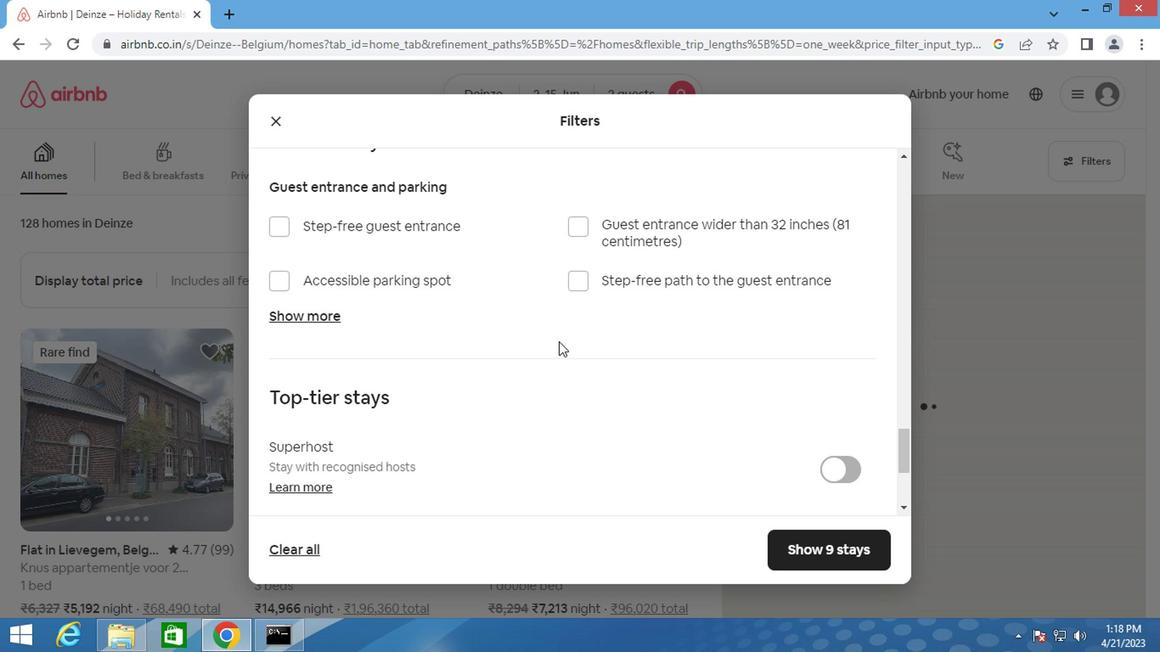 
Action: Mouse moved to (277, 398)
Screenshot: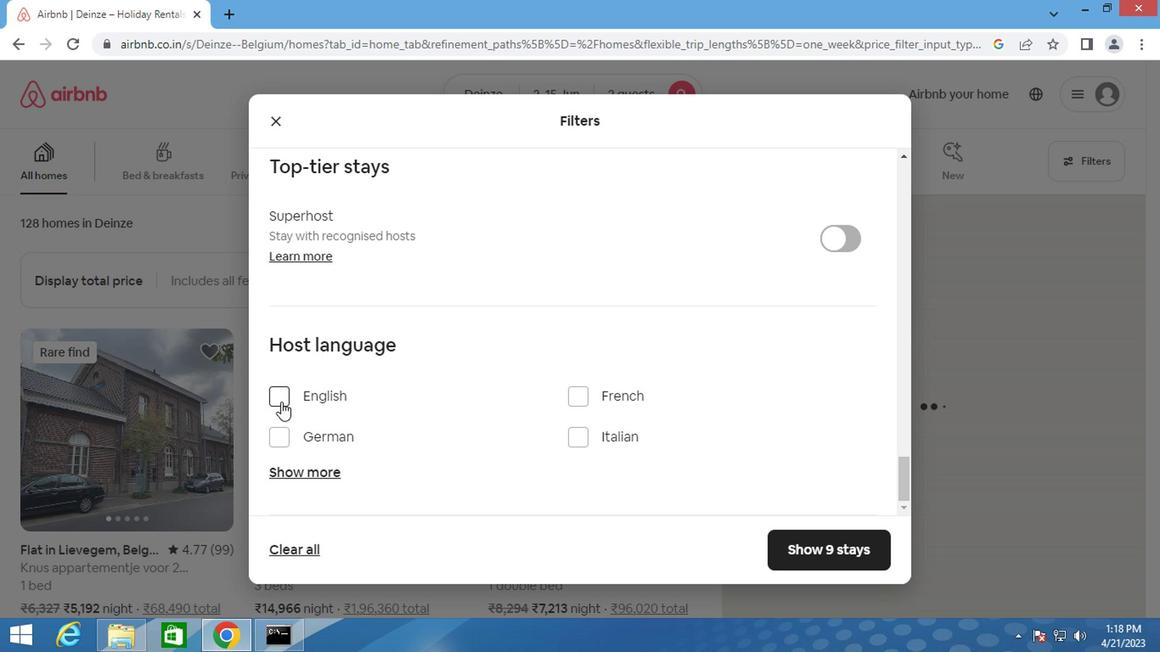 
Action: Mouse pressed left at (277, 398)
Screenshot: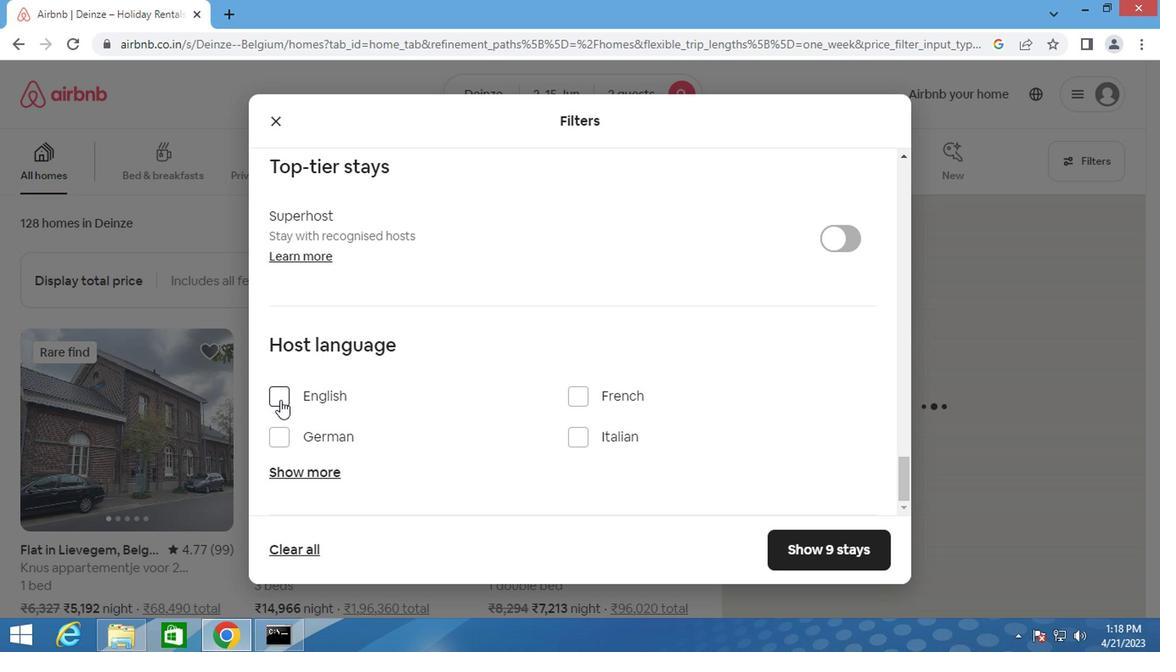 
Action: Mouse moved to (794, 543)
Screenshot: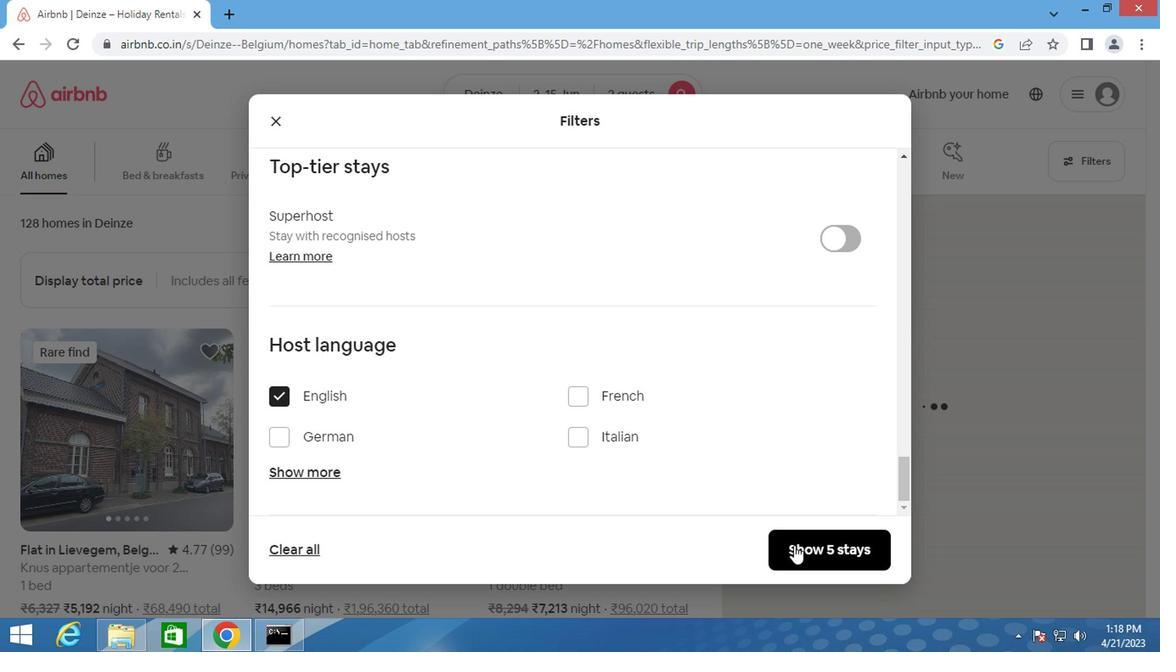 
Action: Mouse pressed left at (794, 543)
Screenshot: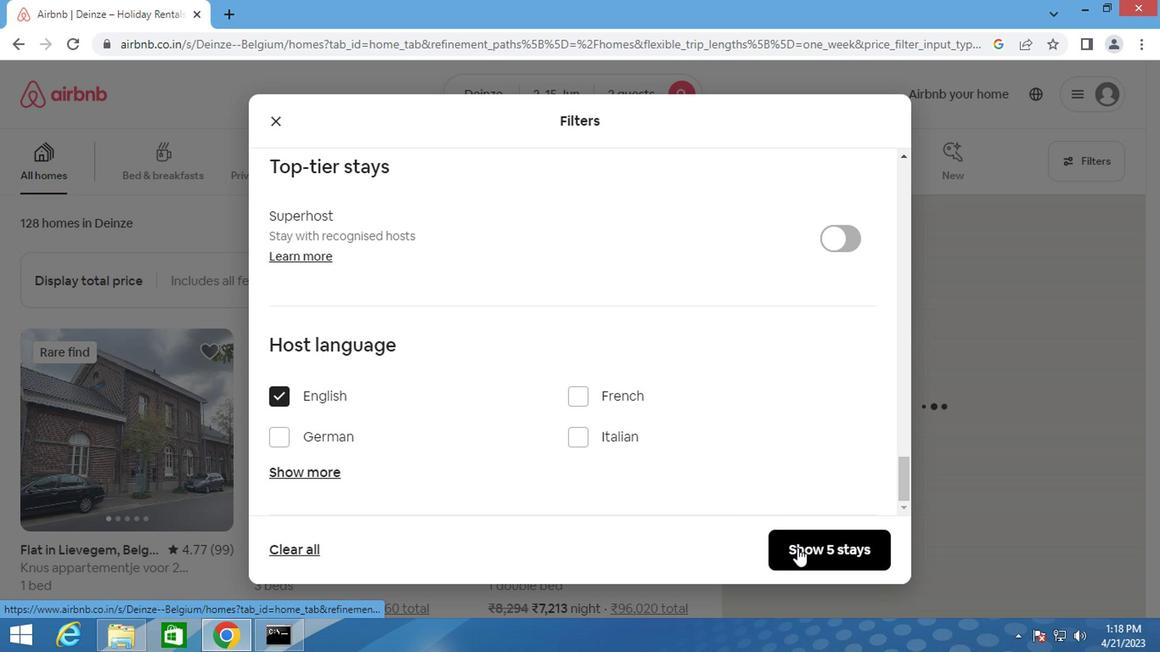 
Action: Key pressed <Key.f8>
Screenshot: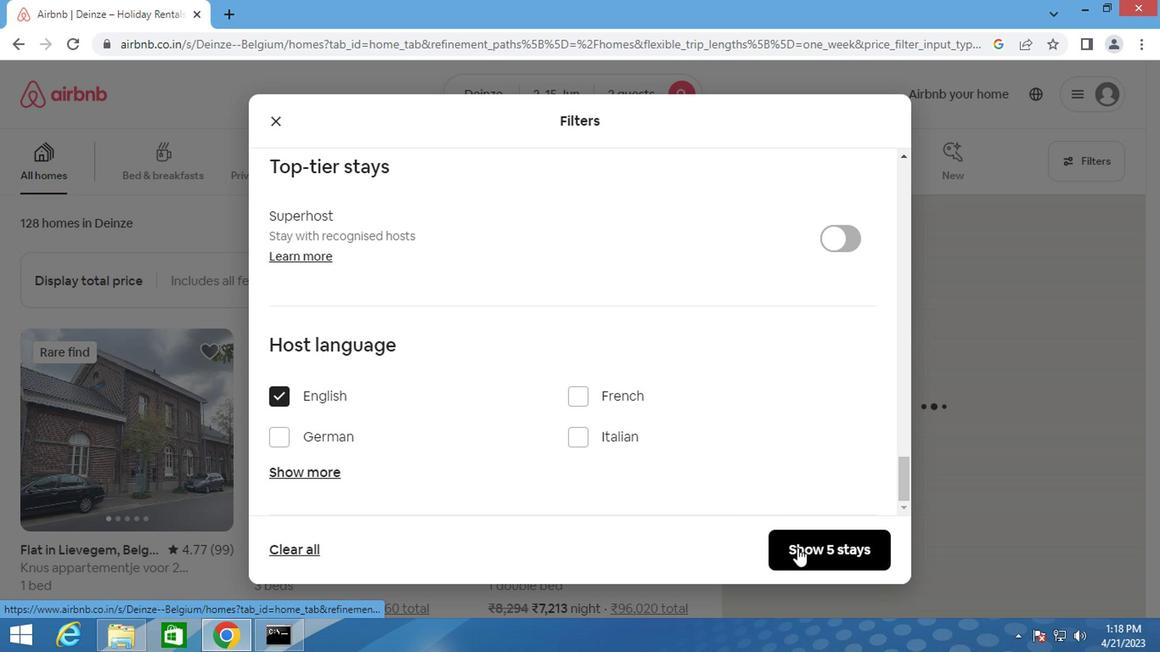 
